 Task: Find connections with filter location Avion with filter topic #coachingwith filter profile language Potuguese with filter current company Startup India with filter school Jain (Deemed-to-be University) with filter industry Retail Florists with filter service category Consulting with filter keywords title Translator
Action: Mouse moved to (568, 82)
Screenshot: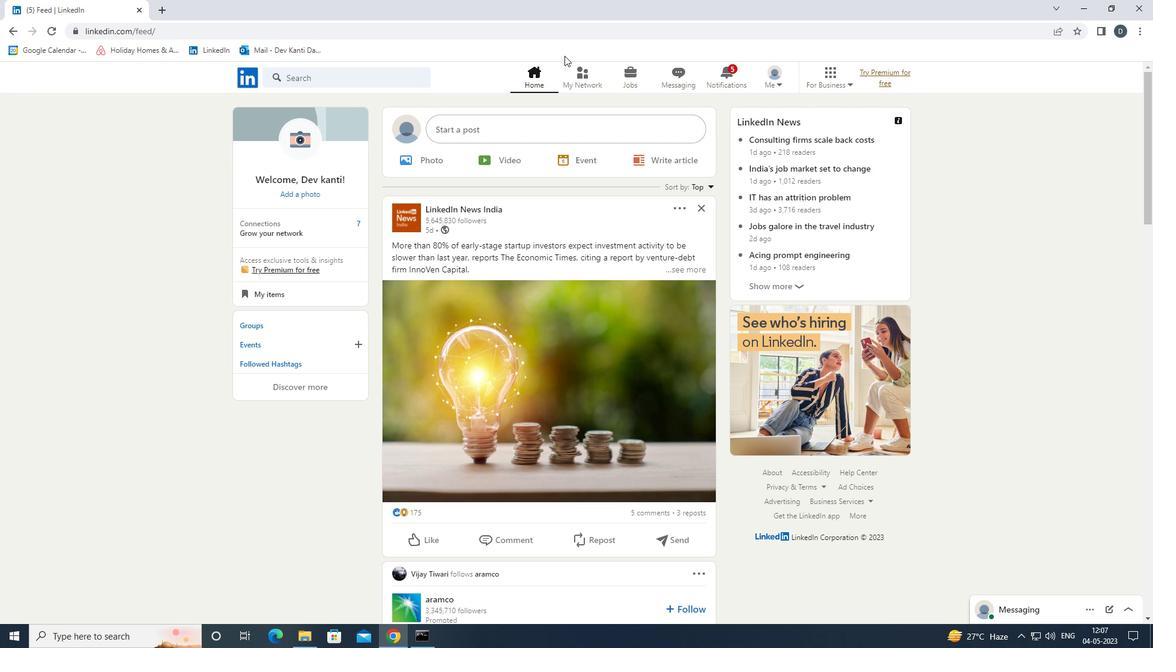 
Action: Mouse pressed left at (568, 82)
Screenshot: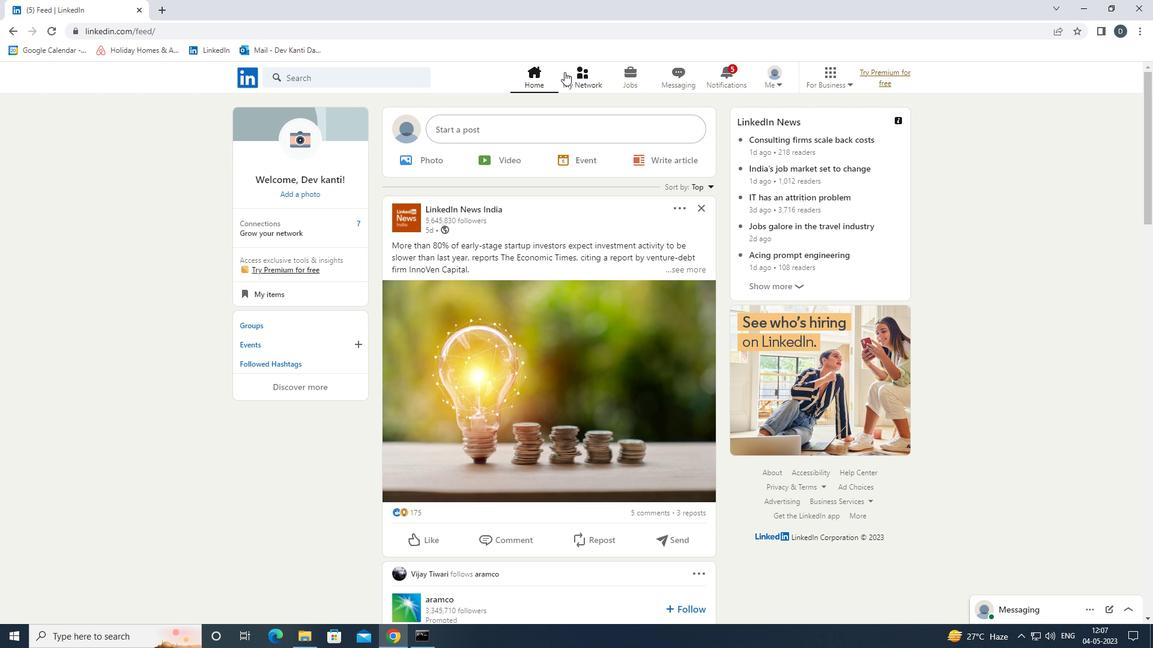 
Action: Mouse moved to (397, 145)
Screenshot: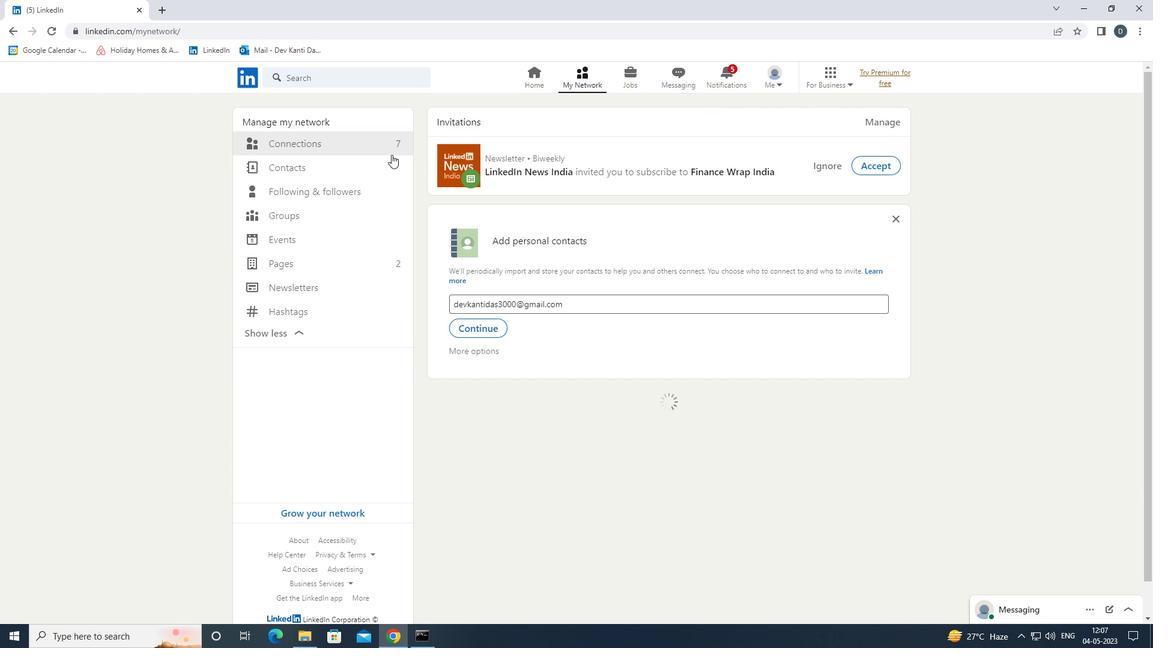 
Action: Mouse pressed left at (397, 145)
Screenshot: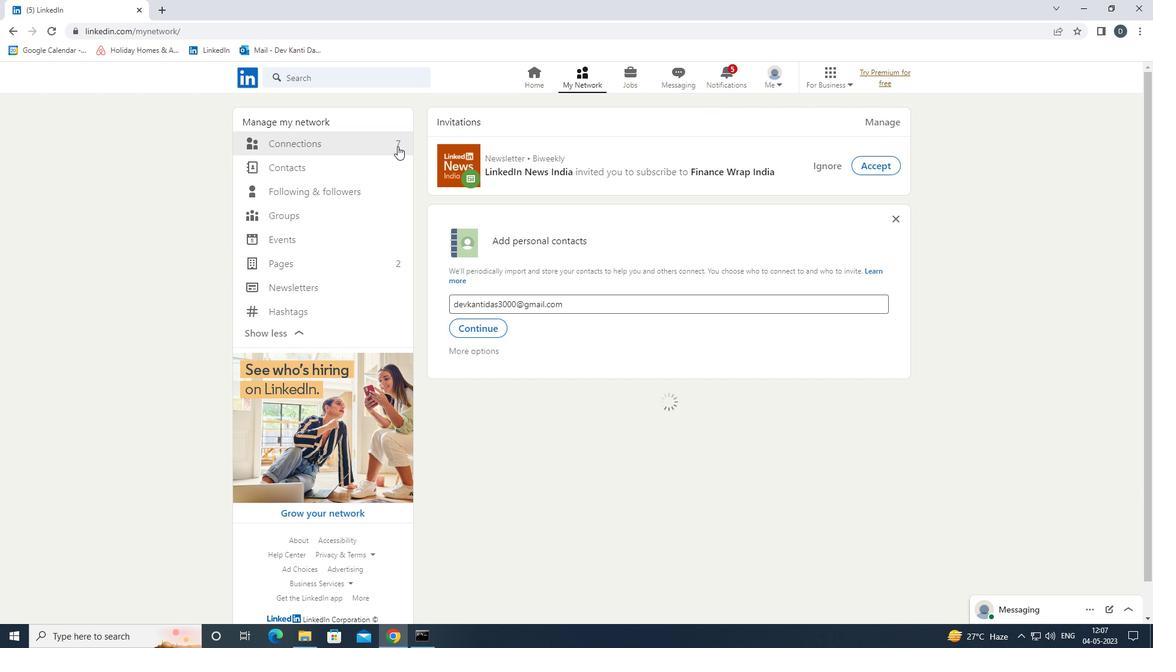 
Action: Mouse moved to (683, 142)
Screenshot: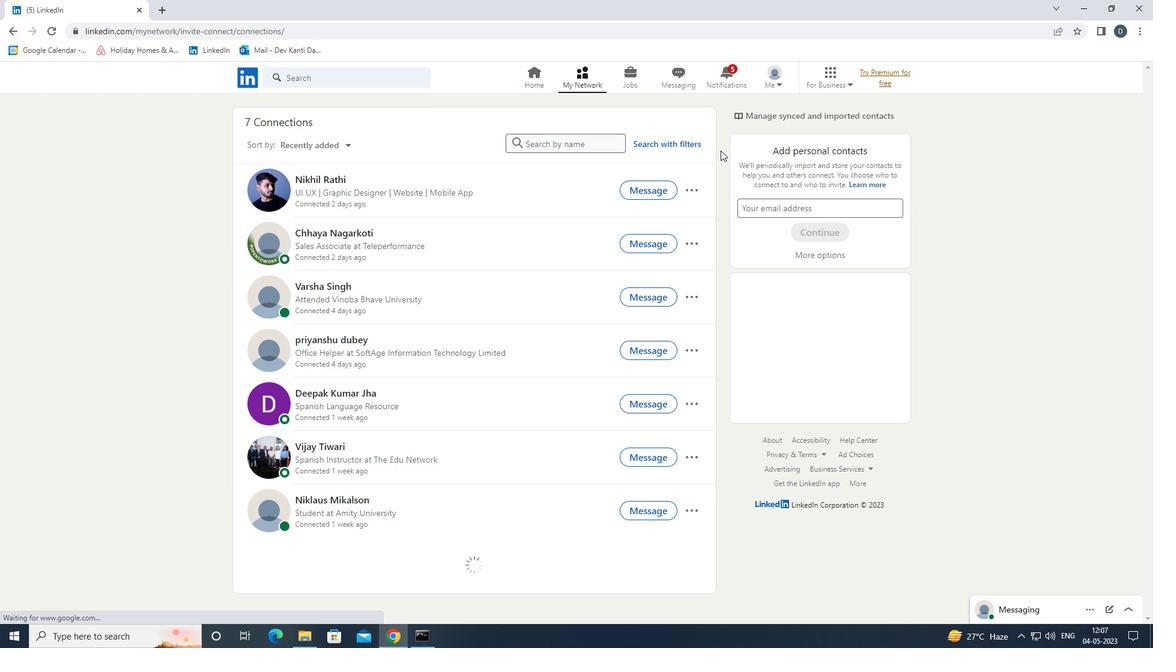 
Action: Mouse pressed left at (683, 142)
Screenshot: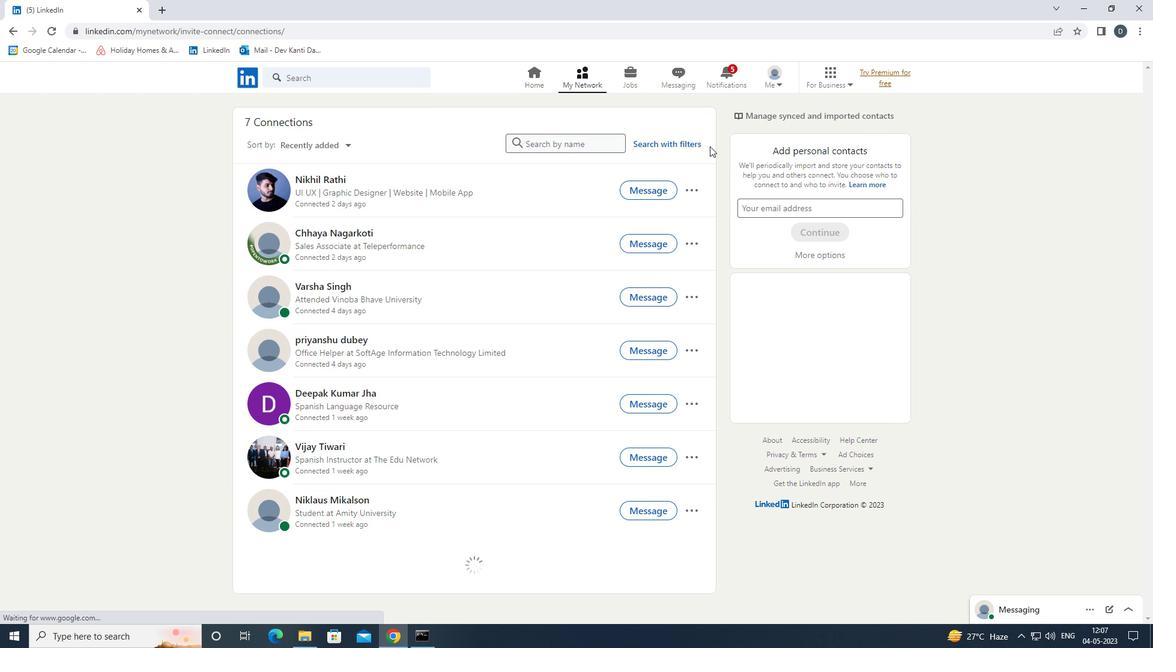 
Action: Mouse moved to (624, 112)
Screenshot: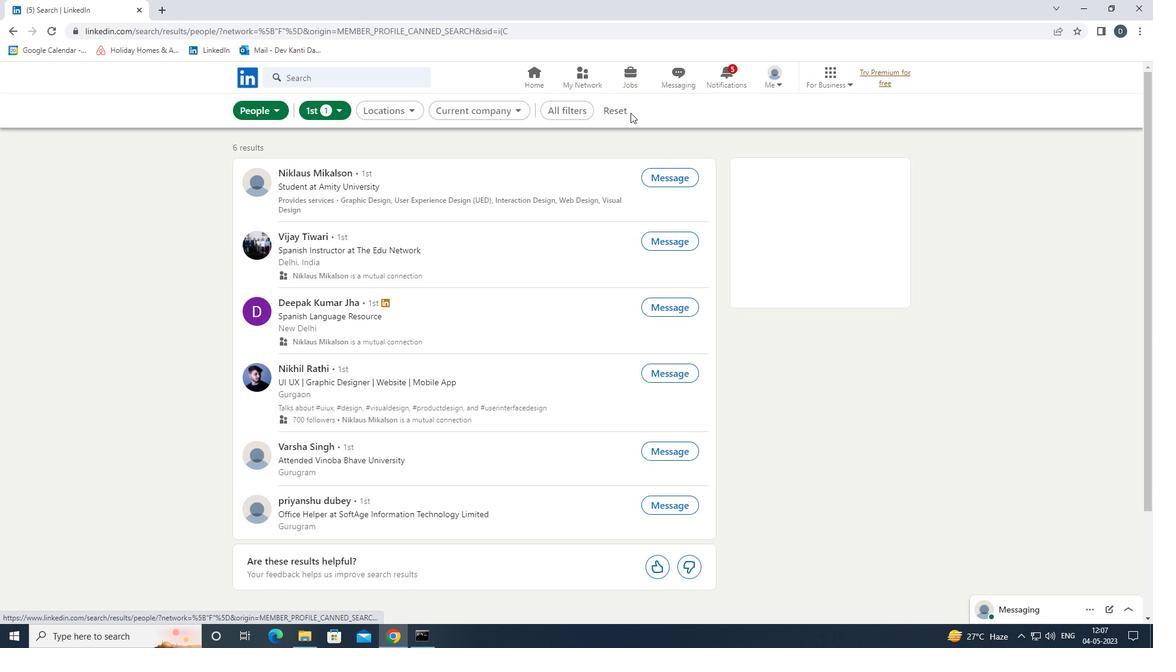 
Action: Mouse pressed left at (624, 112)
Screenshot: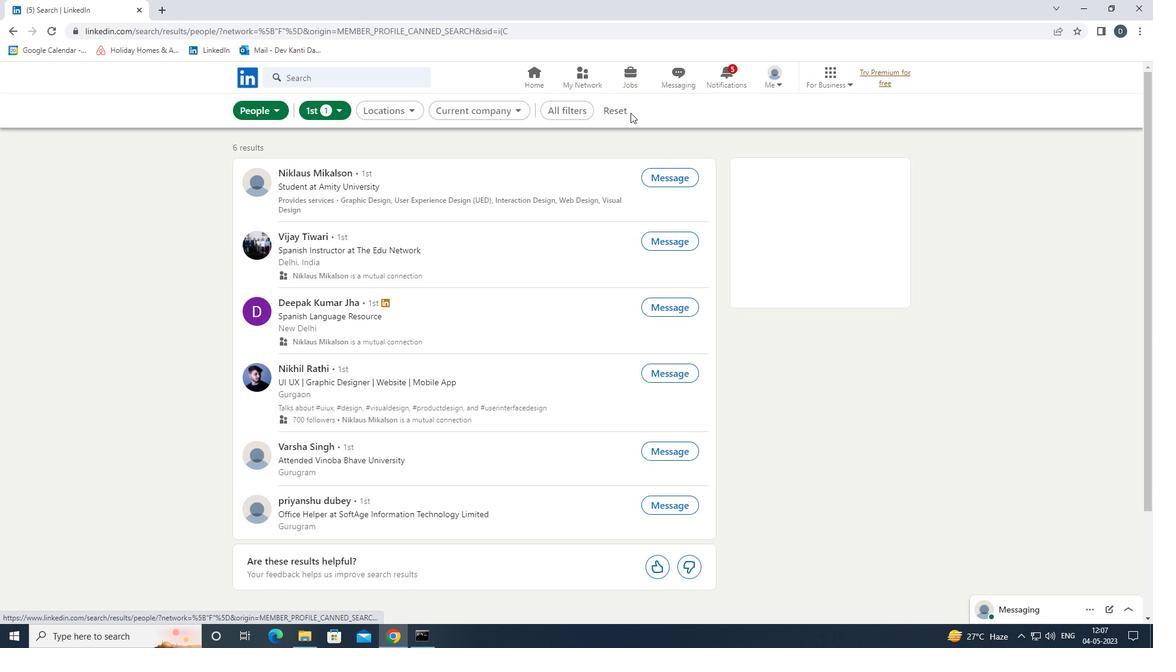
Action: Mouse moved to (591, 118)
Screenshot: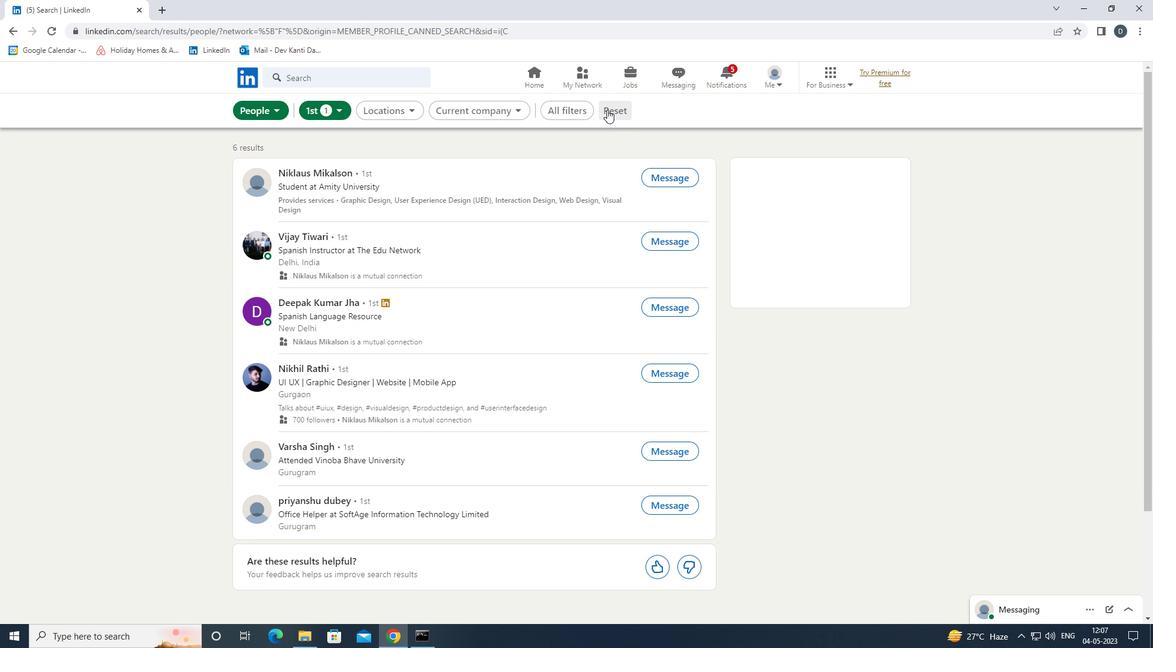 
Action: Mouse pressed left at (591, 118)
Screenshot: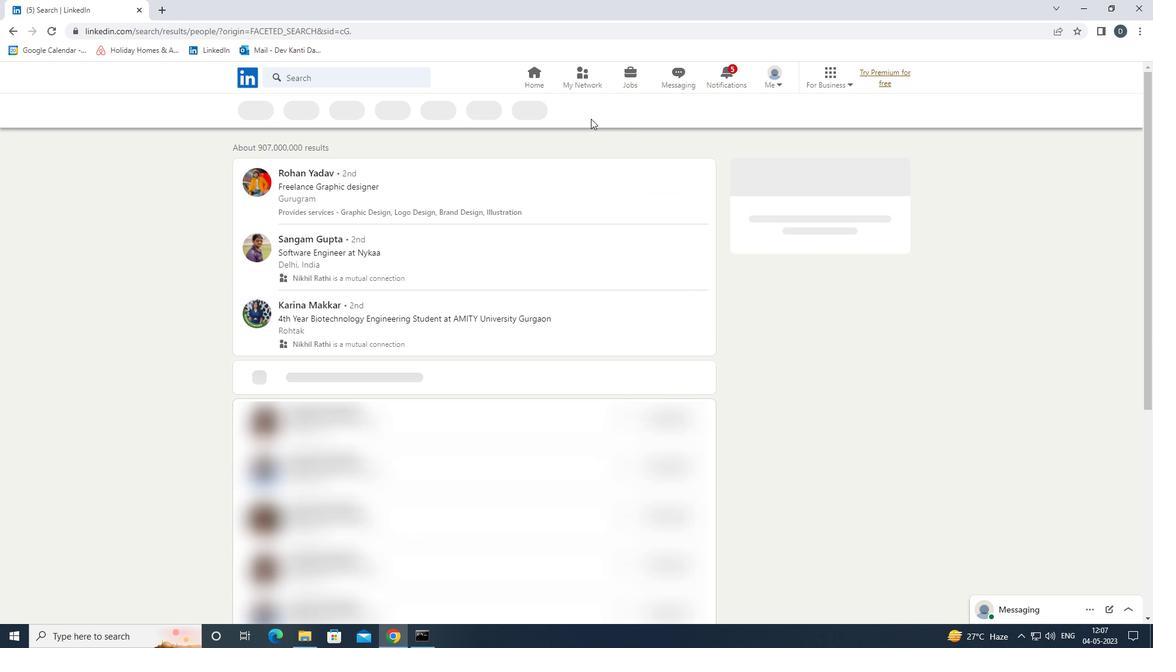 
Action: Mouse moved to (943, 294)
Screenshot: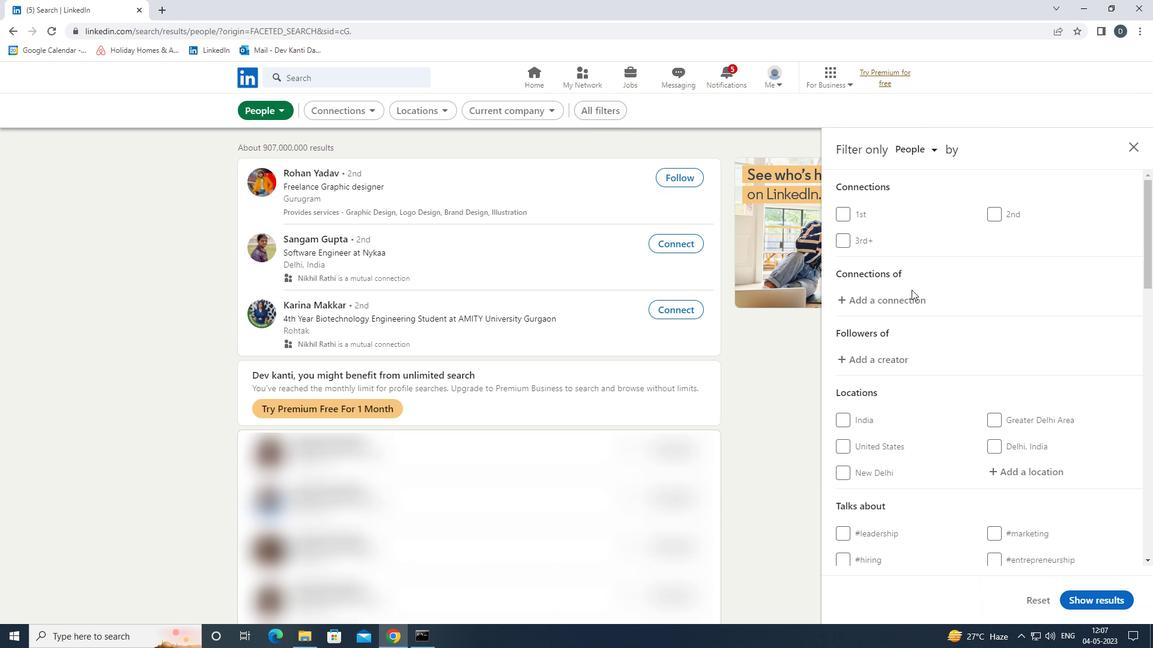 
Action: Mouse scrolled (943, 293) with delta (0, 0)
Screenshot: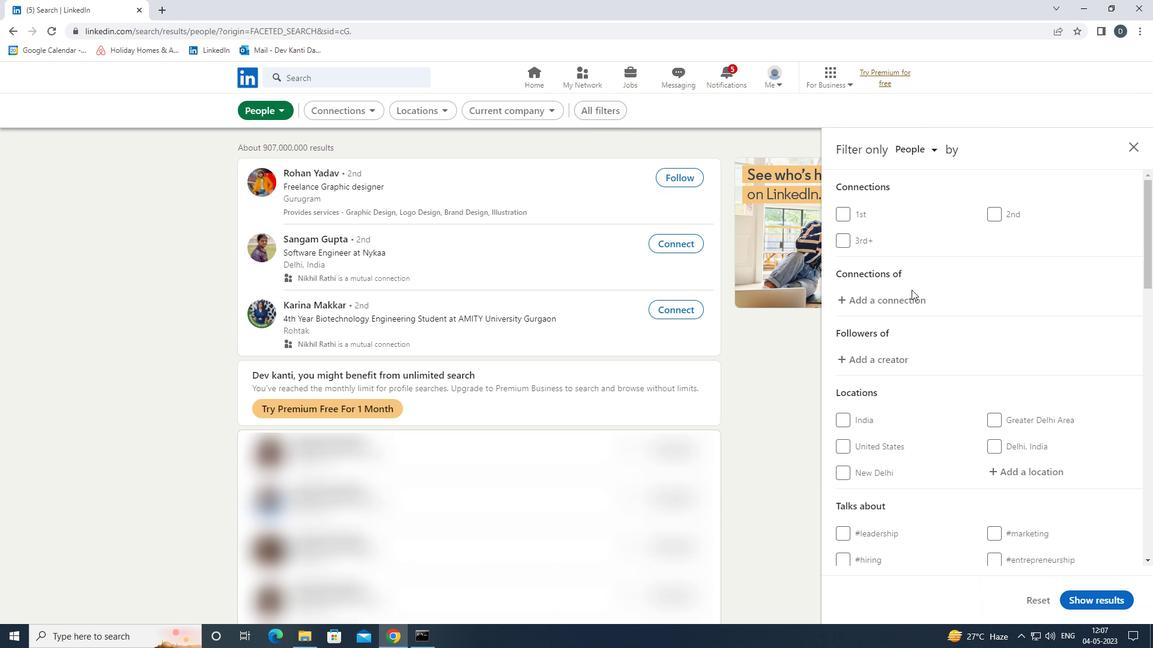 
Action: Mouse moved to (946, 296)
Screenshot: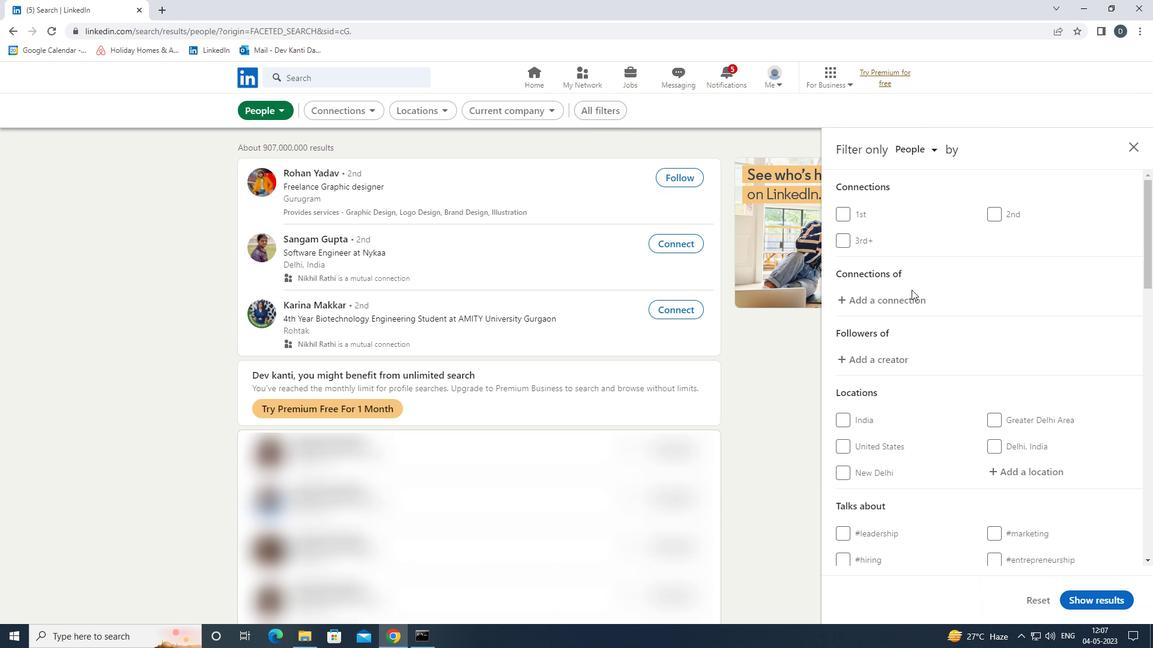 
Action: Mouse scrolled (946, 295) with delta (0, 0)
Screenshot: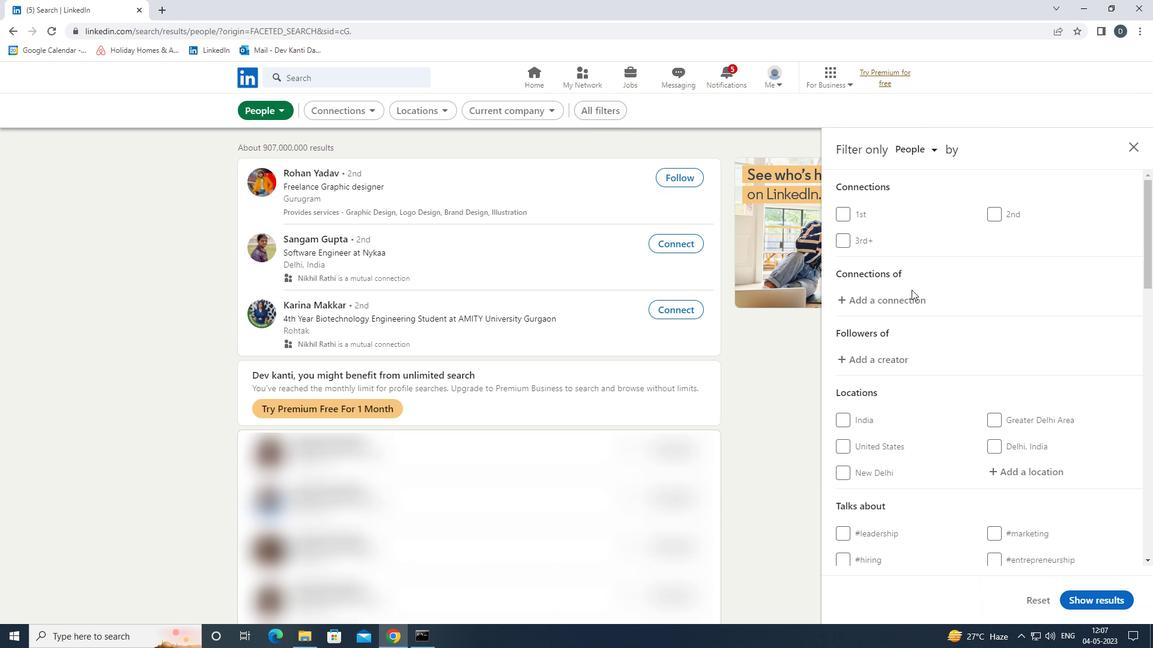 
Action: Mouse moved to (1048, 354)
Screenshot: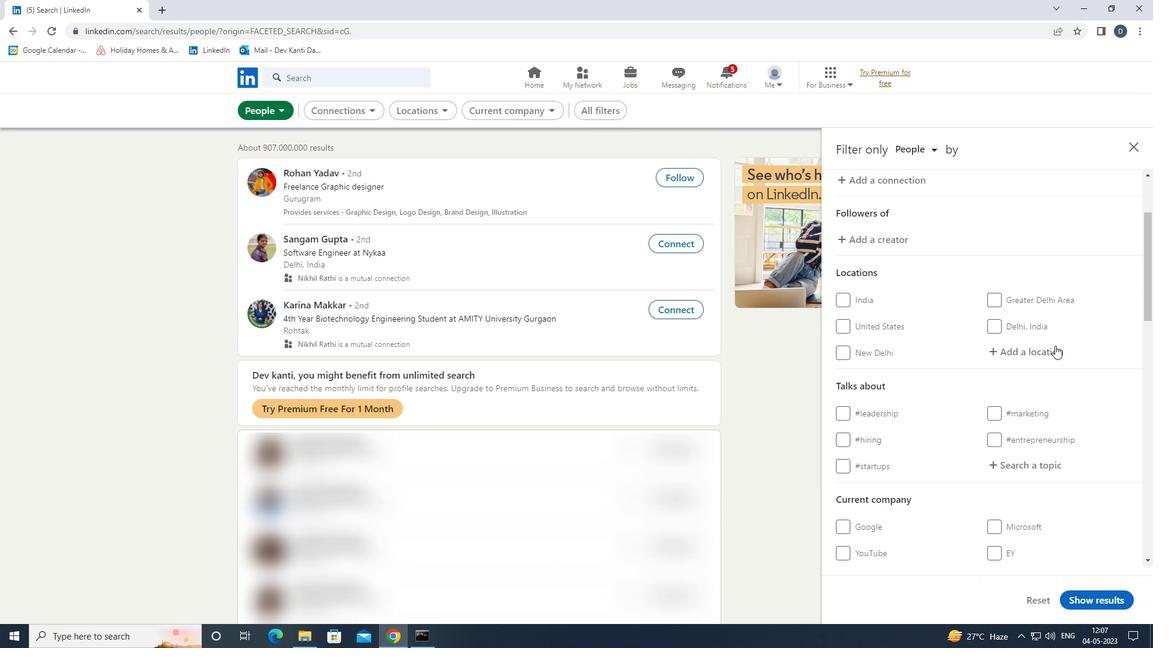 
Action: Mouse pressed left at (1048, 354)
Screenshot: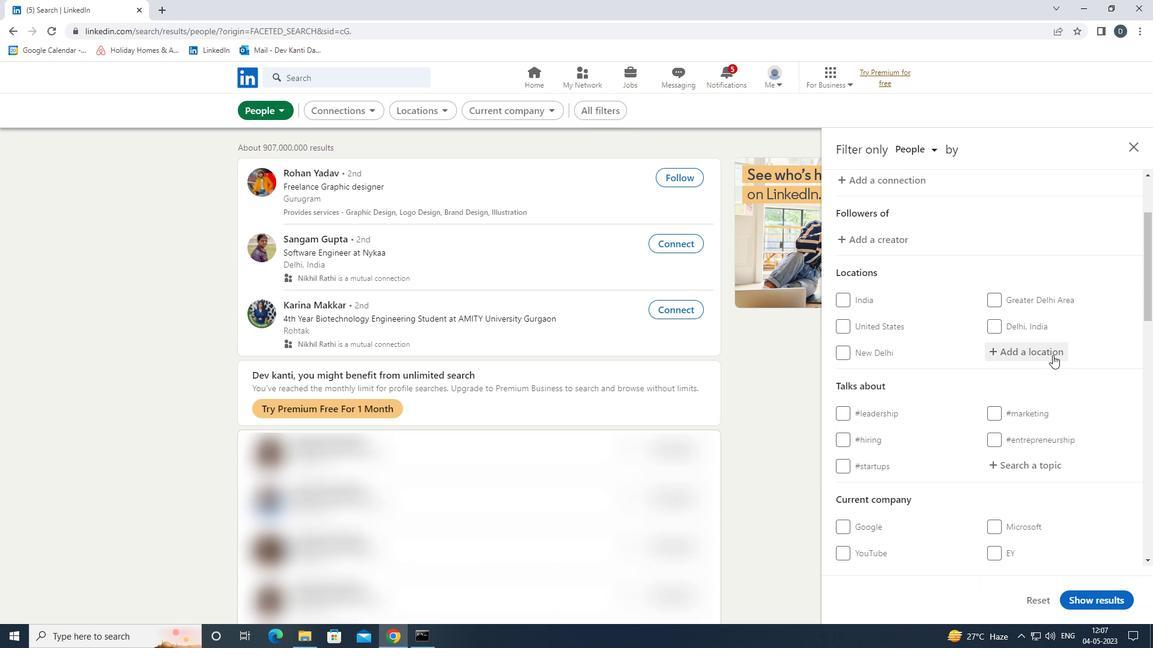 
Action: Mouse moved to (1035, 357)
Screenshot: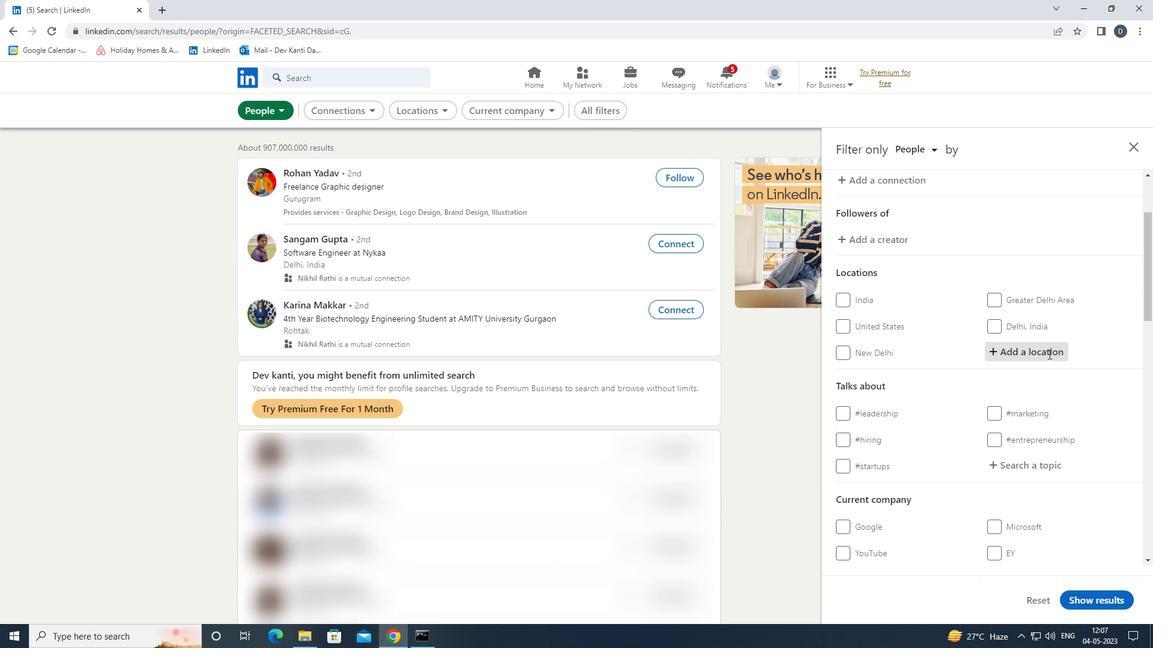 
Action: Key pressed <Key.shift>VION<Key.backspace><Key.backspace><Key.backspace><Key.backspace><Key.shift>AVION<Key.down><Key.enter>
Screenshot: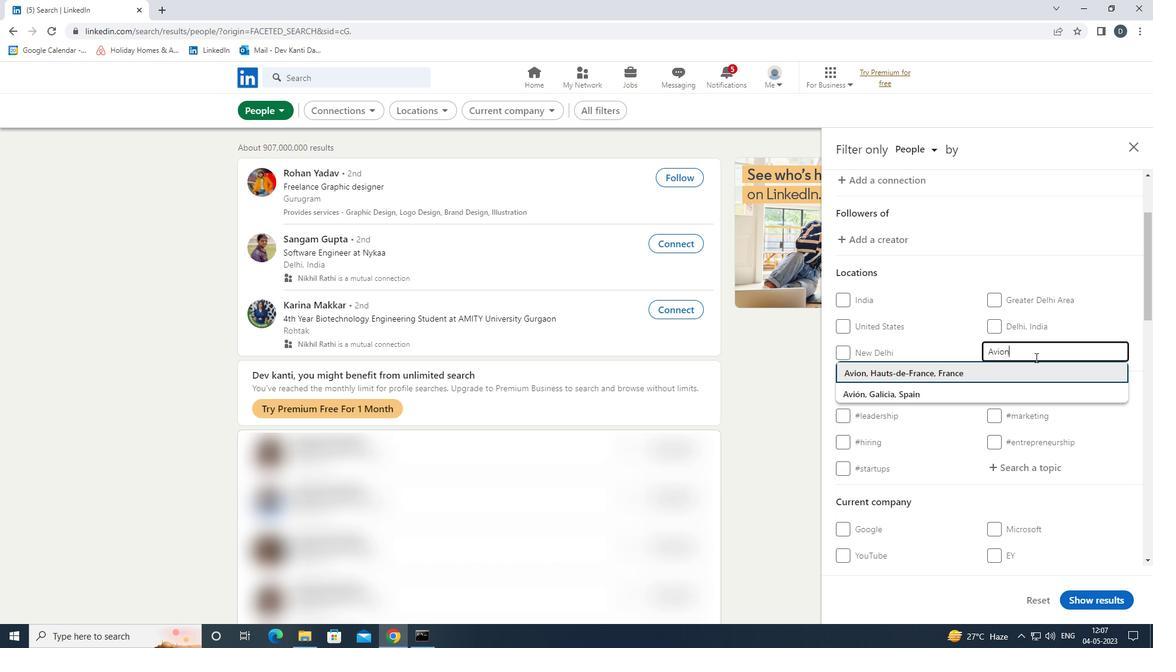 
Action: Mouse scrolled (1035, 357) with delta (0, 0)
Screenshot: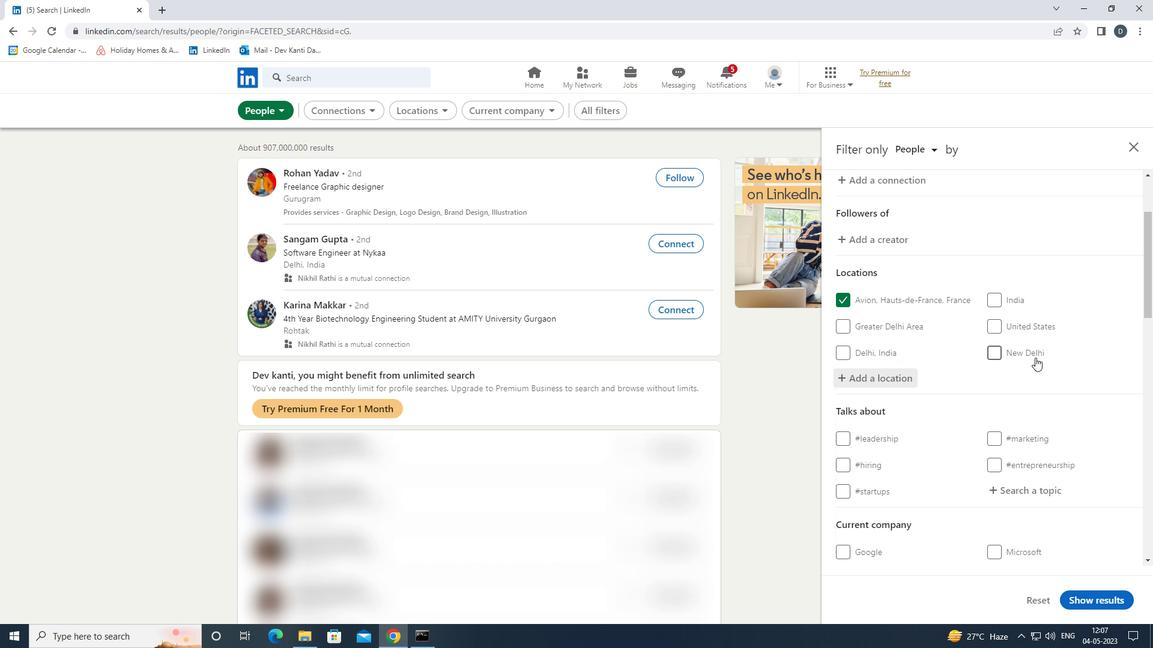
Action: Mouse scrolled (1035, 357) with delta (0, 0)
Screenshot: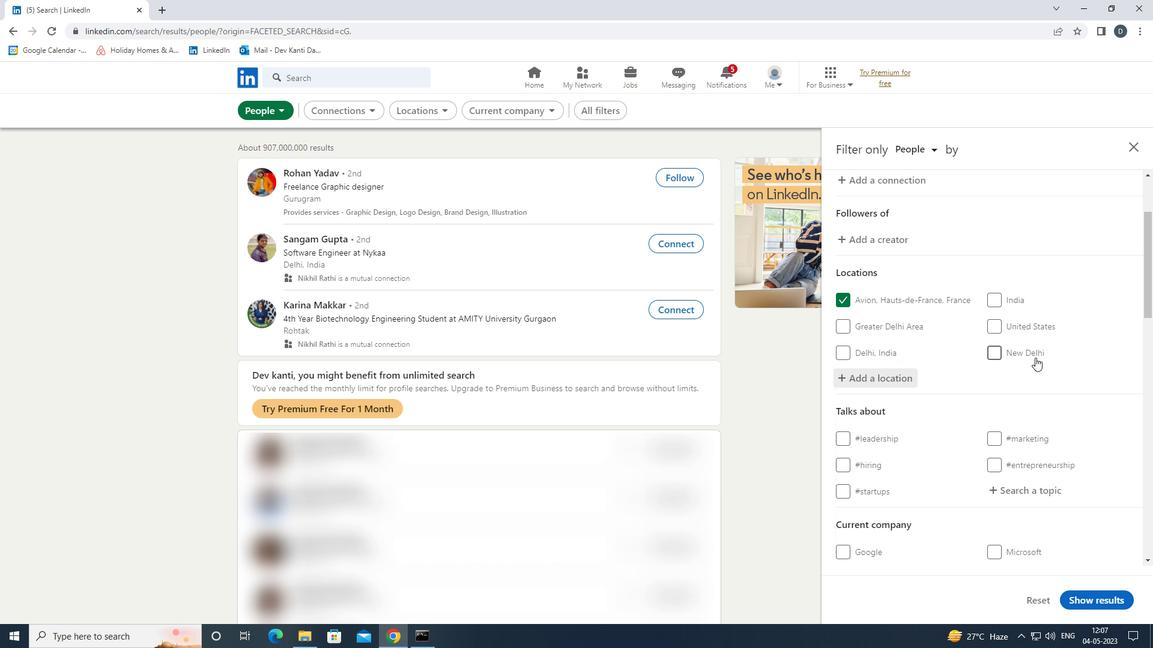 
Action: Mouse moved to (1022, 374)
Screenshot: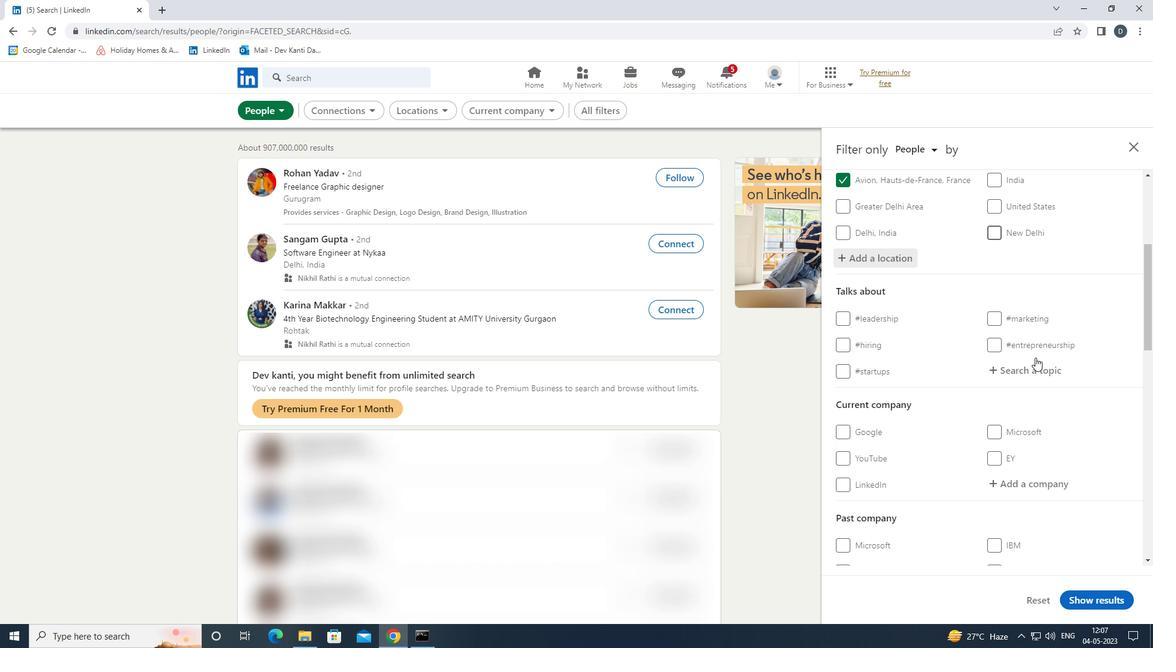 
Action: Mouse pressed left at (1022, 374)
Screenshot: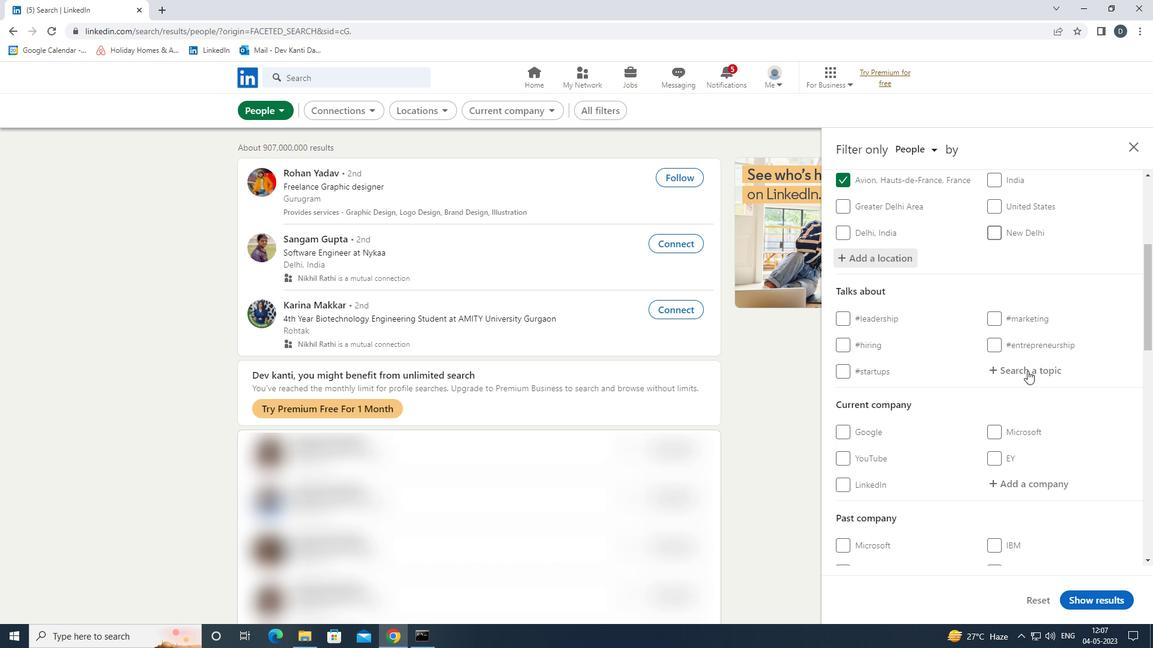 
Action: Mouse moved to (1022, 374)
Screenshot: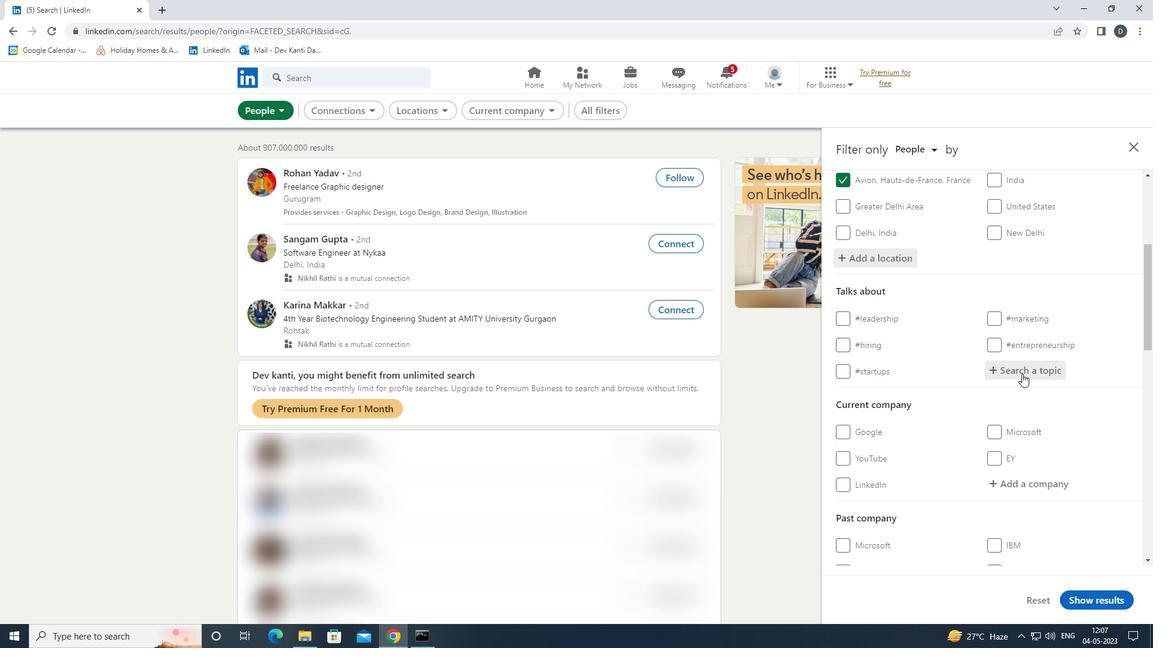 
Action: Key pressed COACHING<Key.down><Key.enter>
Screenshot: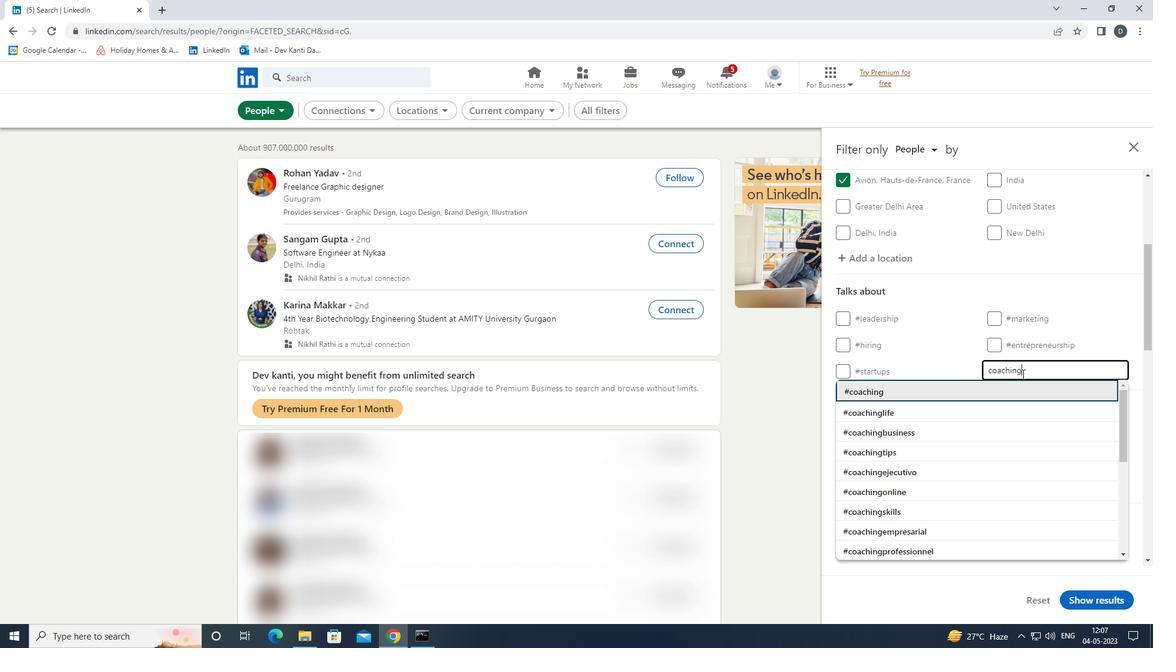
Action: Mouse moved to (1022, 385)
Screenshot: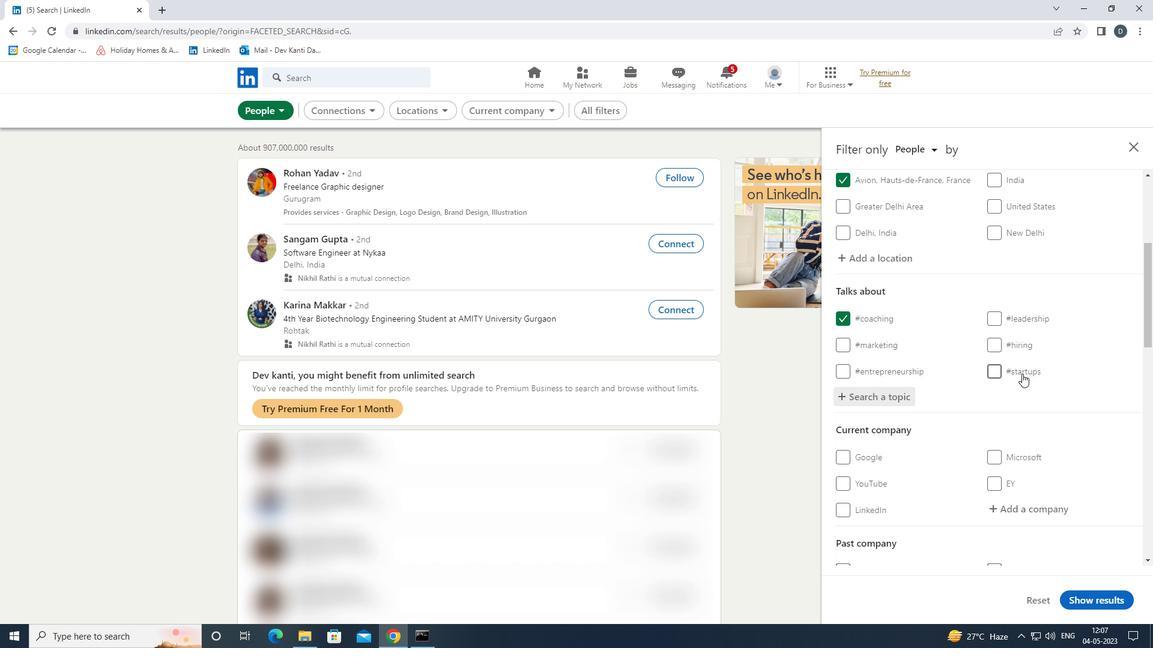 
Action: Mouse scrolled (1022, 385) with delta (0, 0)
Screenshot: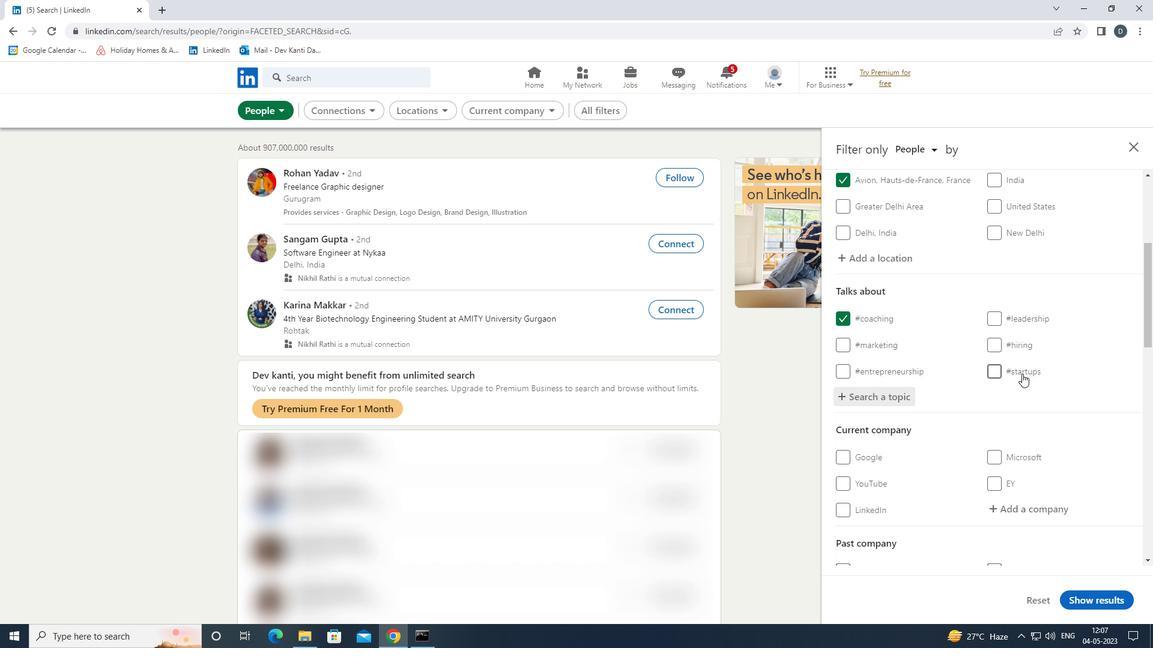 
Action: Mouse moved to (1022, 387)
Screenshot: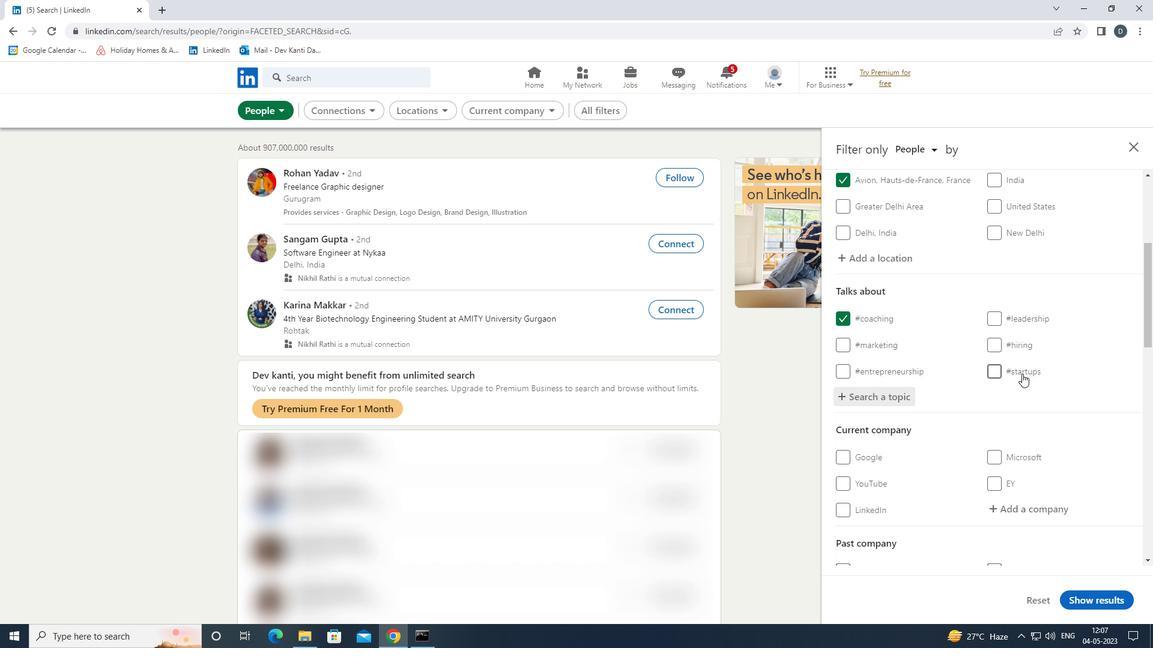 
Action: Mouse scrolled (1022, 386) with delta (0, 0)
Screenshot: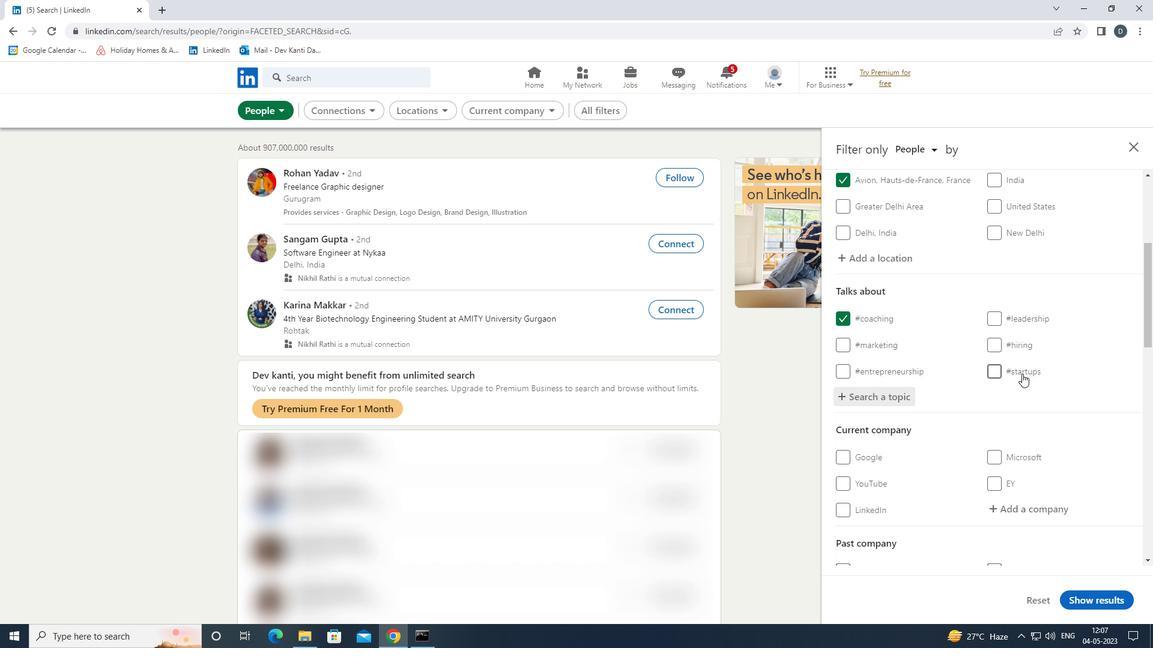 
Action: Mouse moved to (1024, 389)
Screenshot: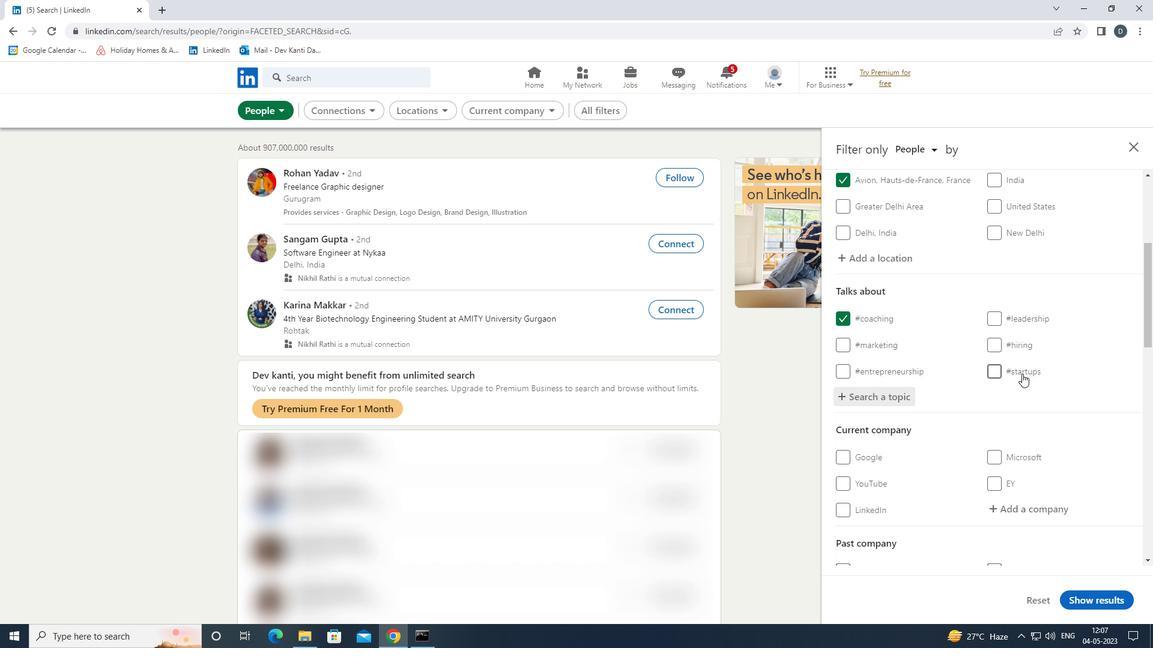 
Action: Mouse scrolled (1024, 388) with delta (0, 0)
Screenshot: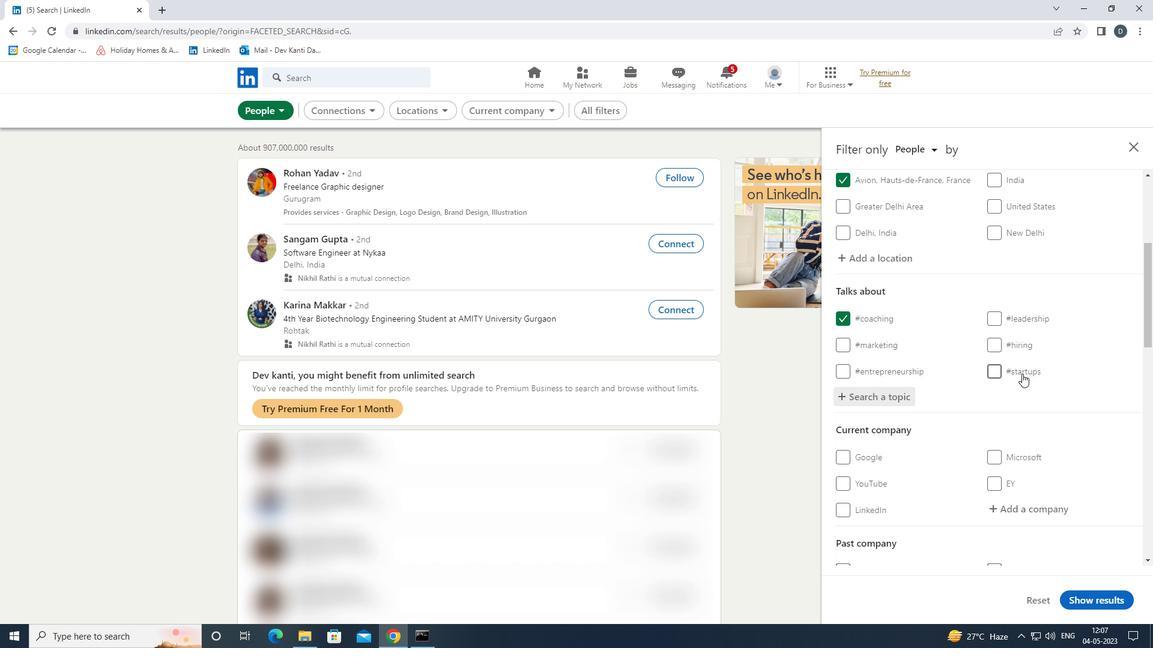 
Action: Mouse moved to (1029, 389)
Screenshot: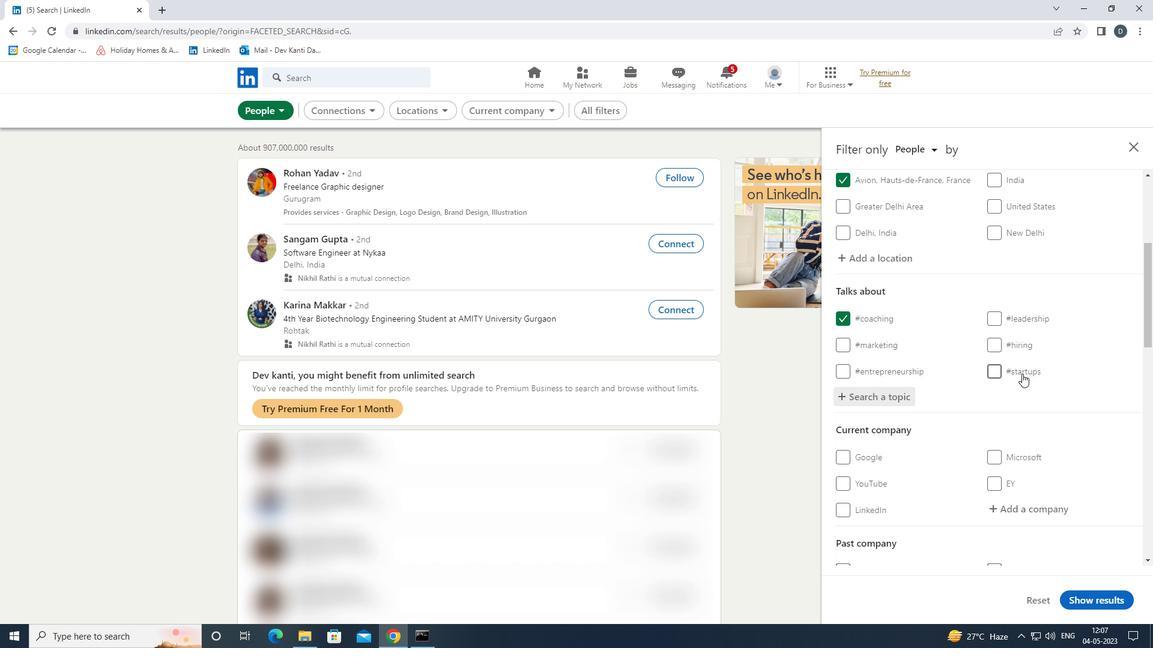 
Action: Mouse scrolled (1029, 389) with delta (0, 0)
Screenshot: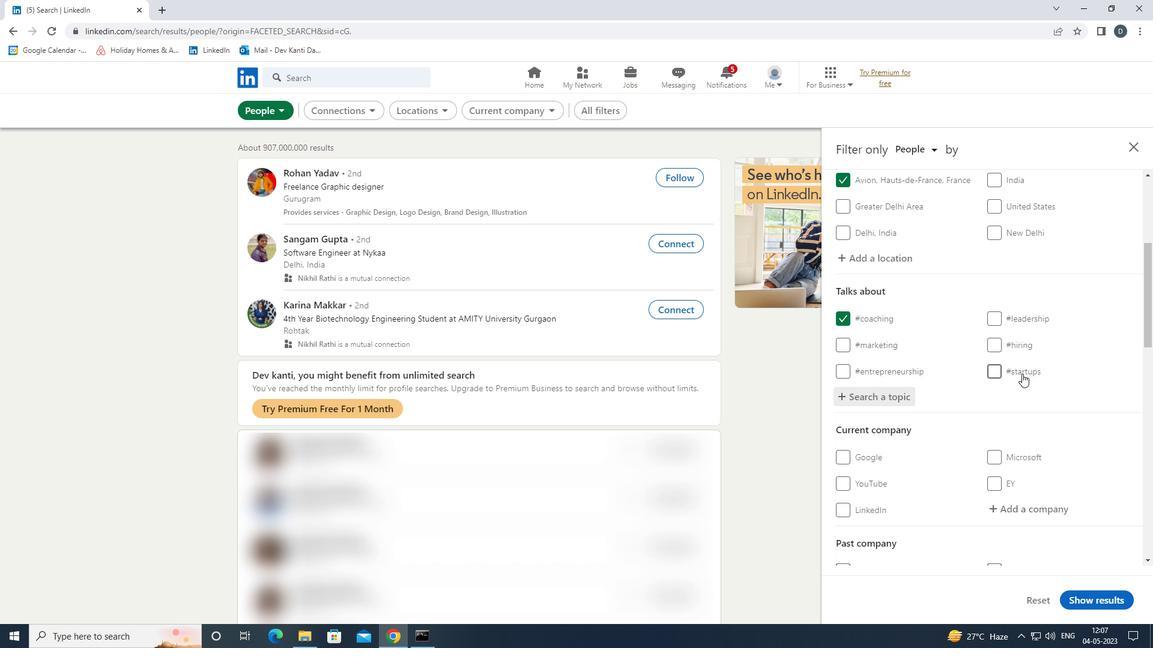 
Action: Mouse moved to (1033, 389)
Screenshot: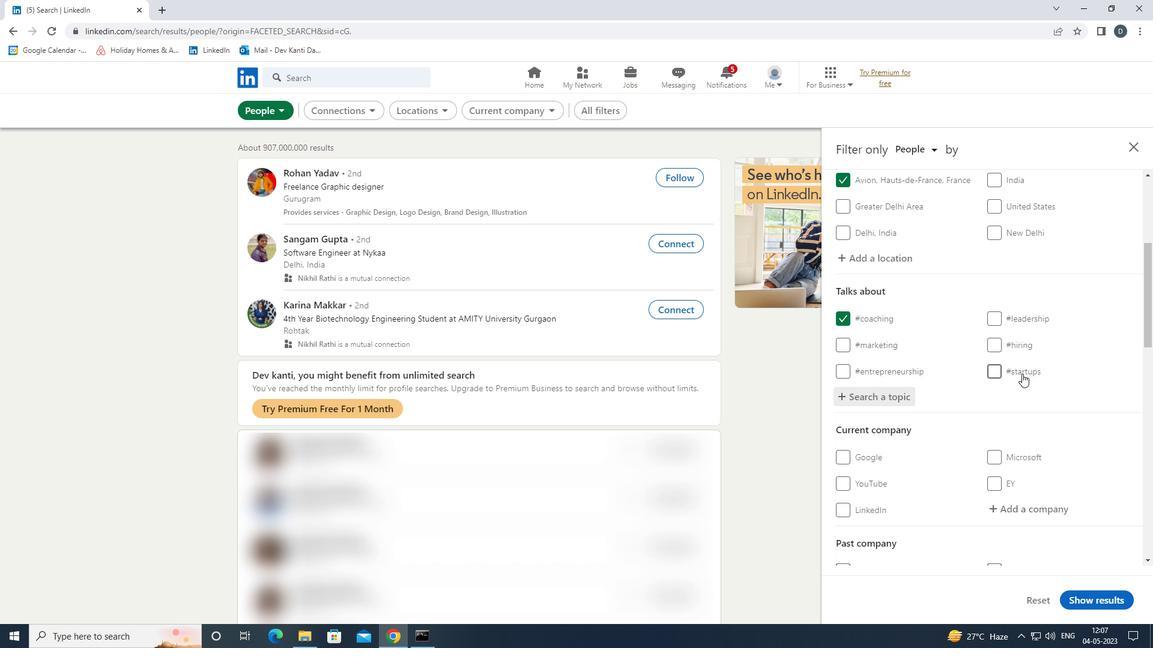 
Action: Mouse scrolled (1033, 389) with delta (0, 0)
Screenshot: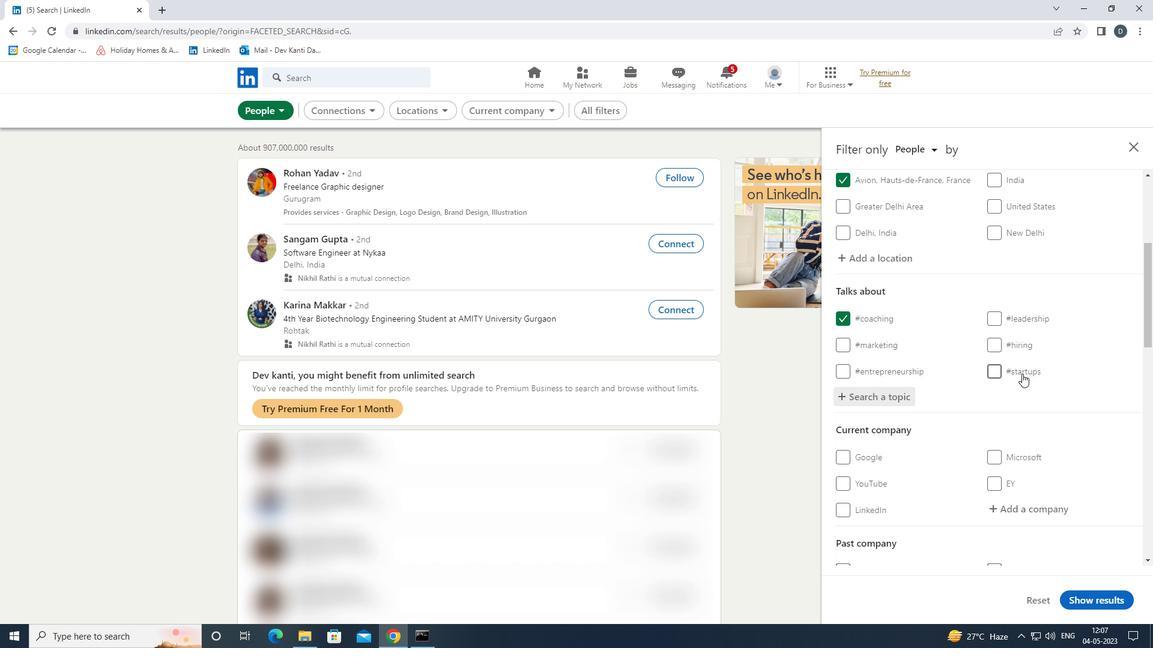
Action: Mouse moved to (1028, 392)
Screenshot: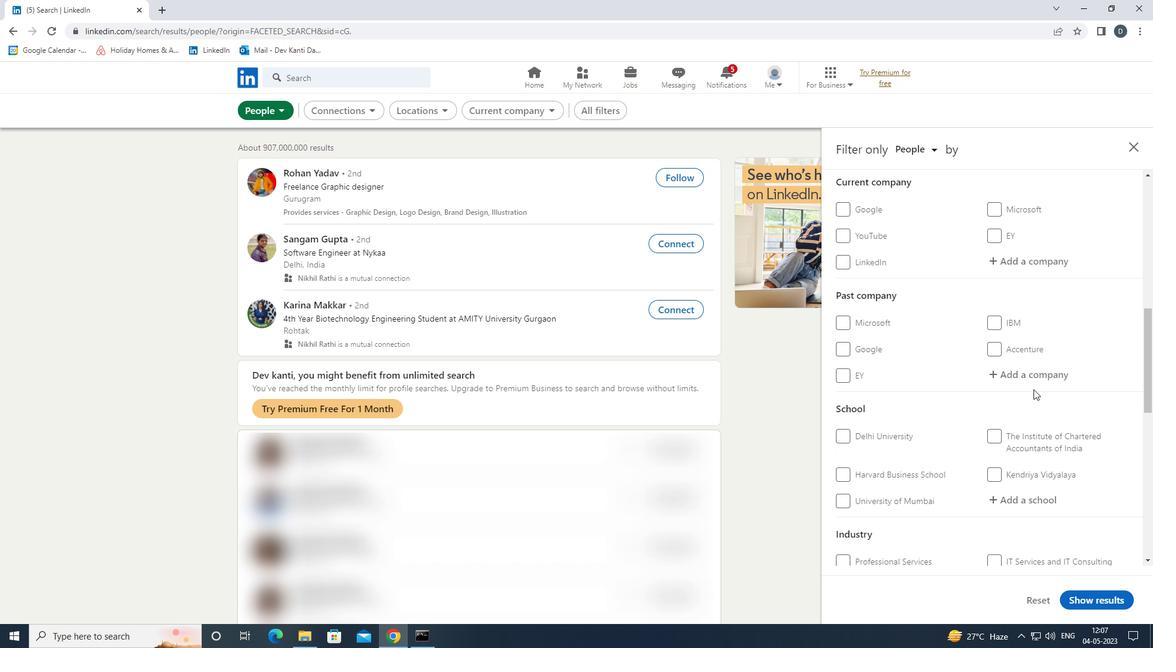 
Action: Mouse scrolled (1028, 391) with delta (0, 0)
Screenshot: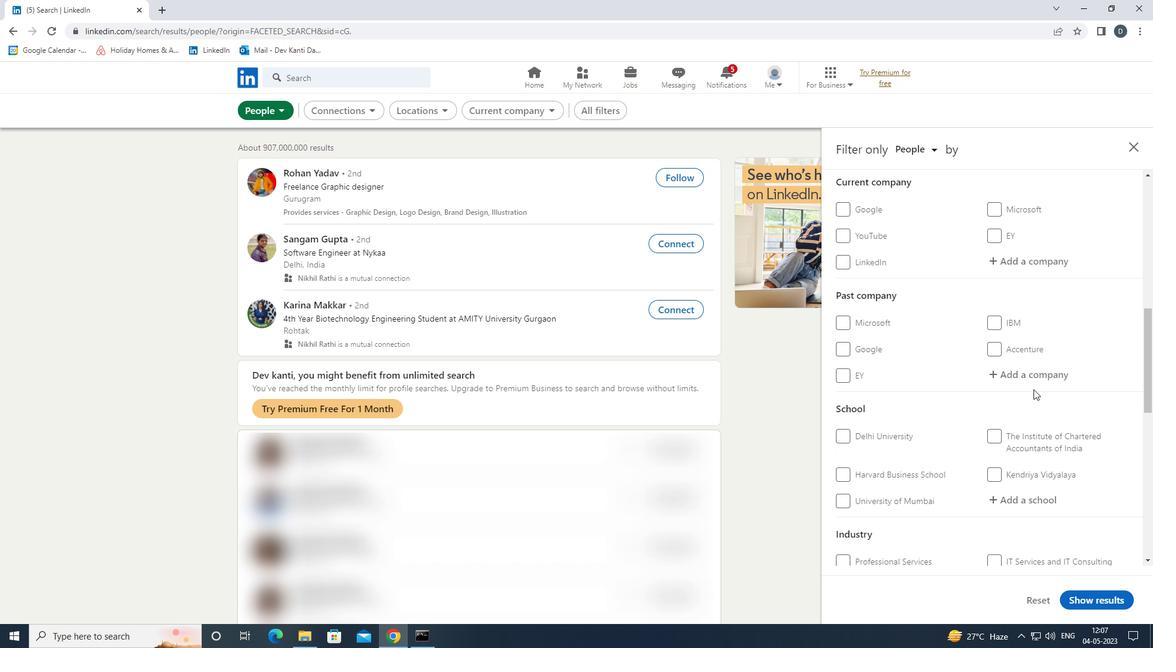 
Action: Mouse moved to (1027, 393)
Screenshot: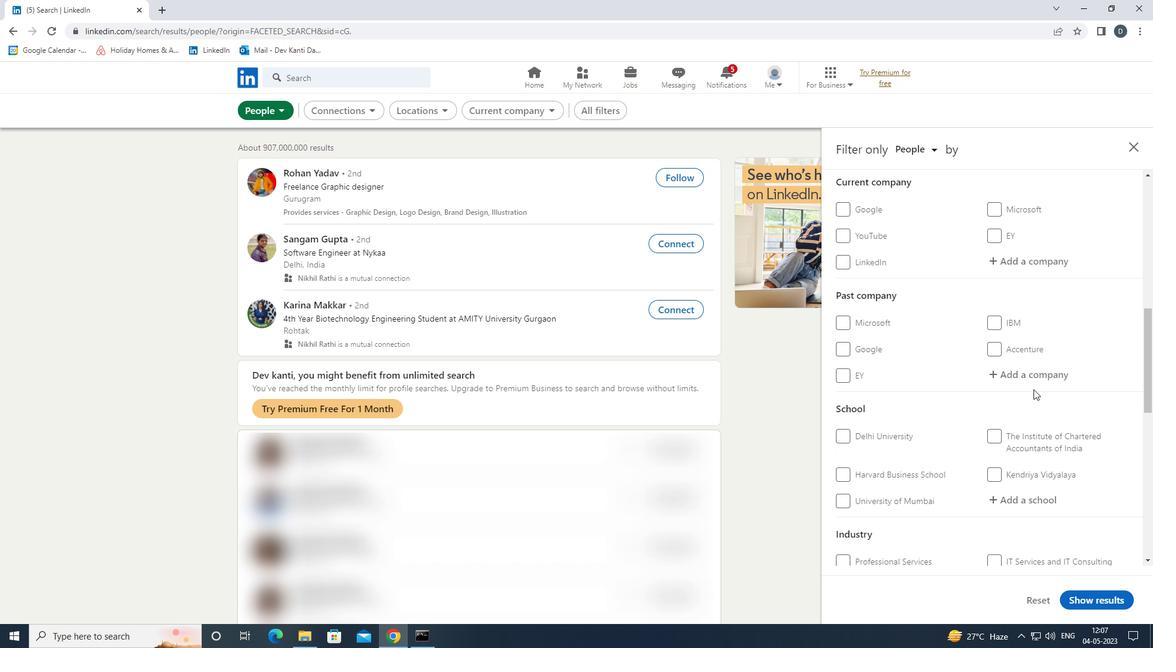 
Action: Mouse scrolled (1027, 392) with delta (0, 0)
Screenshot: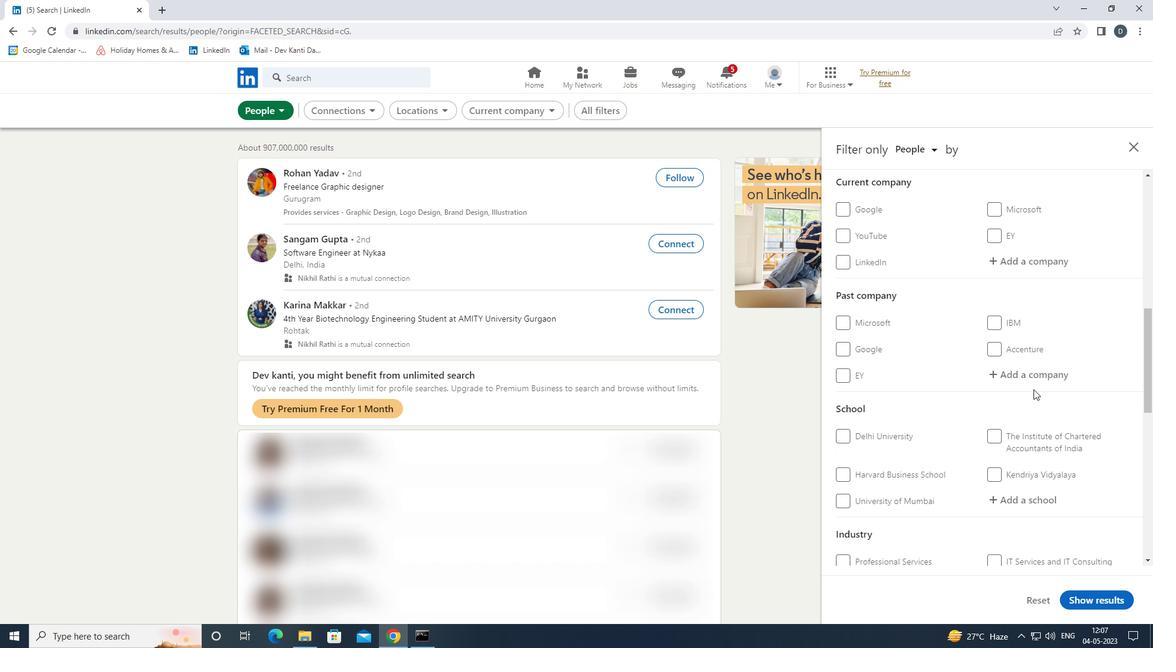 
Action: Mouse moved to (1027, 393)
Screenshot: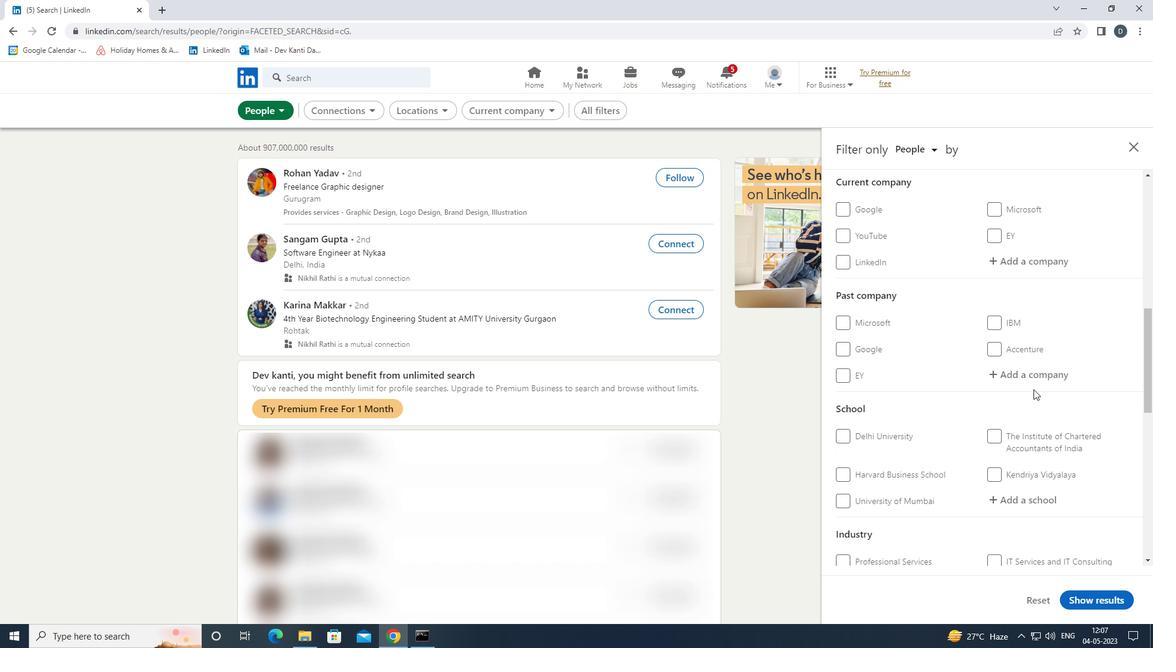 
Action: Mouse scrolled (1027, 392) with delta (0, 0)
Screenshot: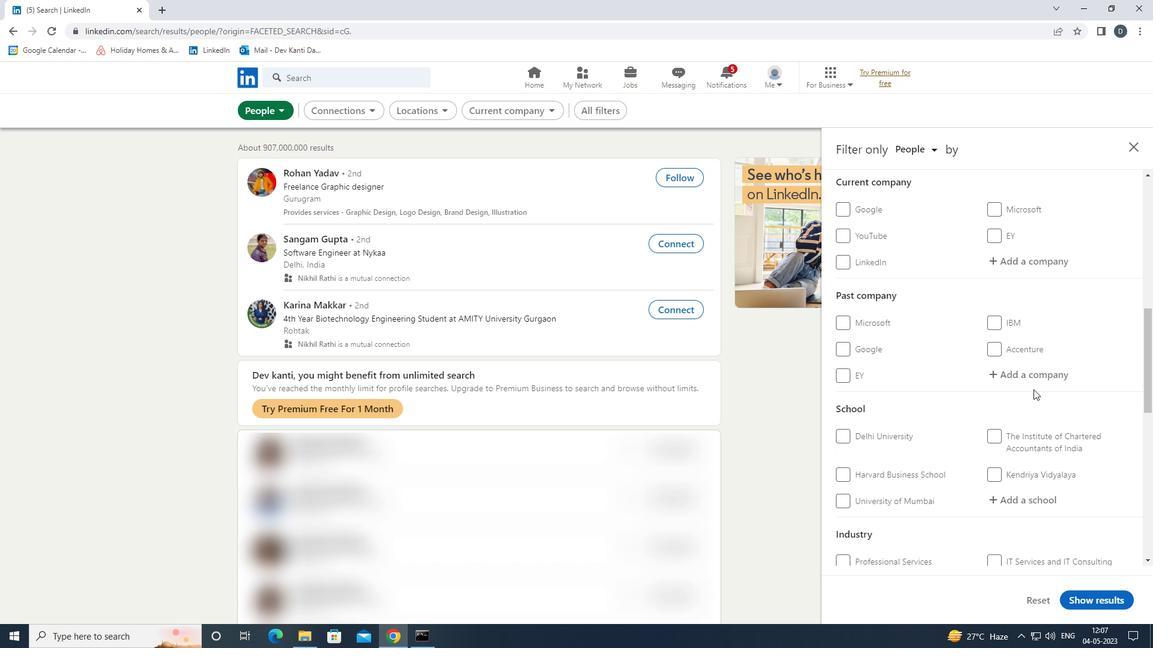 
Action: Mouse moved to (1013, 497)
Screenshot: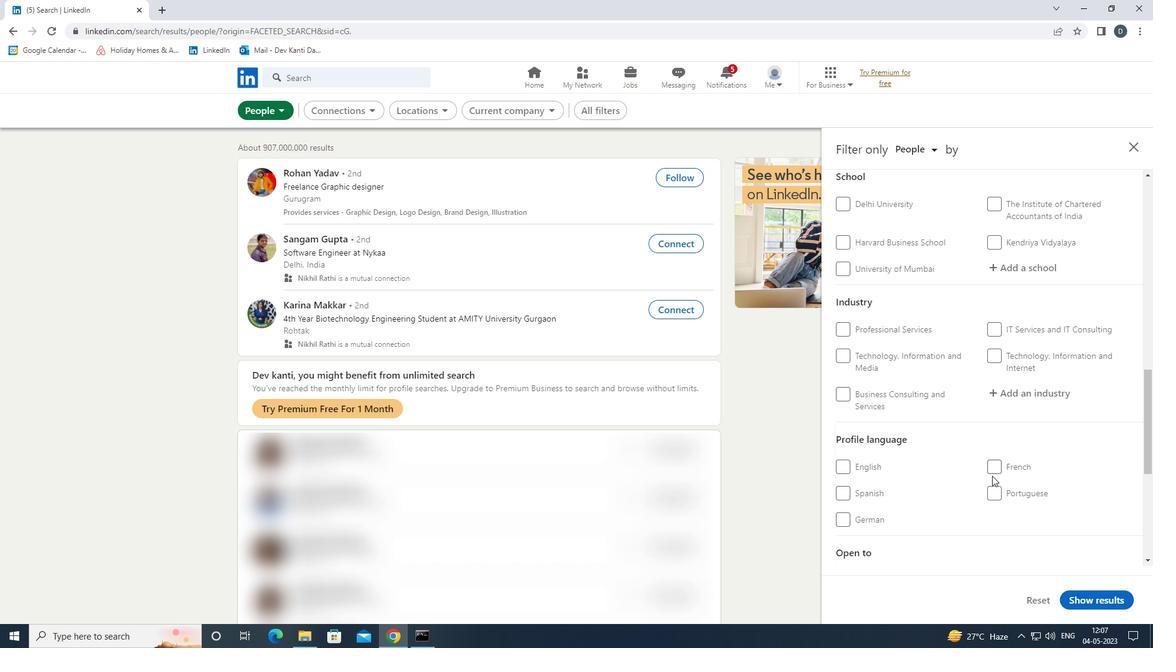 
Action: Mouse pressed left at (1013, 497)
Screenshot: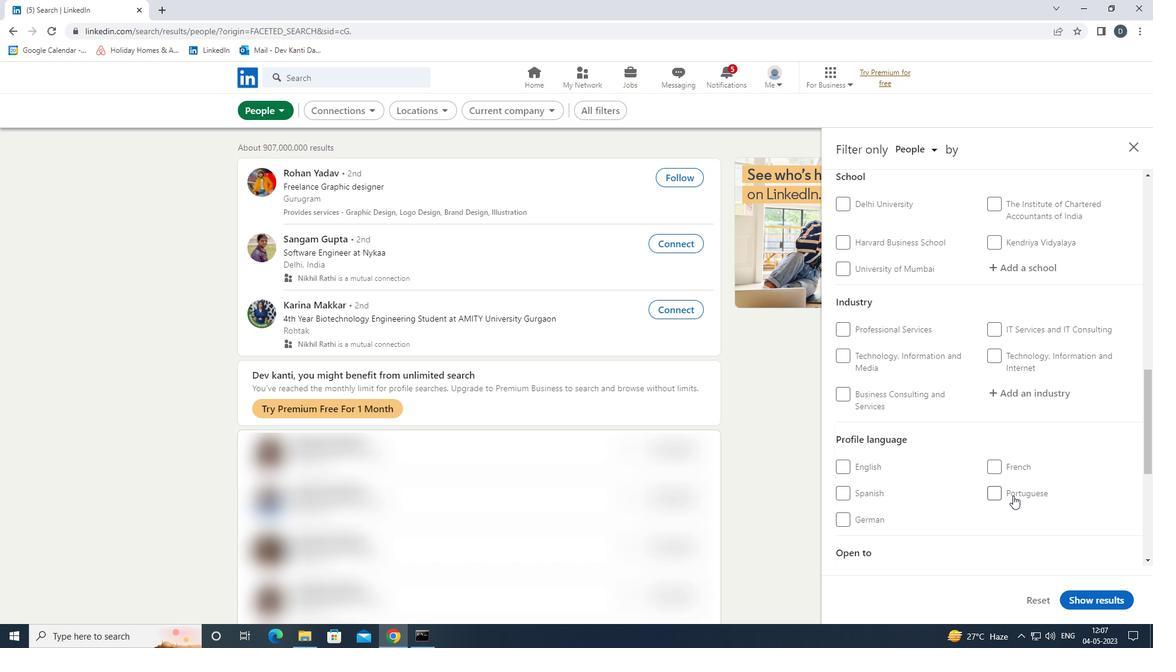 
Action: Mouse moved to (1013, 497)
Screenshot: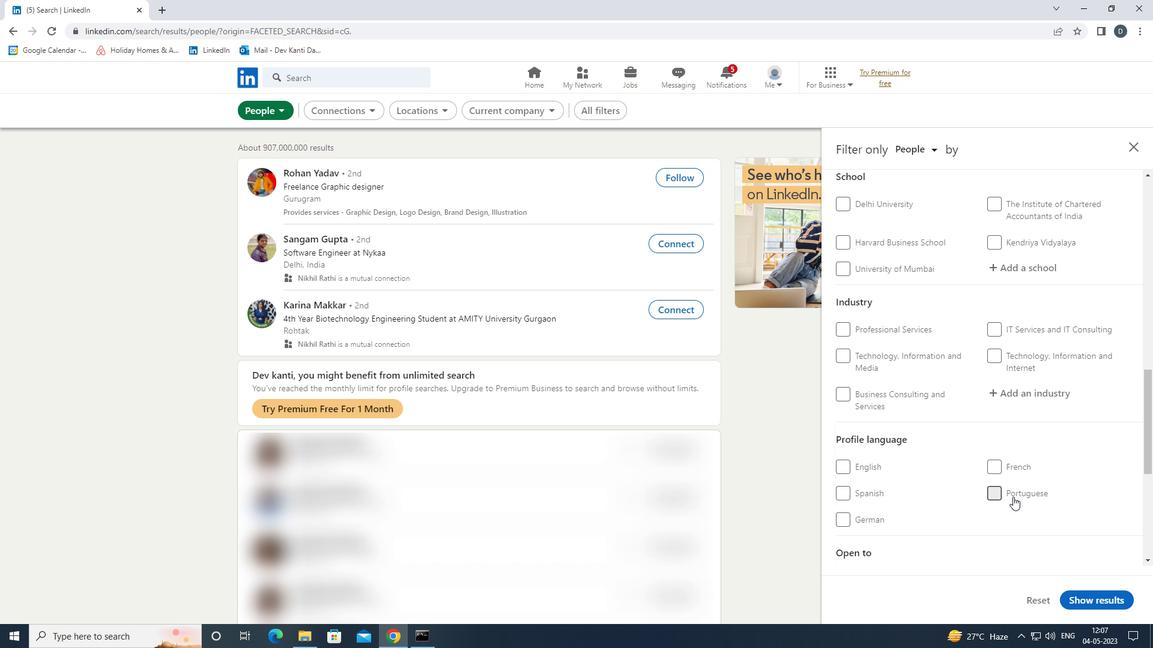 
Action: Mouse scrolled (1013, 497) with delta (0, 0)
Screenshot: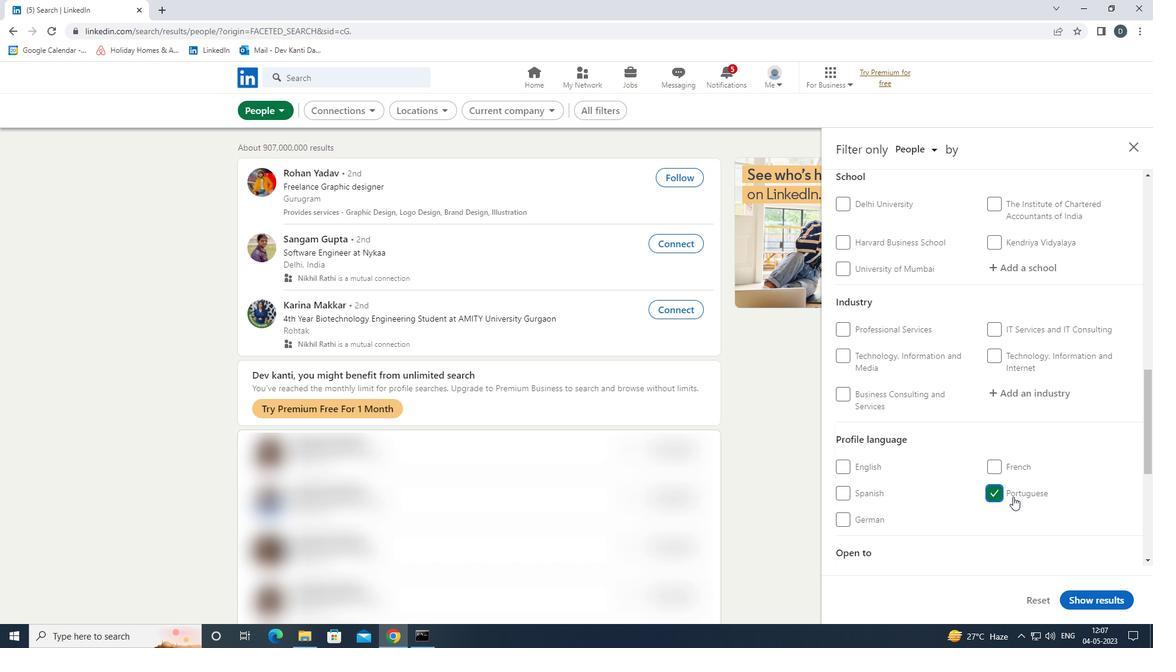 
Action: Mouse scrolled (1013, 497) with delta (0, 0)
Screenshot: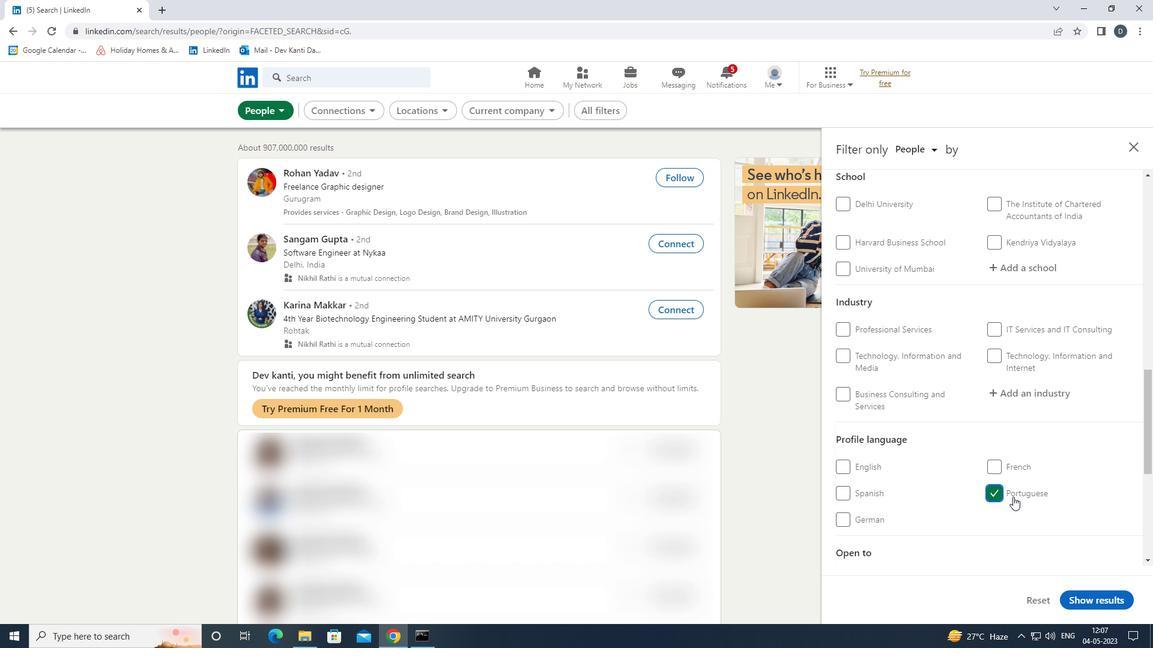 
Action: Mouse scrolled (1013, 497) with delta (0, 0)
Screenshot: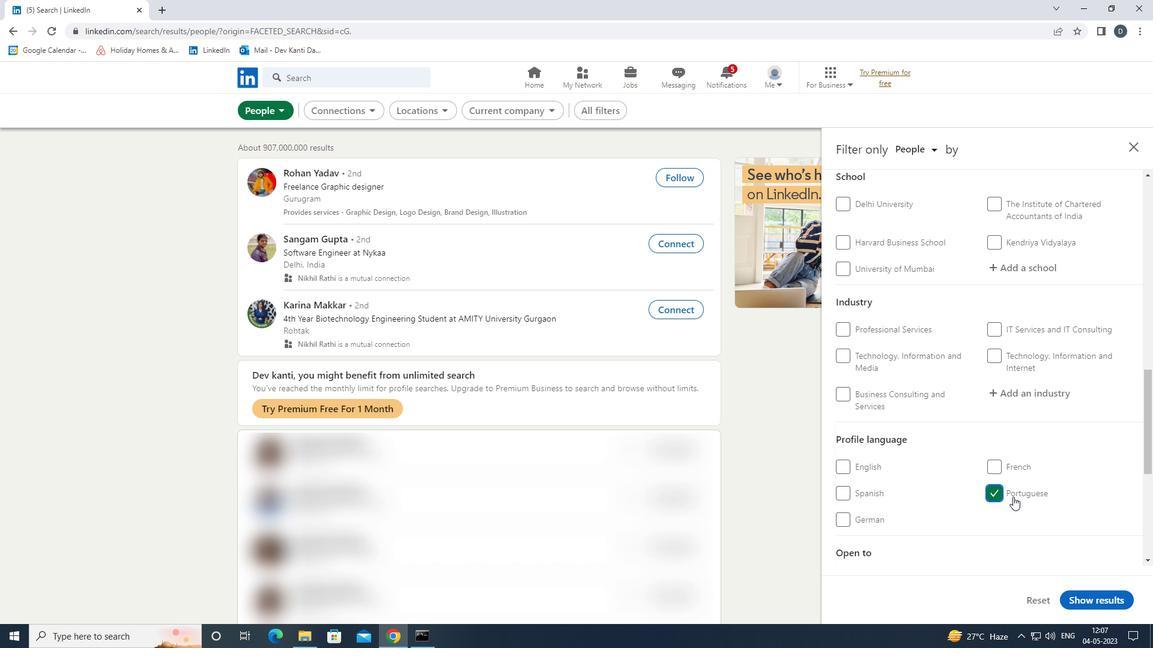 
Action: Mouse scrolled (1013, 497) with delta (0, 0)
Screenshot: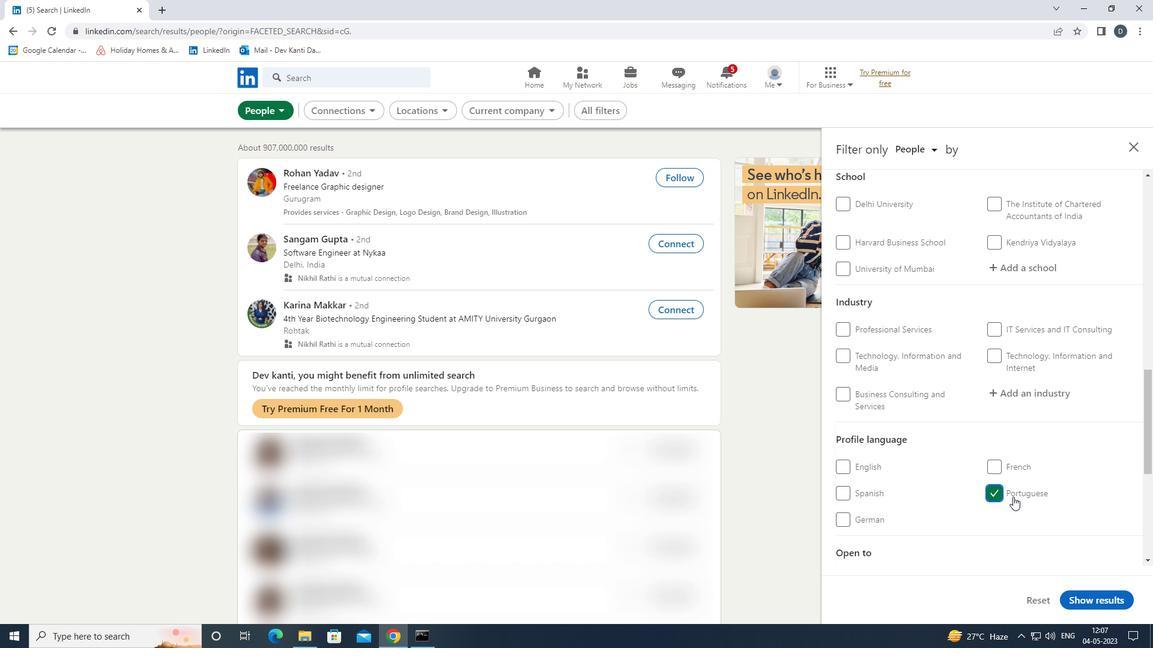 
Action: Mouse scrolled (1013, 497) with delta (0, 0)
Screenshot: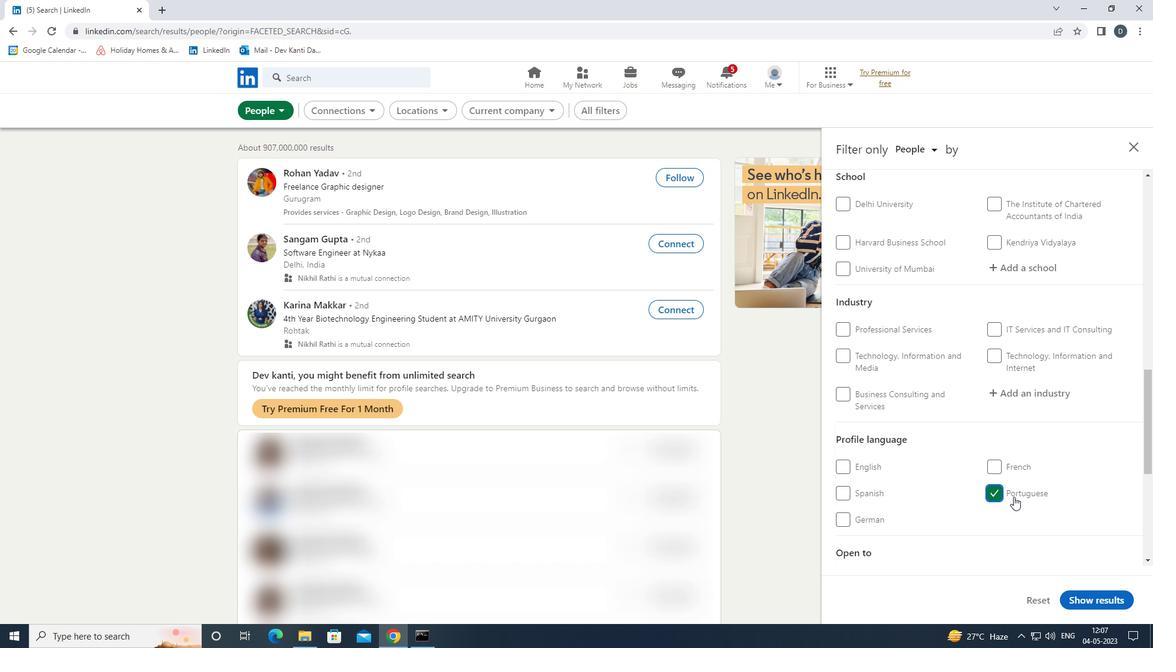 
Action: Mouse moved to (1013, 494)
Screenshot: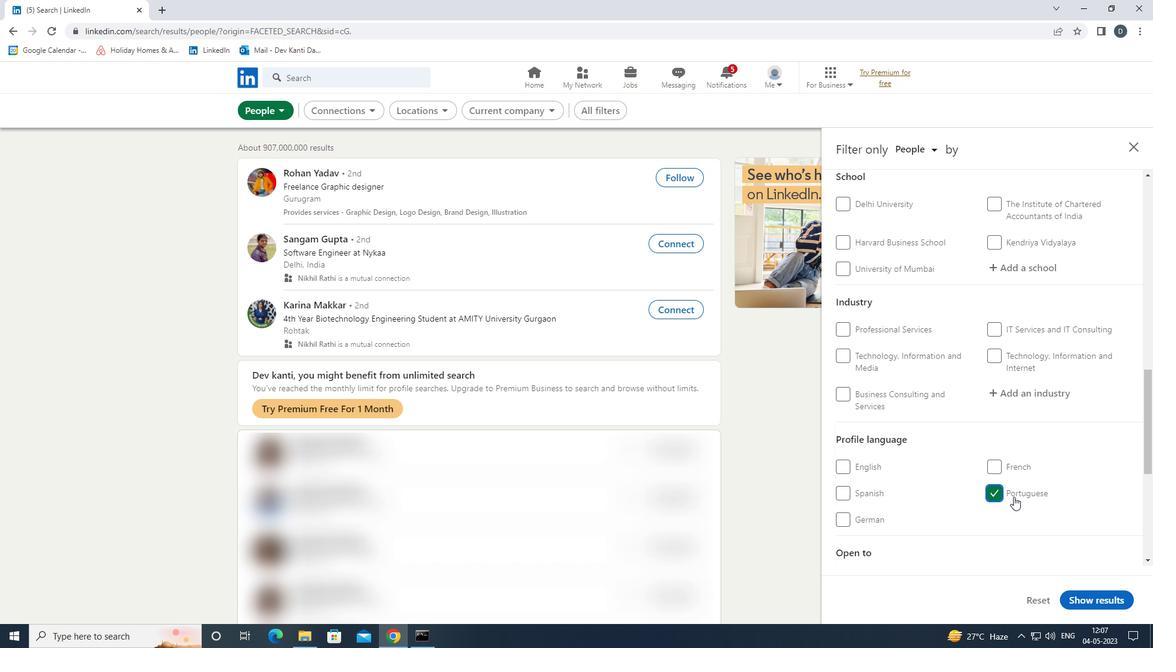 
Action: Mouse scrolled (1013, 494) with delta (0, 0)
Screenshot: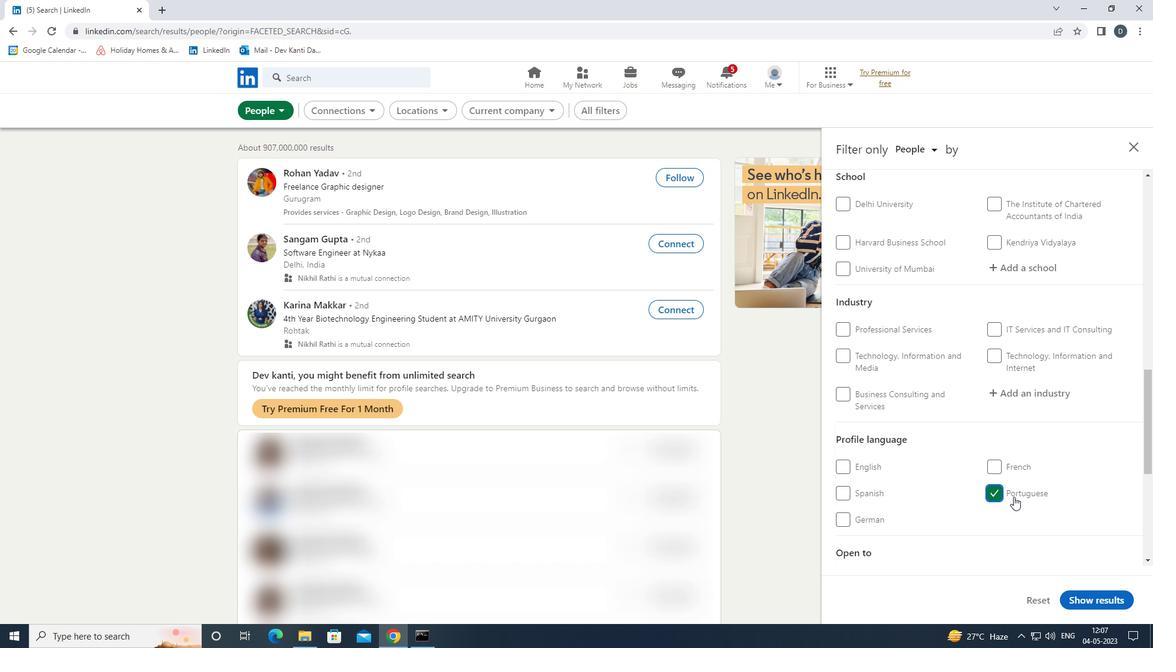 
Action: Mouse moved to (1021, 389)
Screenshot: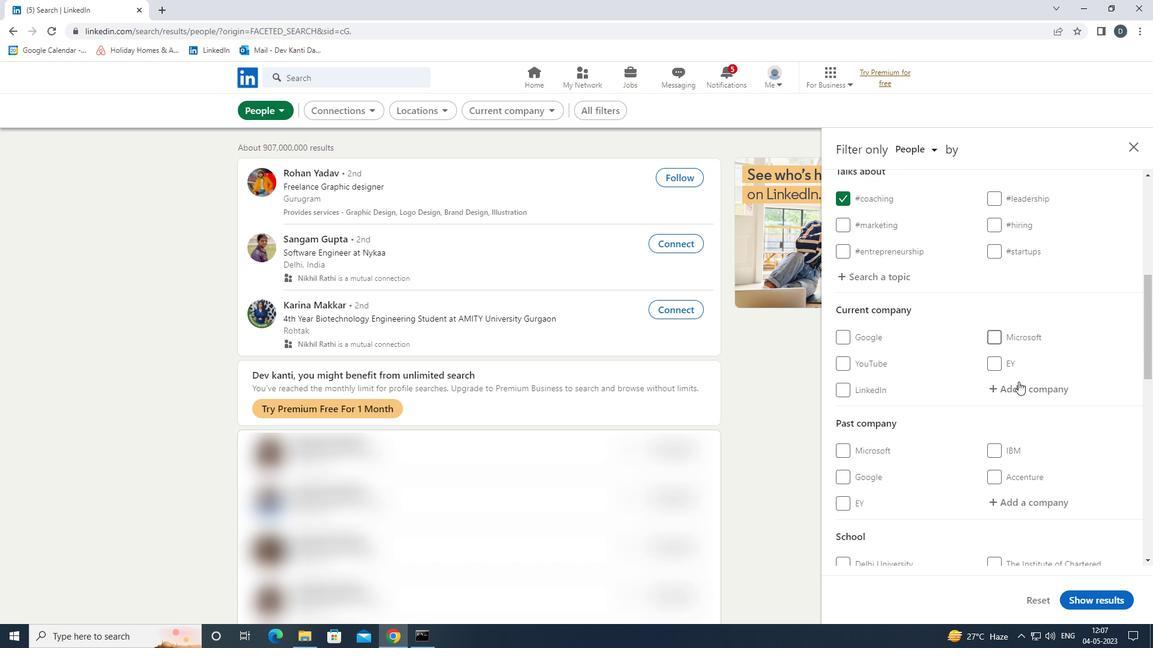 
Action: Mouse pressed left at (1021, 389)
Screenshot: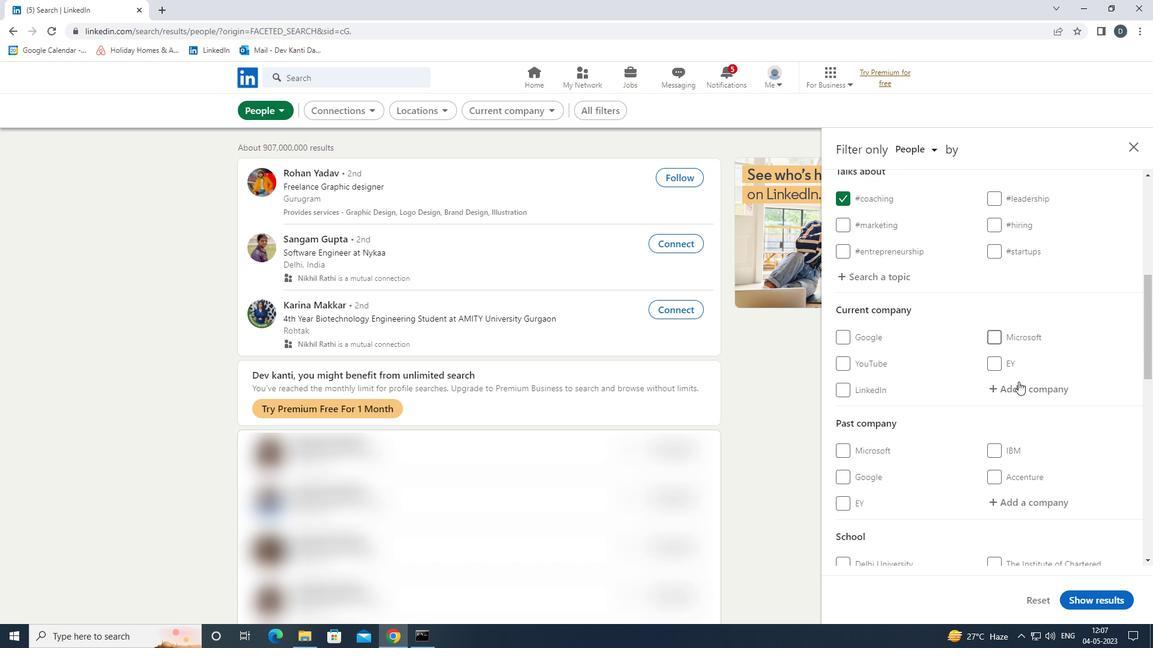 
Action: Mouse moved to (1021, 391)
Screenshot: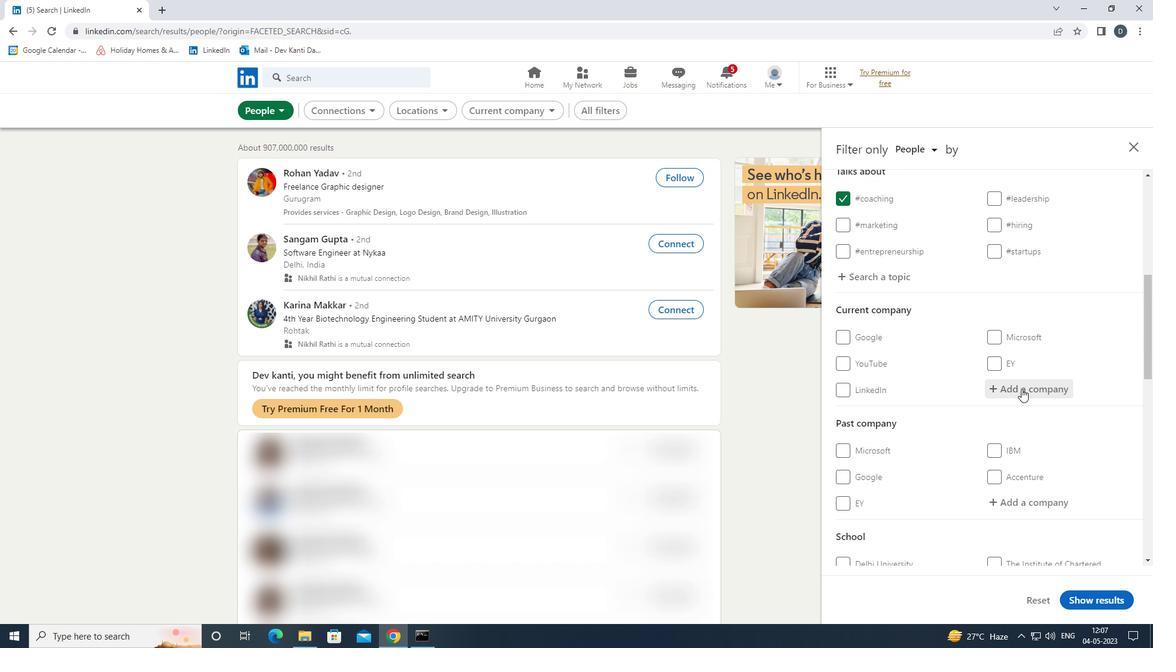 
Action: Key pressed <Key.shift>STARTUP<Key.space><Key.shift>INDIA<Key.down><Key.enter>
Screenshot: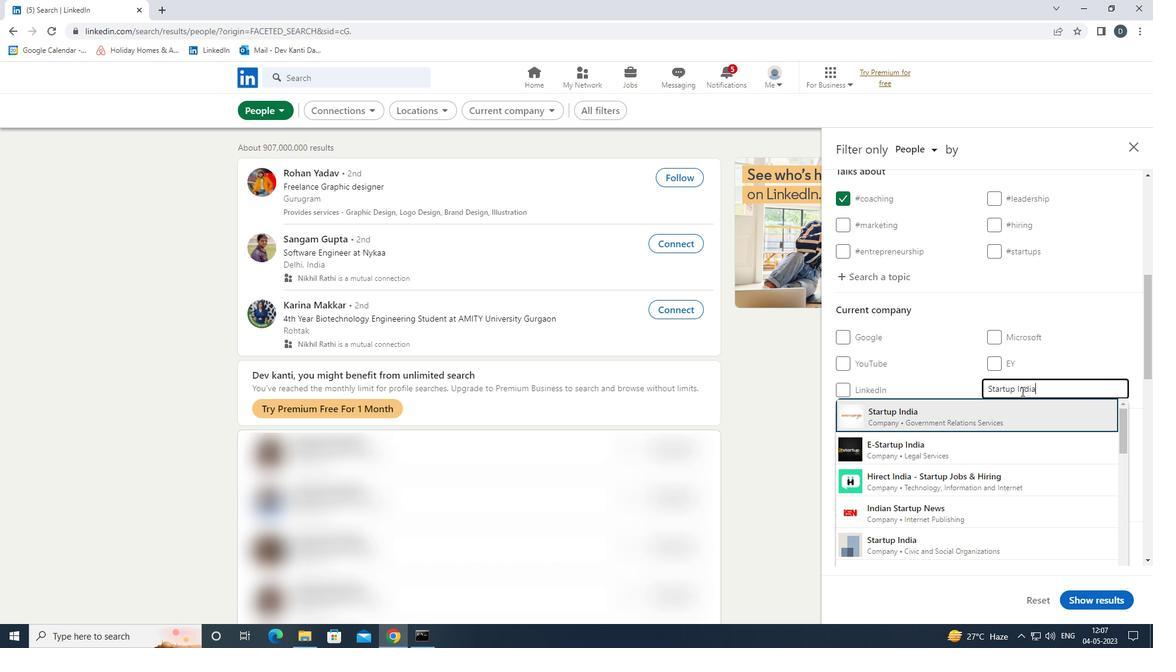 
Action: Mouse moved to (1048, 390)
Screenshot: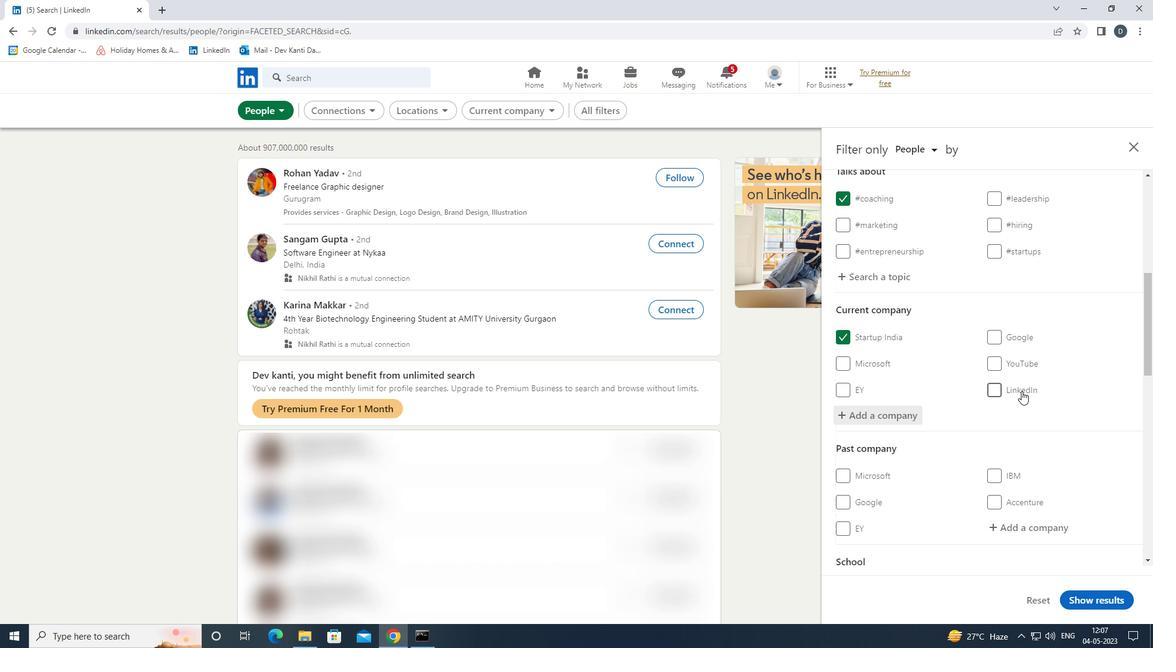 
Action: Mouse scrolled (1048, 389) with delta (0, 0)
Screenshot: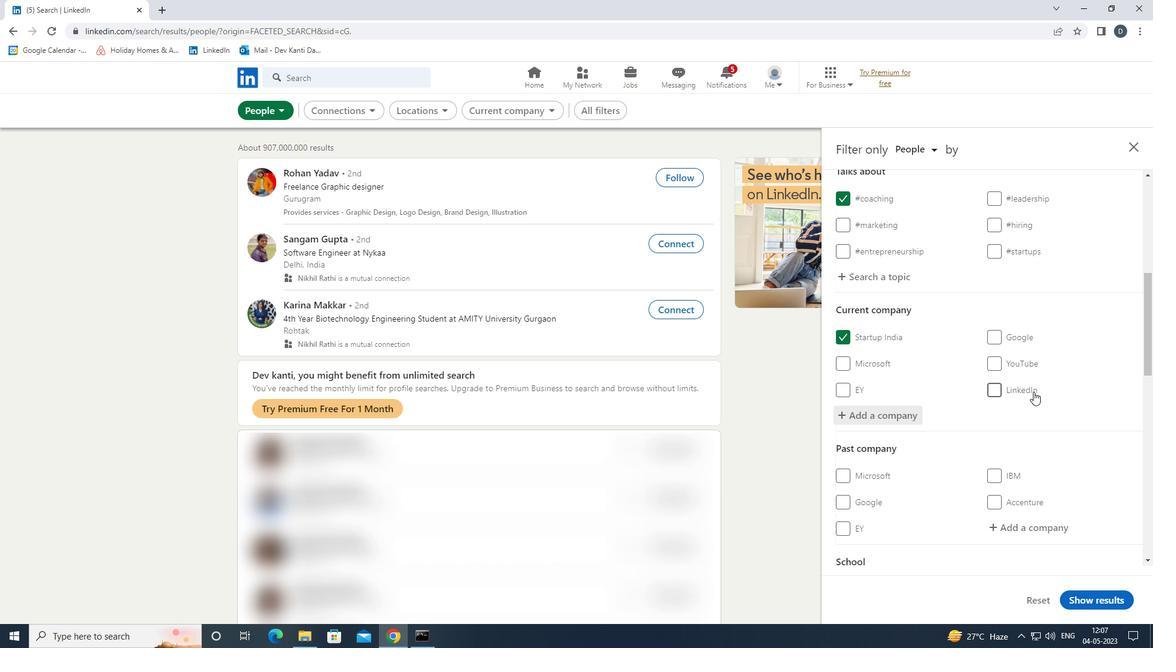 
Action: Mouse scrolled (1048, 389) with delta (0, 0)
Screenshot: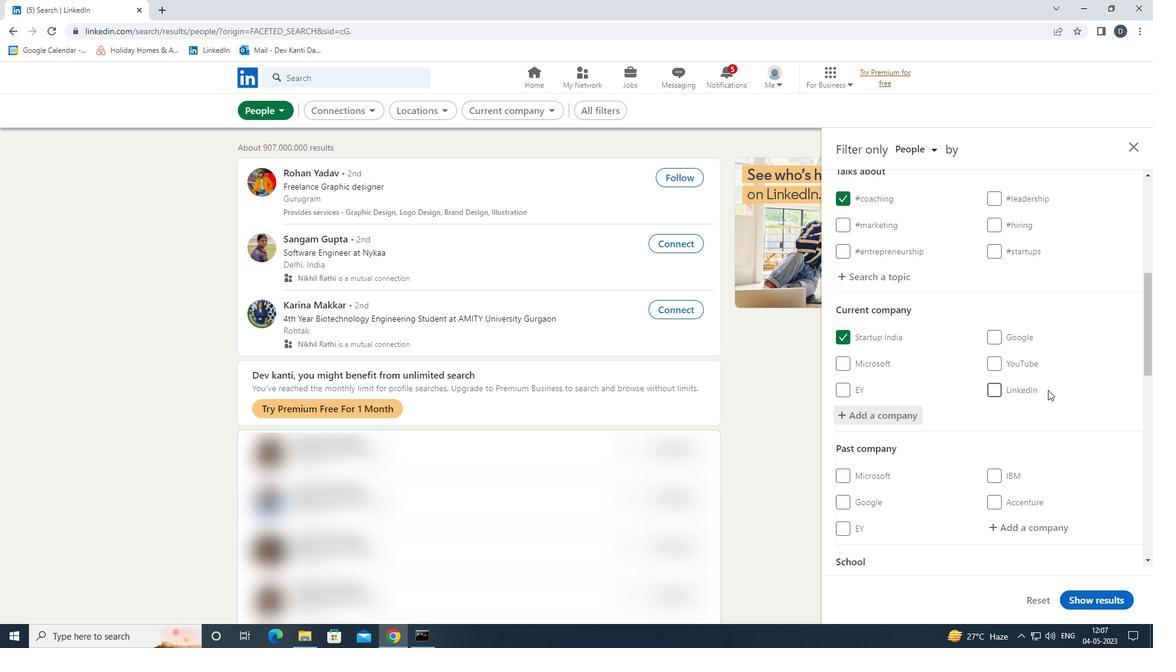 
Action: Mouse scrolled (1048, 389) with delta (0, 0)
Screenshot: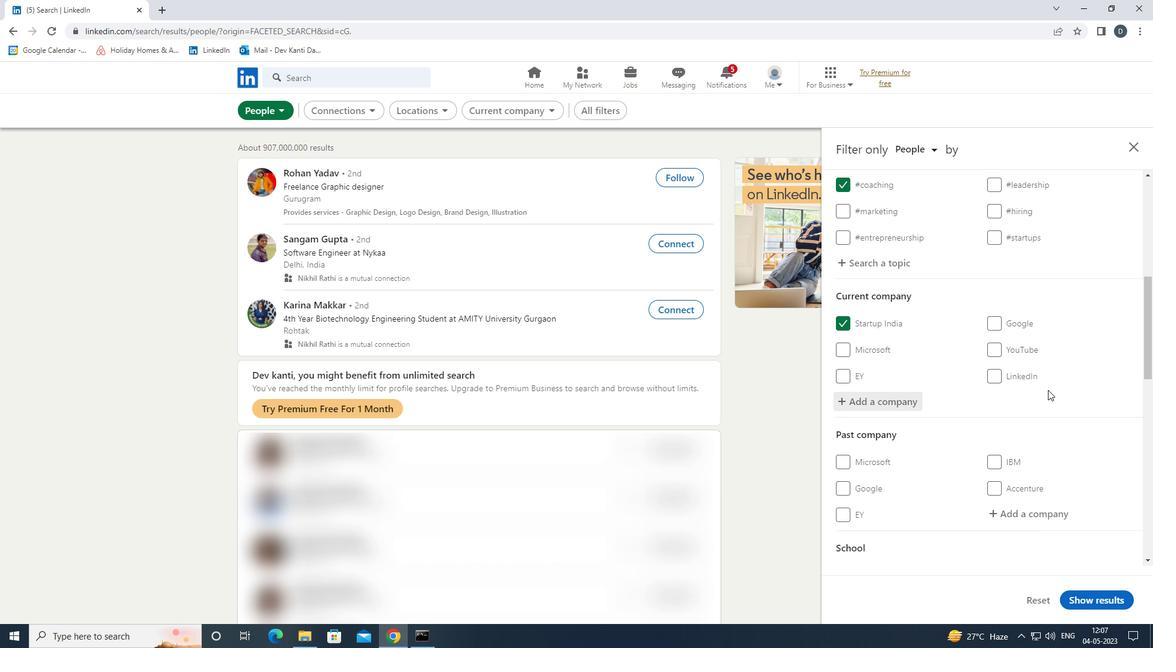 
Action: Mouse scrolled (1048, 389) with delta (0, 0)
Screenshot: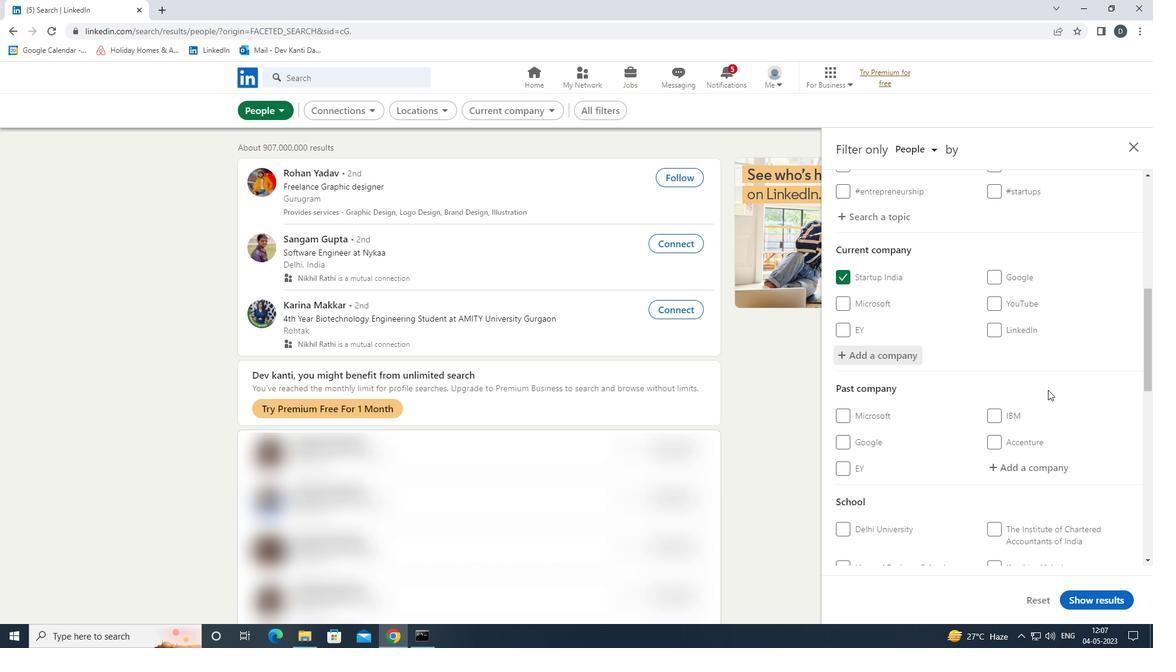 
Action: Mouse moved to (1021, 413)
Screenshot: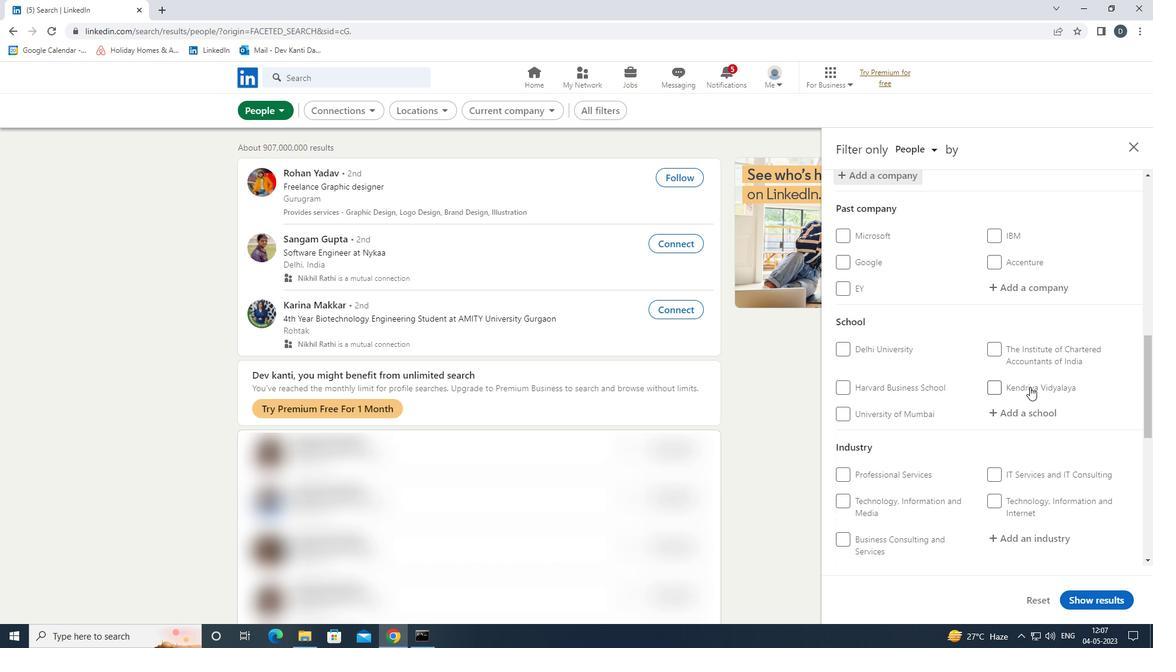 
Action: Mouse pressed left at (1021, 413)
Screenshot: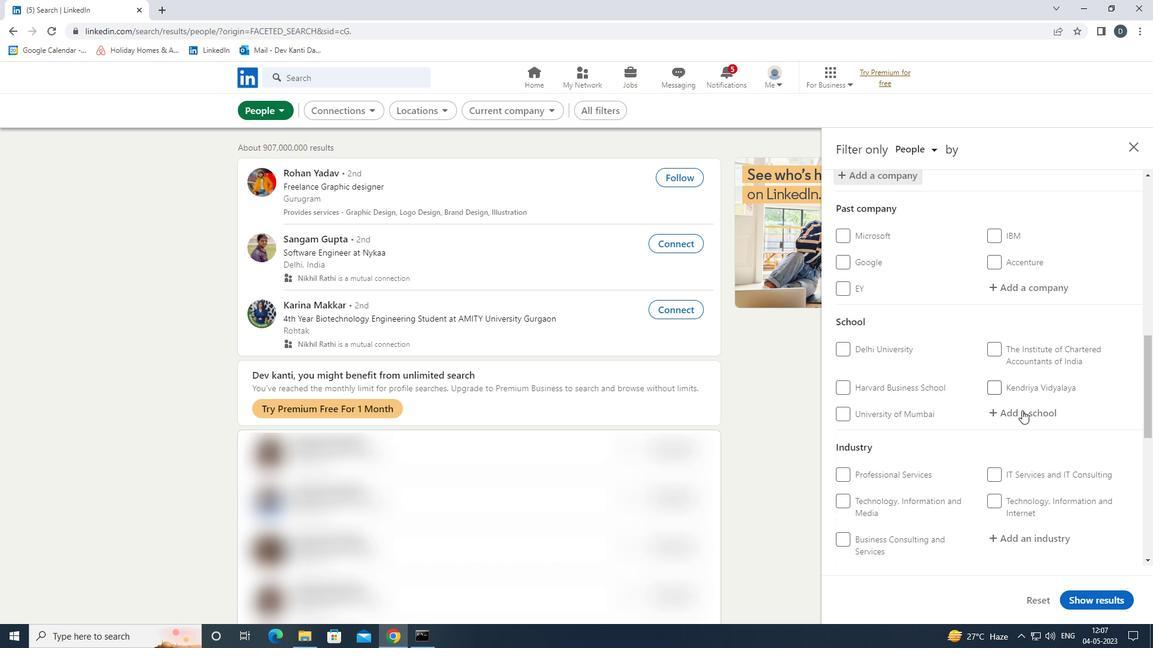 
Action: Mouse moved to (1021, 415)
Screenshot: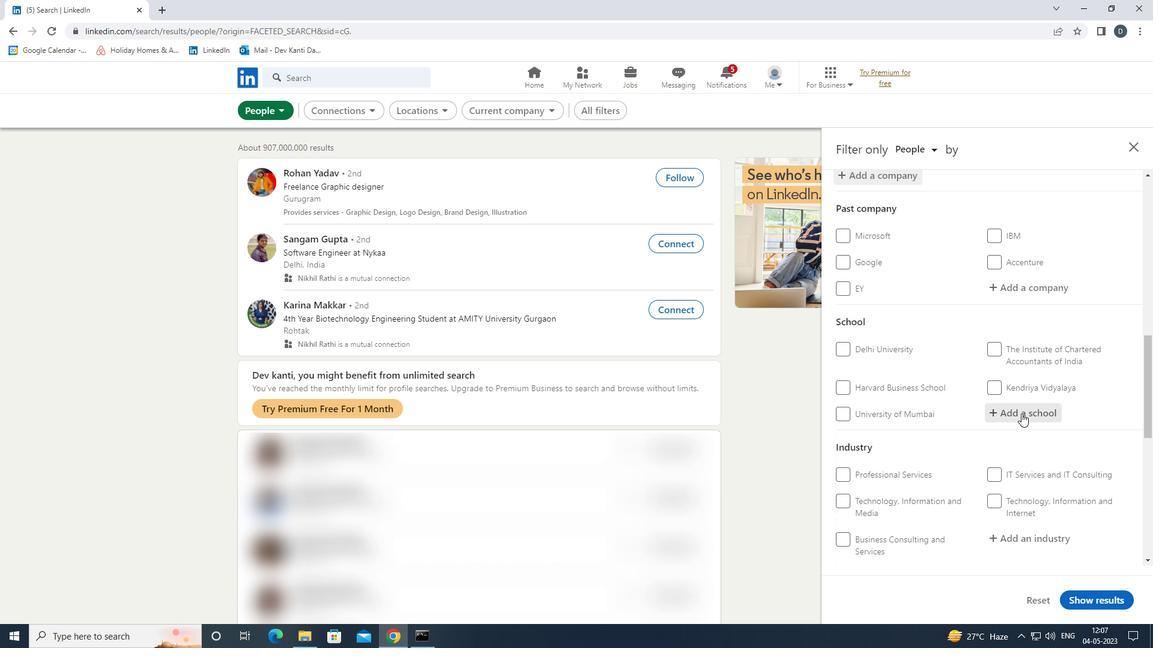 
Action: Key pressed <Key.shift>JAIN<Key.space><Key.down><Key.enter>
Screenshot: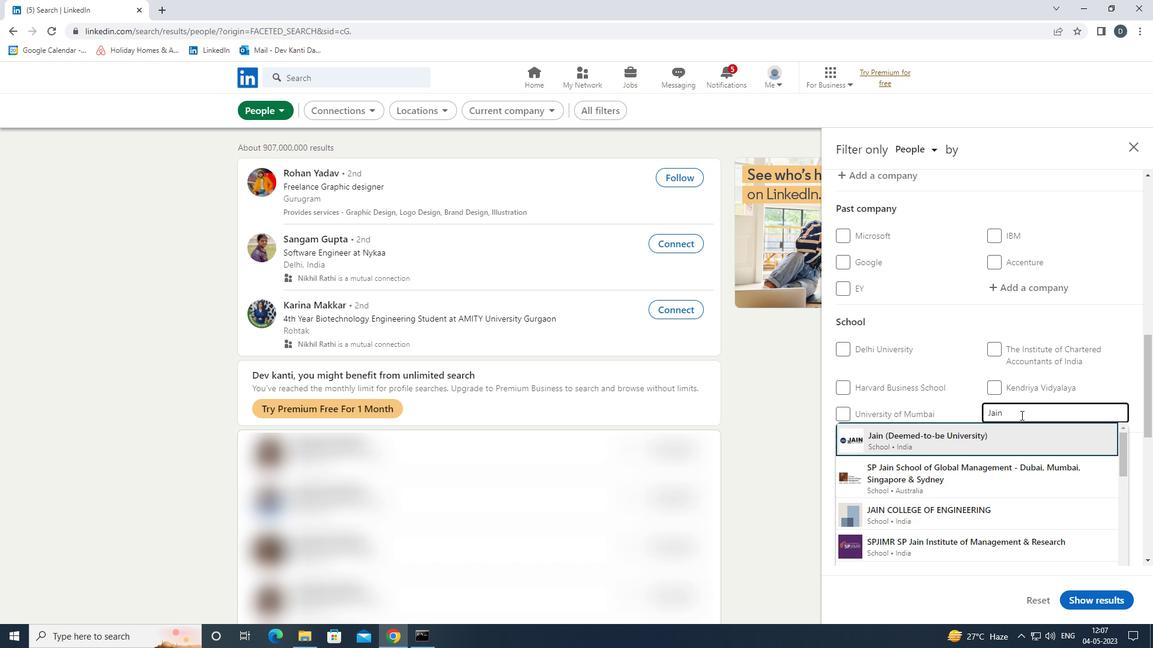 
Action: Mouse moved to (848, 351)
Screenshot: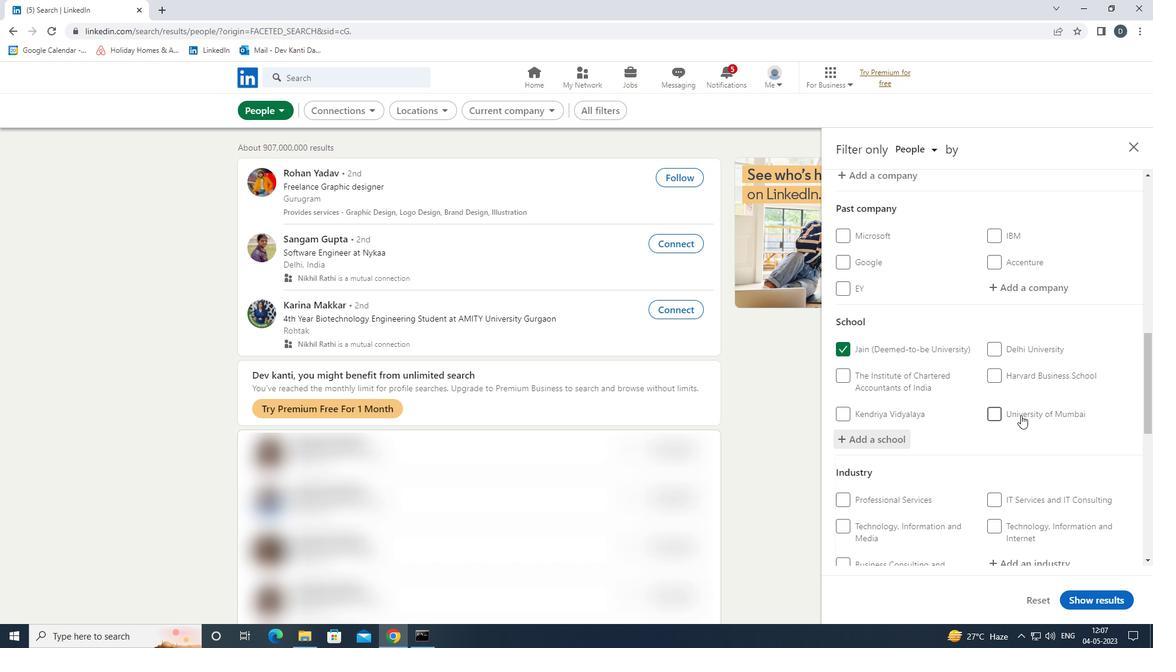 
Action: Mouse scrolled (848, 351) with delta (0, 0)
Screenshot: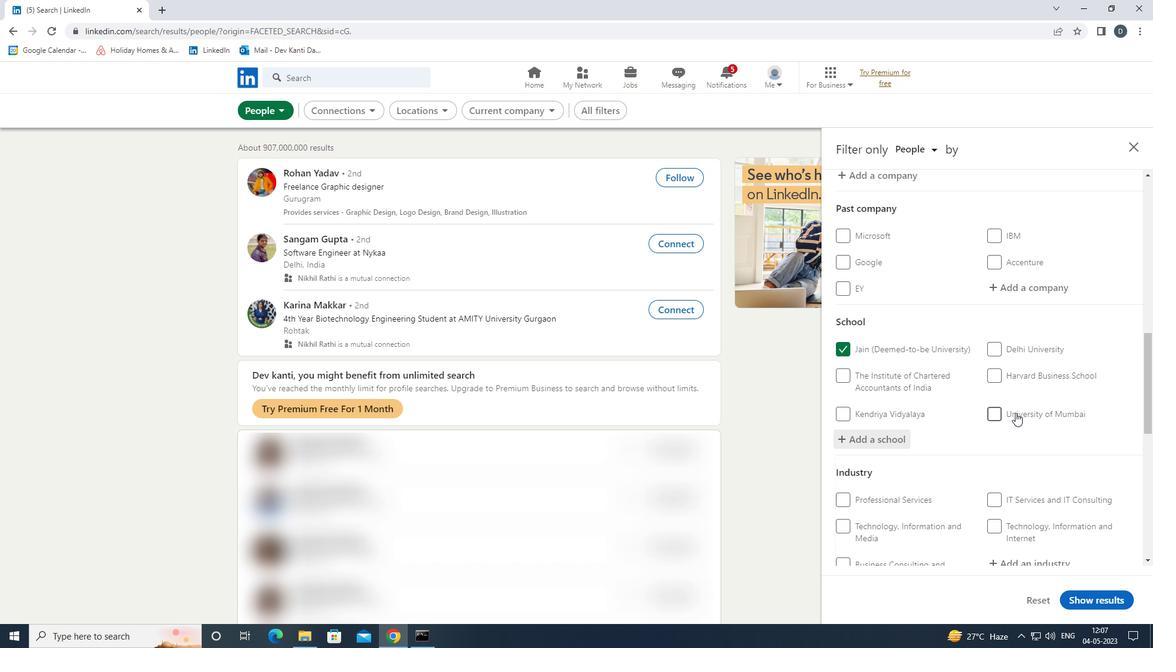 
Action: Mouse scrolled (848, 351) with delta (0, 0)
Screenshot: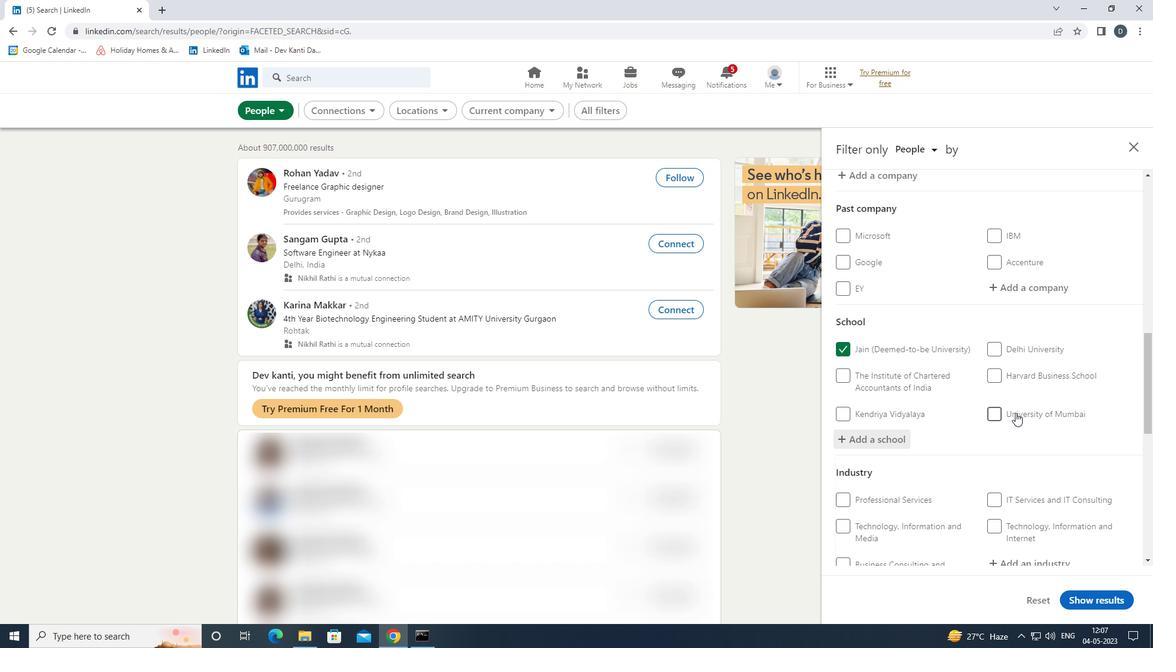 
Action: Mouse scrolled (848, 351) with delta (0, 0)
Screenshot: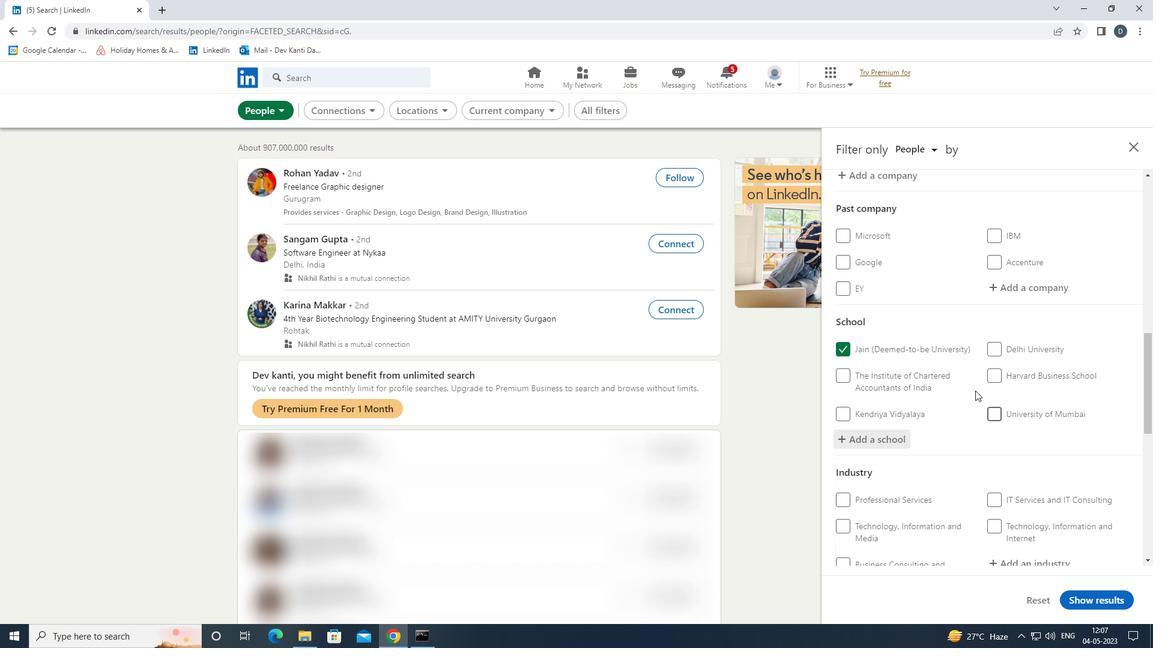 
Action: Mouse moved to (1009, 384)
Screenshot: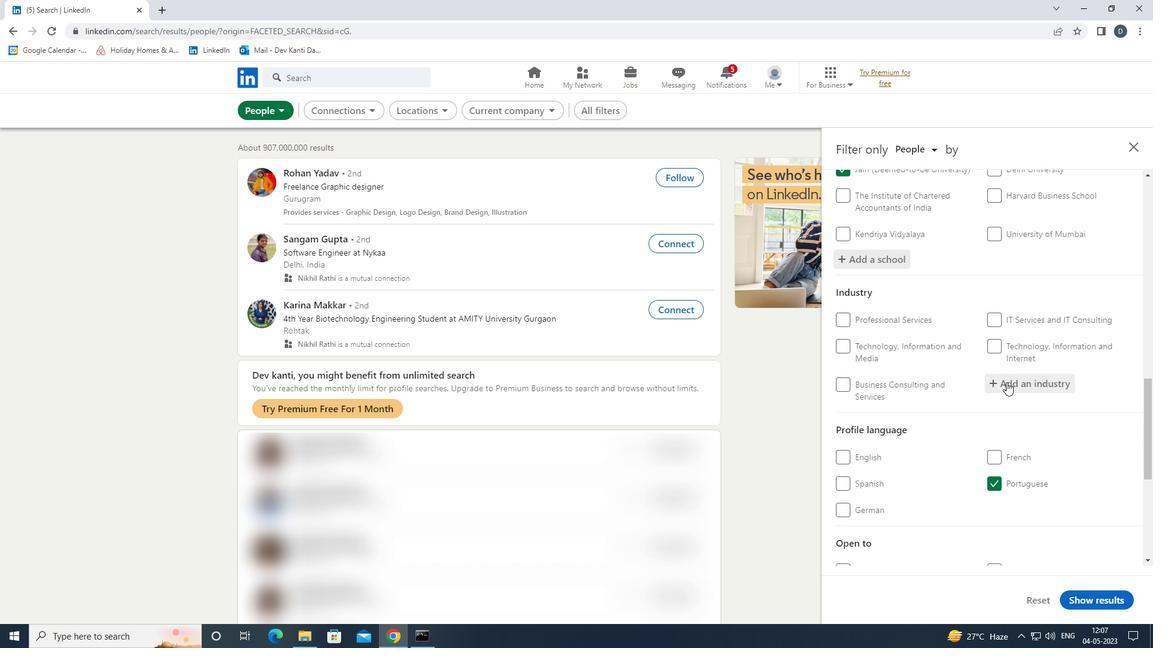 
Action: Mouse pressed left at (1009, 384)
Screenshot: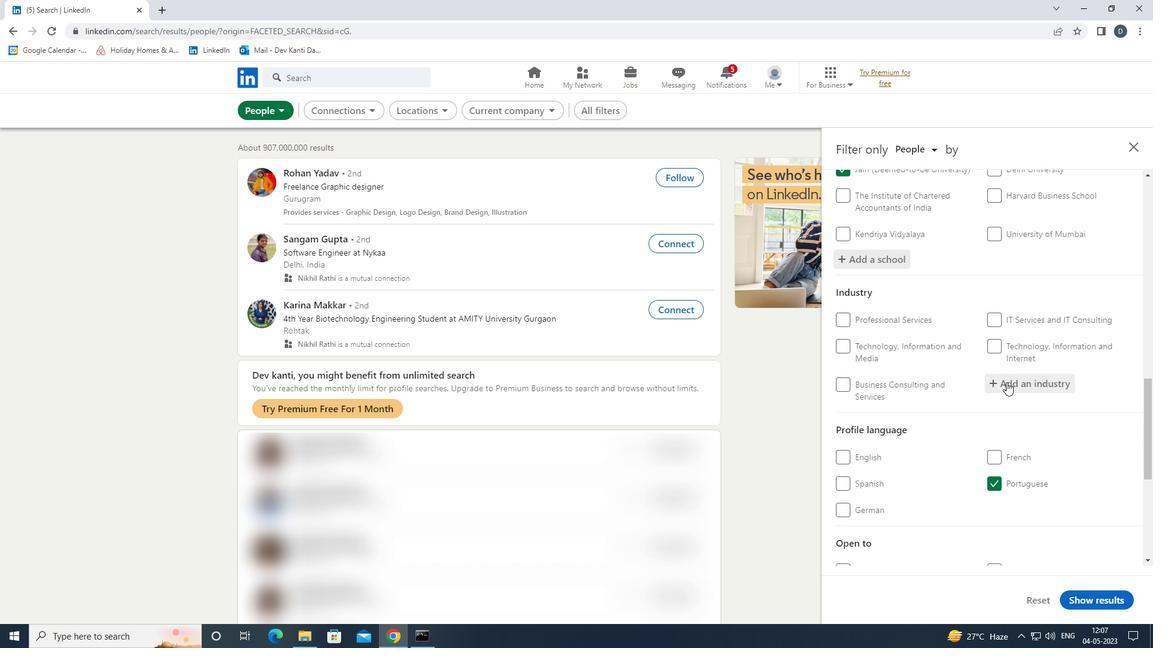 
Action: Mouse moved to (1014, 384)
Screenshot: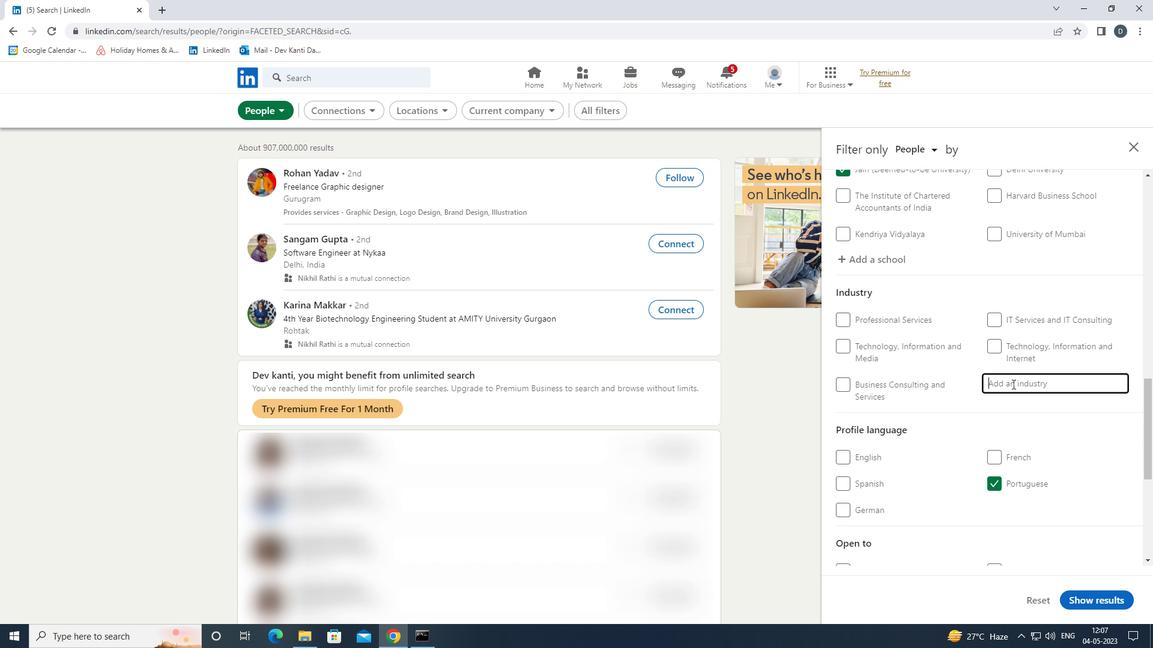 
Action: Key pressed <Key.shift>RETAIL<Key.space><Key.shift><Key.shift>FLO<Key.down><Key.enter>
Screenshot: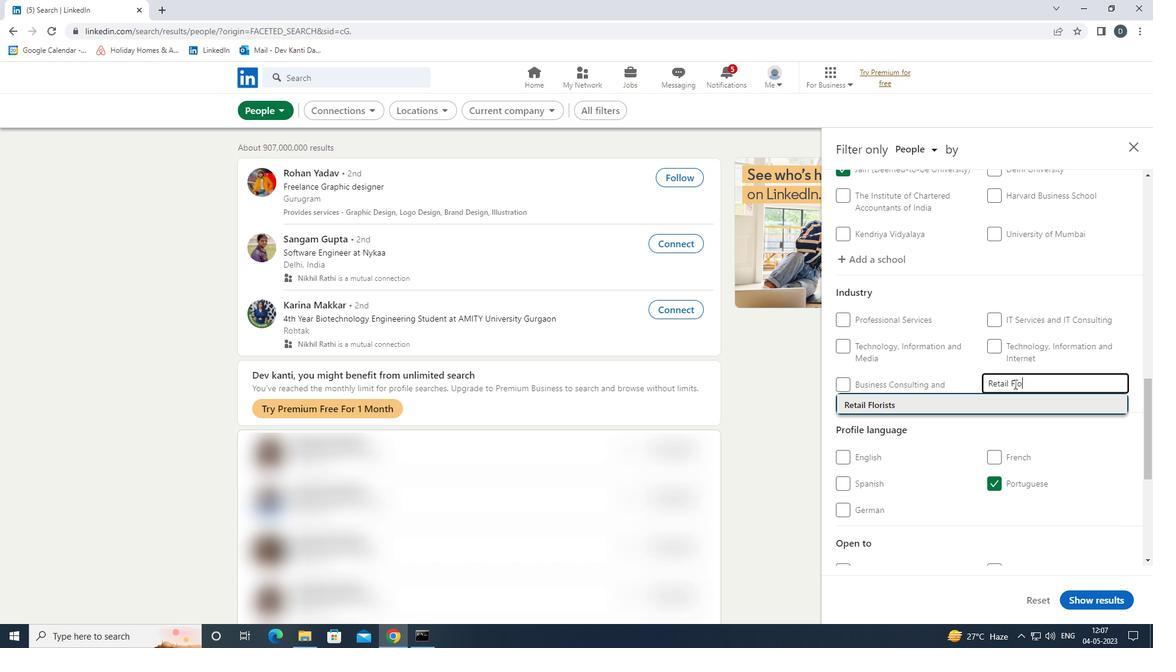 
Action: Mouse moved to (1015, 385)
Screenshot: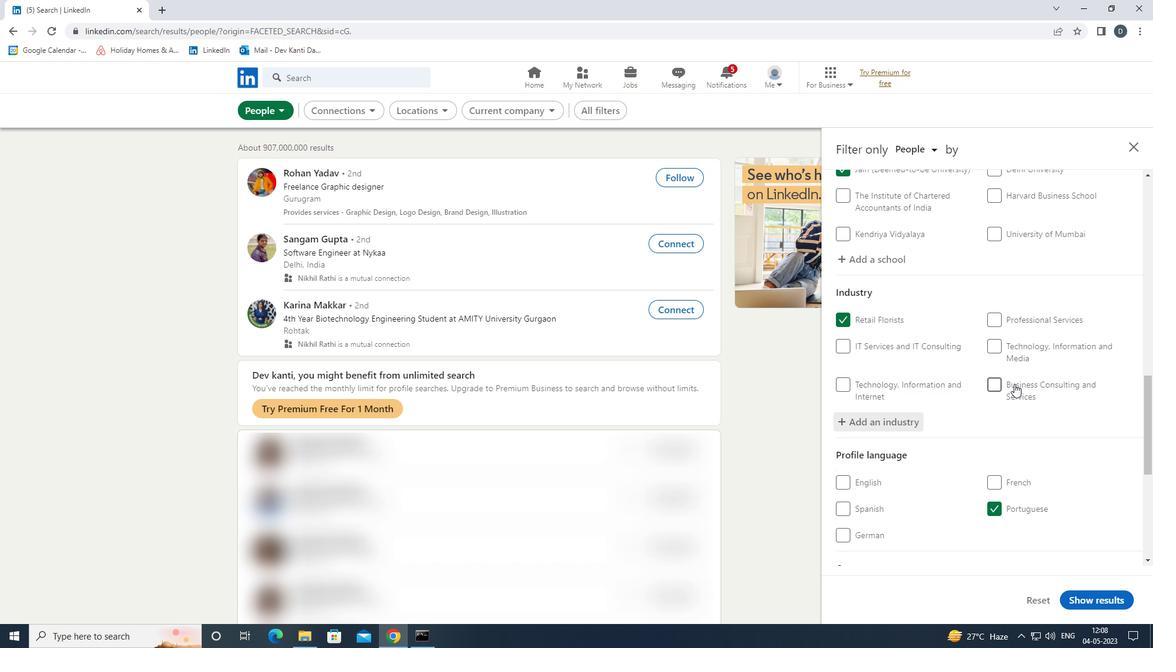 
Action: Mouse scrolled (1015, 385) with delta (0, 0)
Screenshot: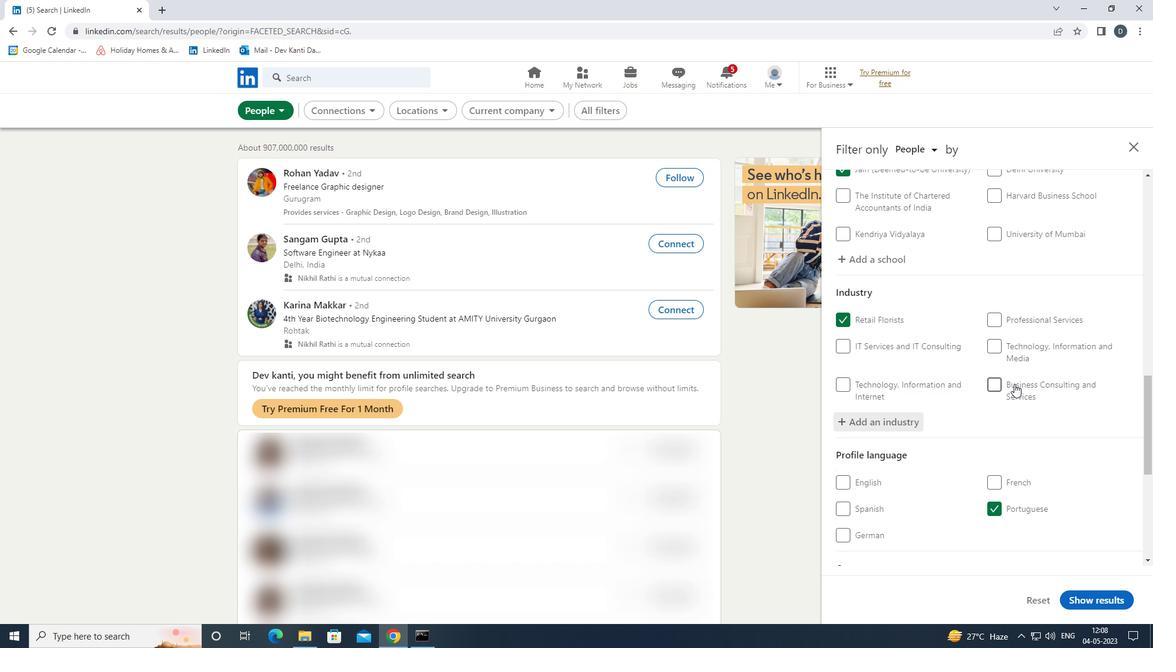 
Action: Mouse moved to (1016, 388)
Screenshot: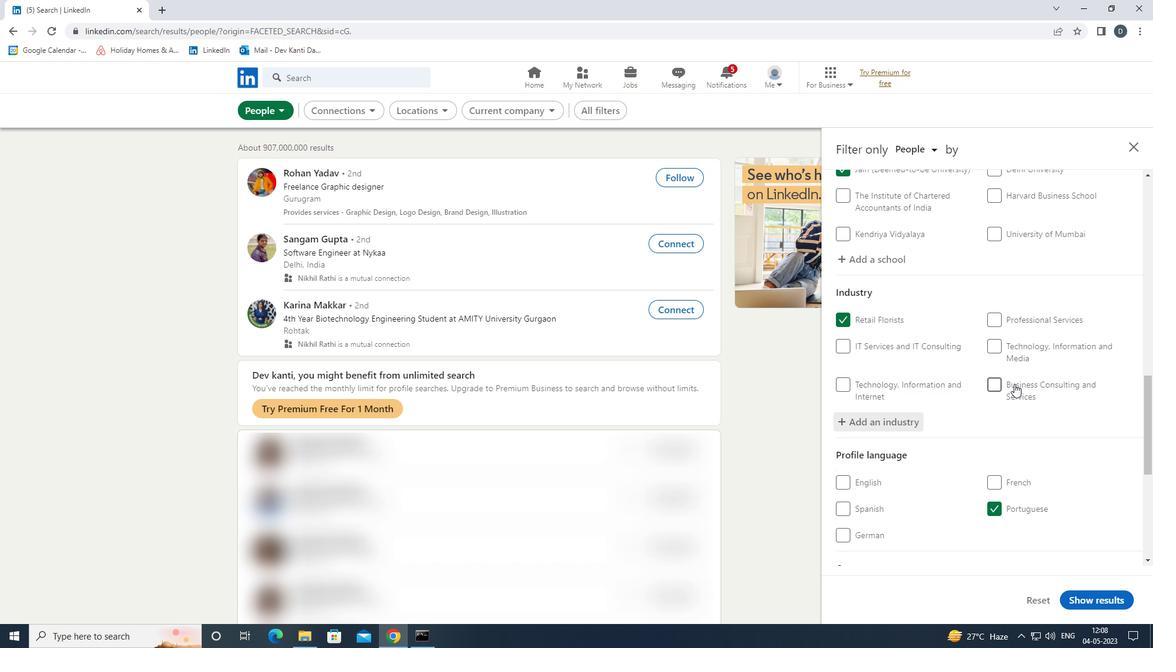 
Action: Mouse scrolled (1016, 387) with delta (0, 0)
Screenshot: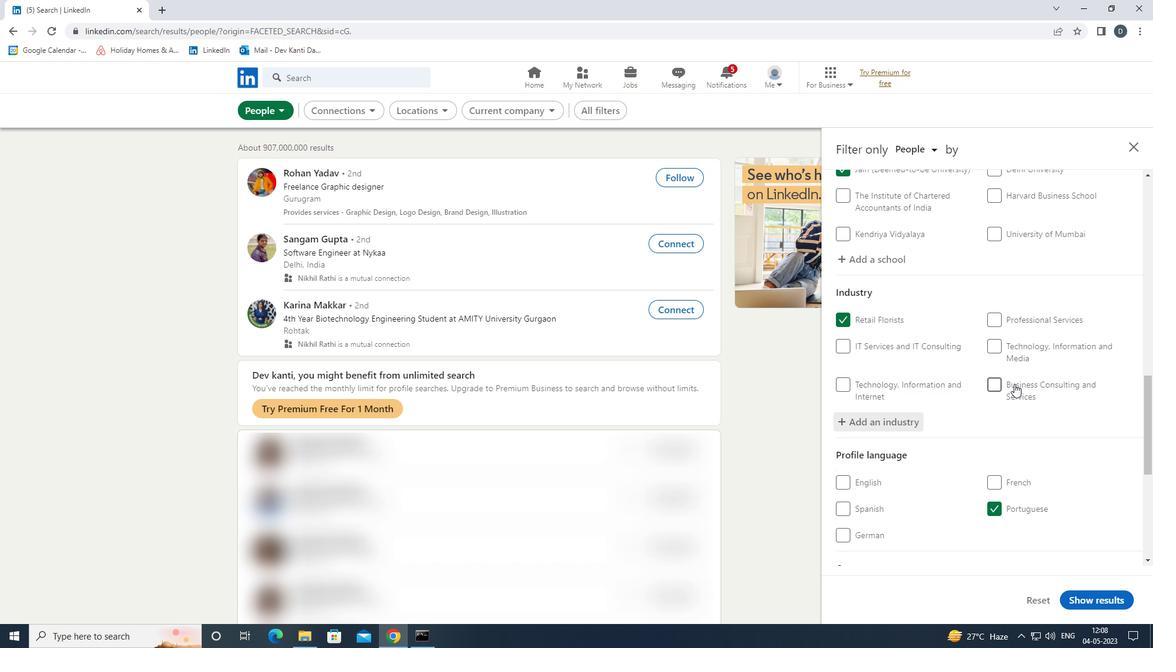 
Action: Mouse scrolled (1016, 387) with delta (0, 0)
Screenshot: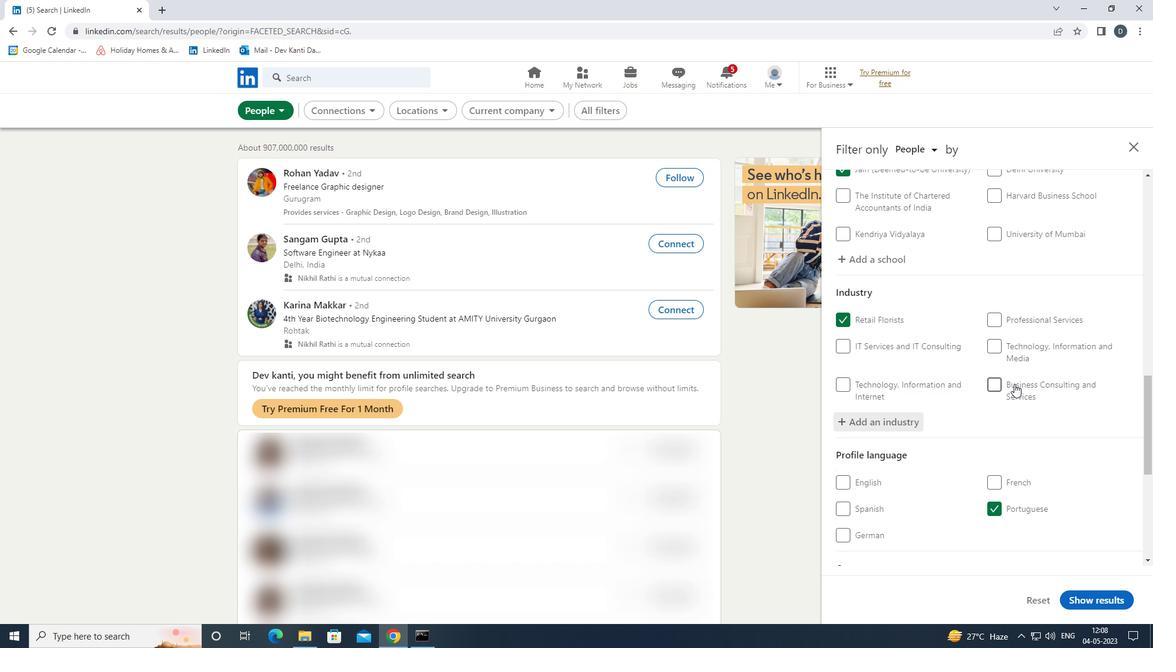 
Action: Mouse scrolled (1016, 387) with delta (0, 0)
Screenshot: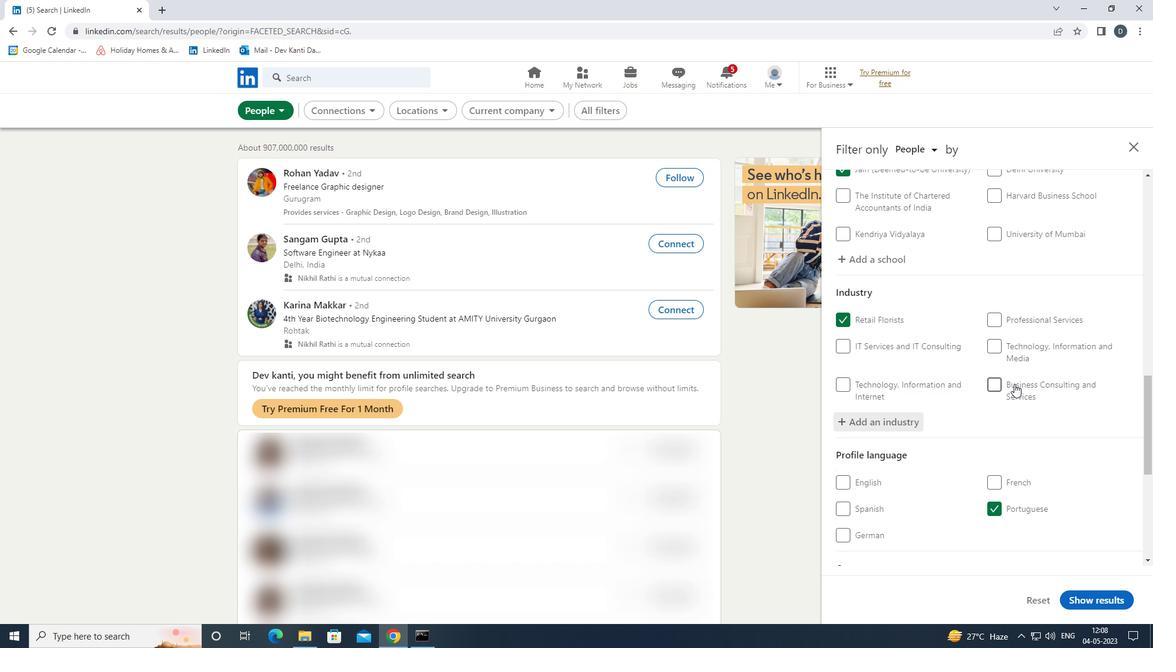 
Action: Mouse scrolled (1016, 387) with delta (0, 0)
Screenshot: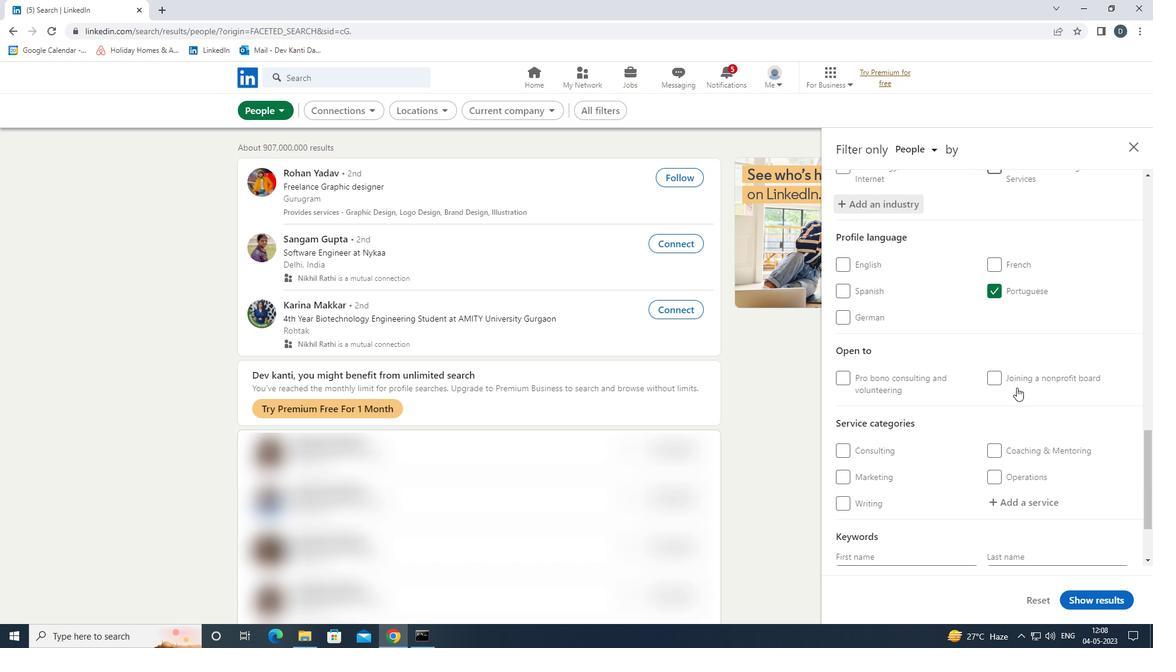 
Action: Mouse scrolled (1016, 387) with delta (0, 0)
Screenshot: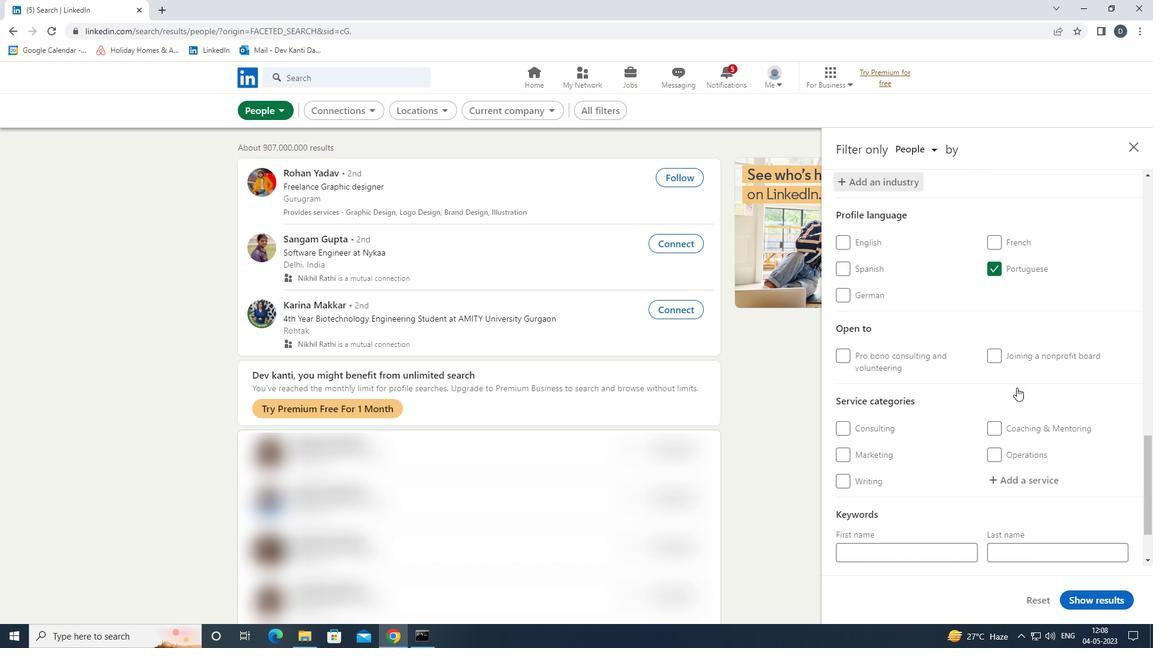 
Action: Mouse moved to (1050, 404)
Screenshot: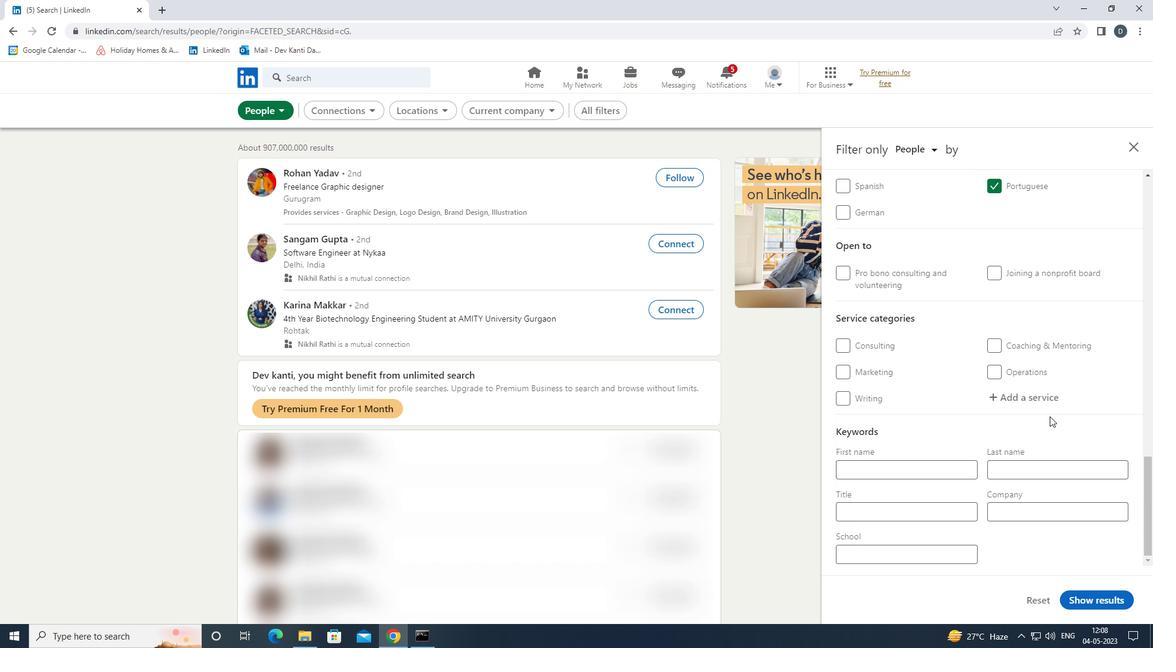
Action: Mouse pressed left at (1050, 404)
Screenshot: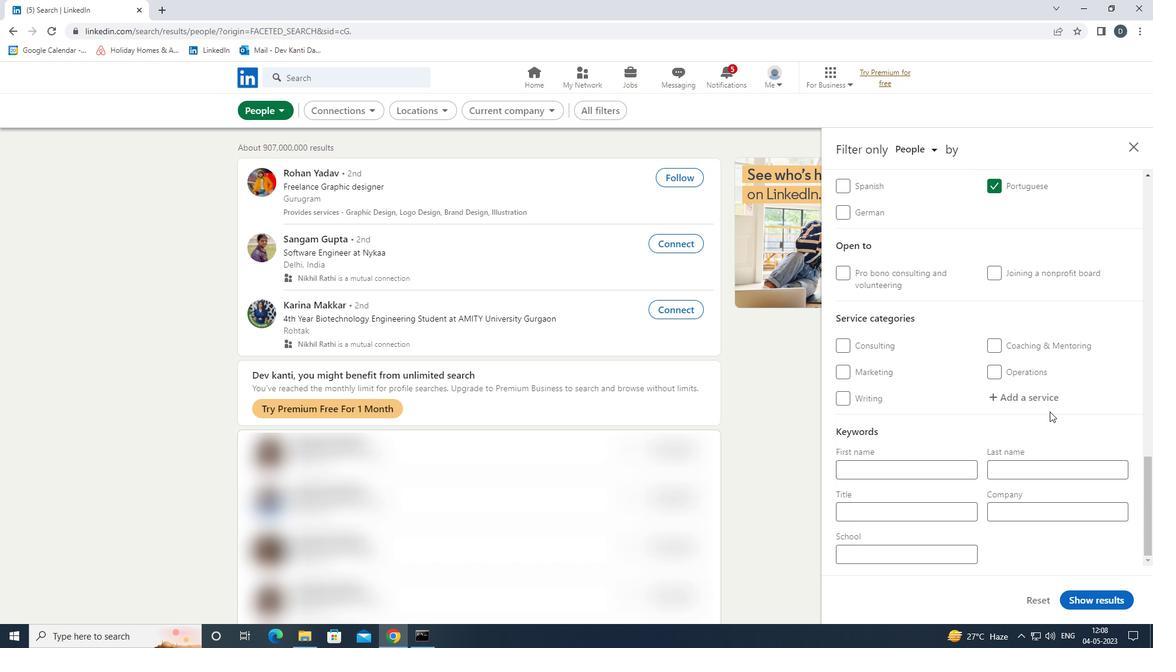 
Action: Key pressed <Key.shift>CNSULTIUNBG<Key.backspace><Key.backspace><Key.backspace><Key.backspace><Key.backspace><Key.backspace><Key.backspace><Key.backspace><Key.backspace><Key.backspace>ONSULTING<Key.enter>
Screenshot: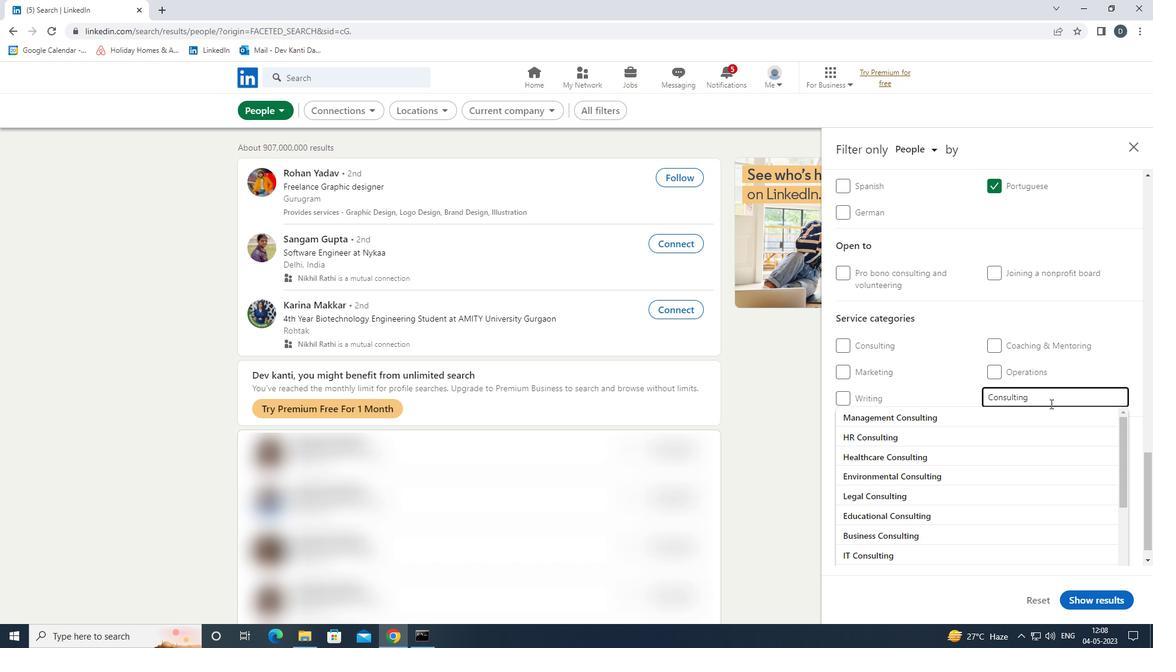 
Action: Mouse moved to (1043, 407)
Screenshot: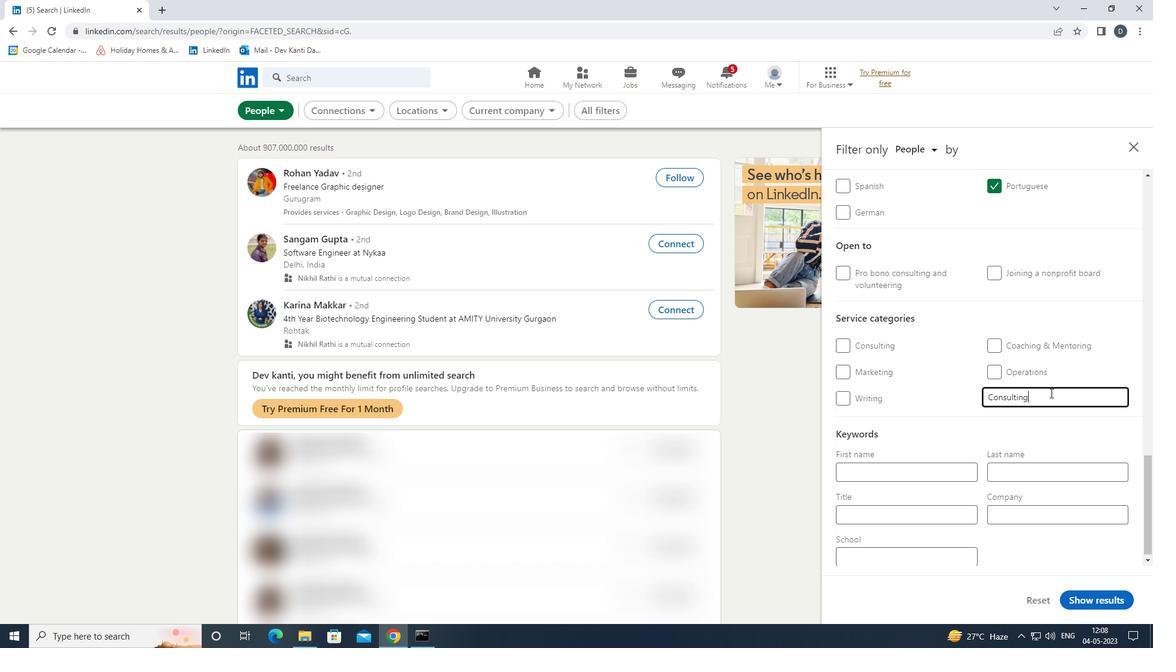 
Action: Mouse scrolled (1043, 406) with delta (0, 0)
Screenshot: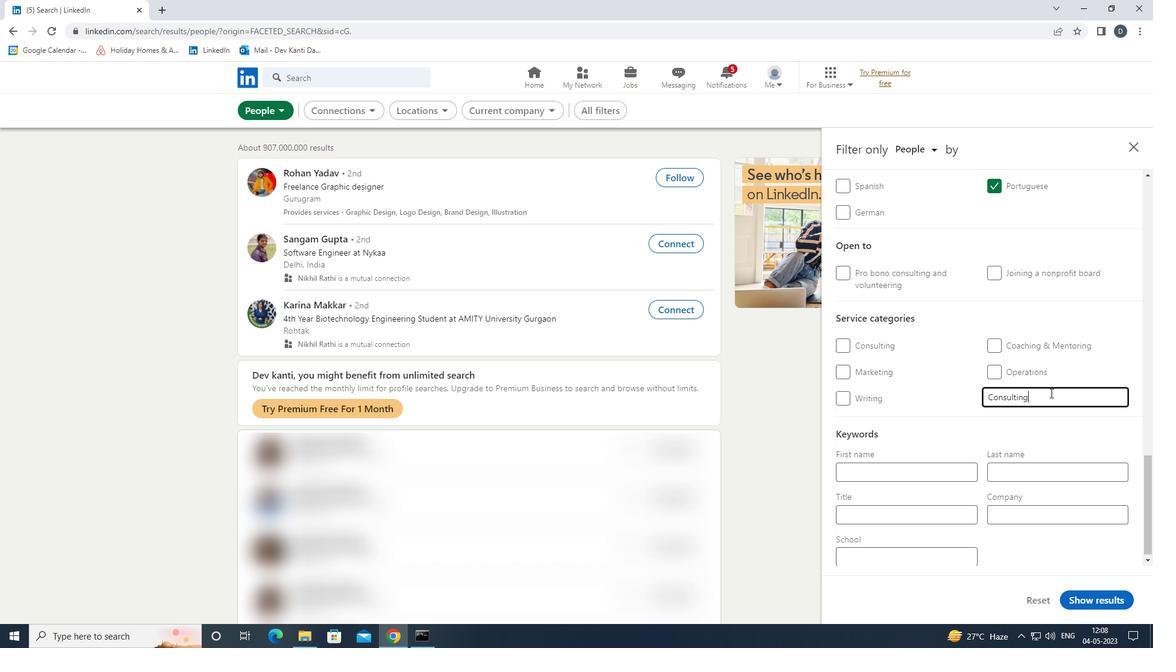 
Action: Mouse moved to (1040, 409)
Screenshot: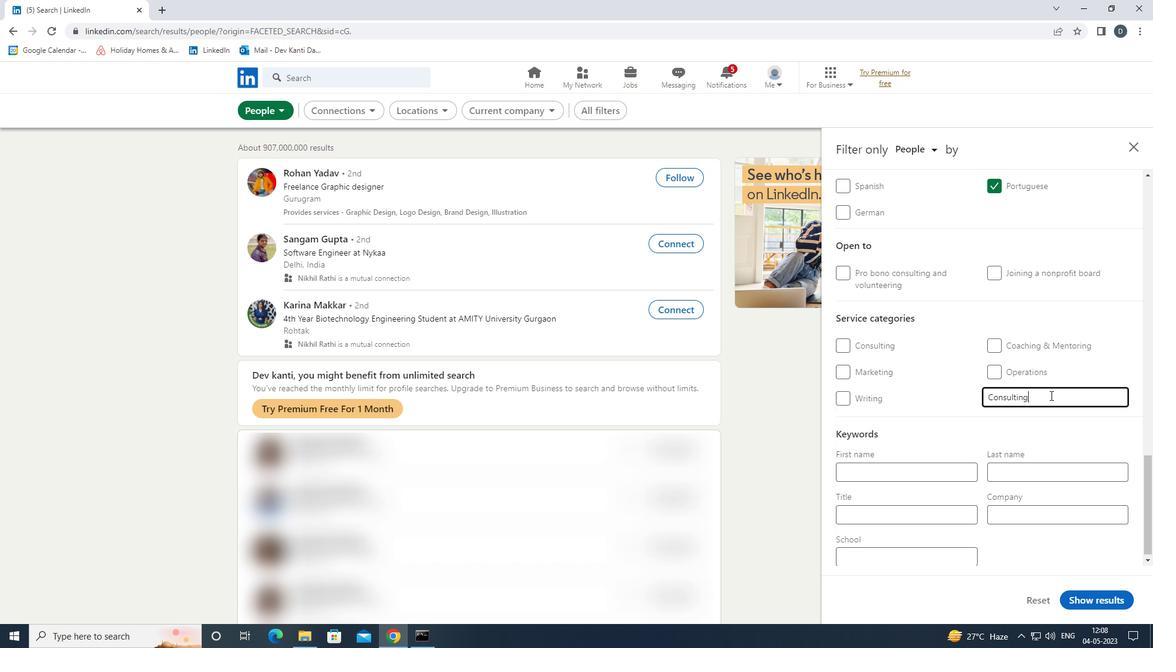 
Action: Mouse scrolled (1040, 408) with delta (0, 0)
Screenshot: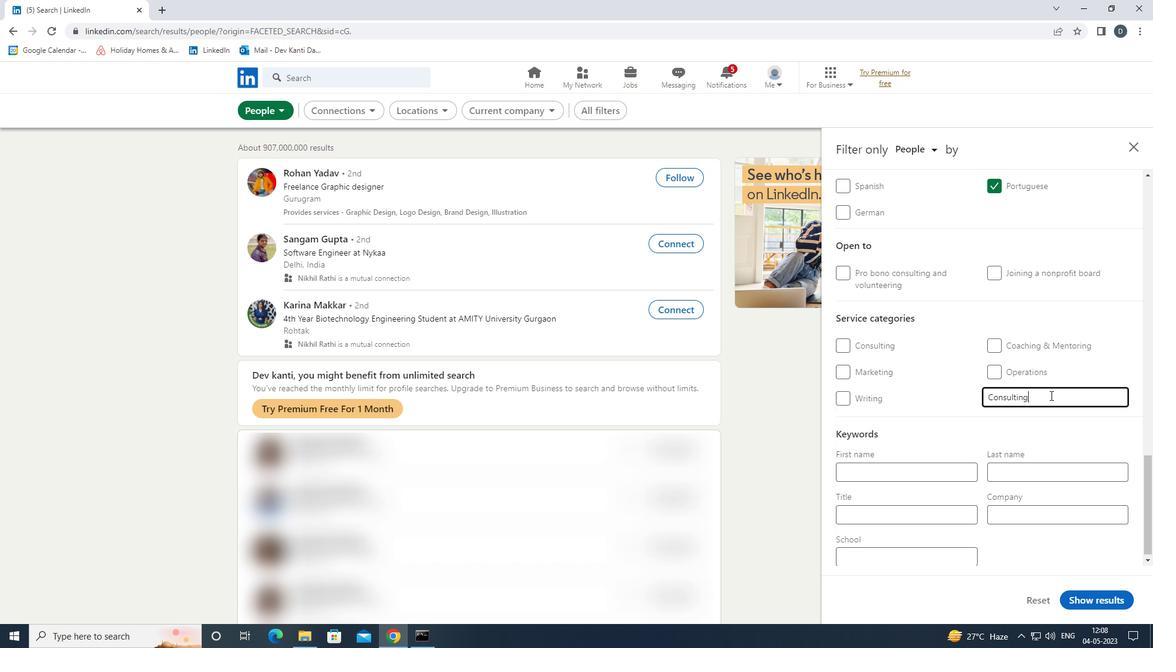 
Action: Mouse moved to (1039, 409)
Screenshot: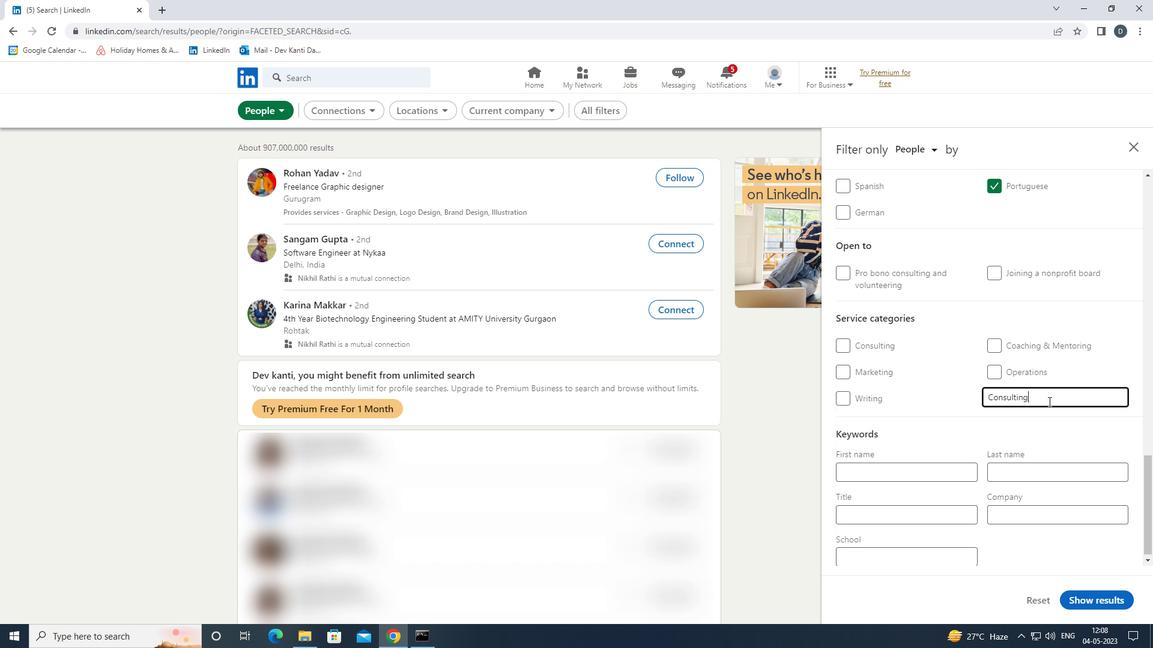 
Action: Mouse scrolled (1039, 409) with delta (0, 0)
Screenshot: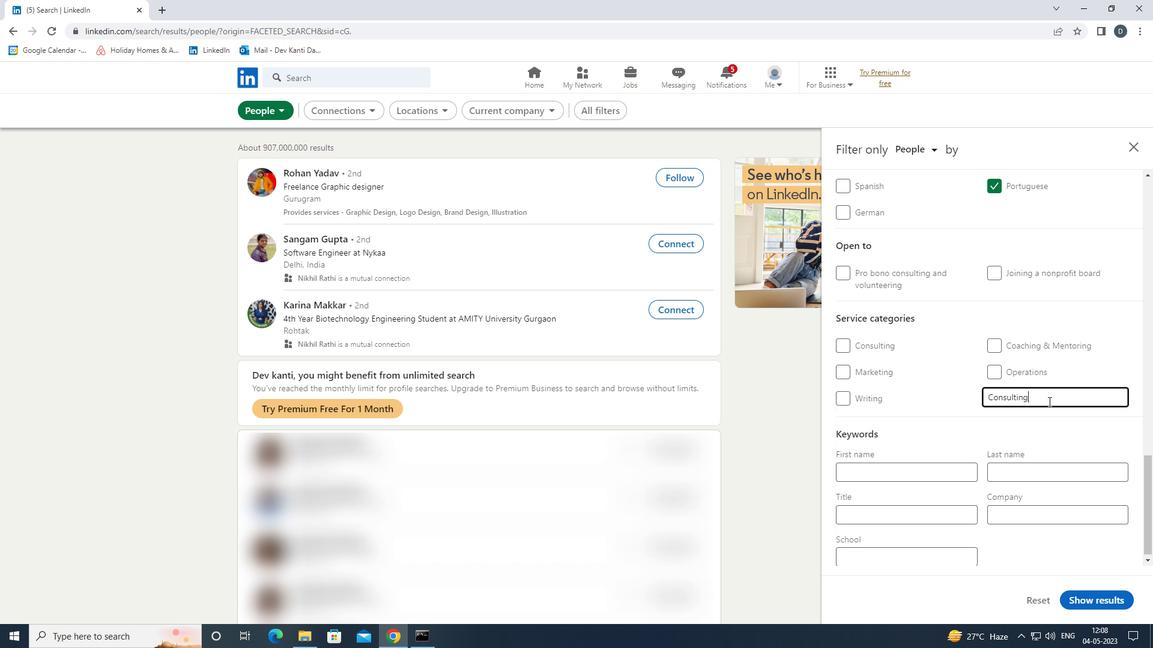 
Action: Mouse moved to (891, 506)
Screenshot: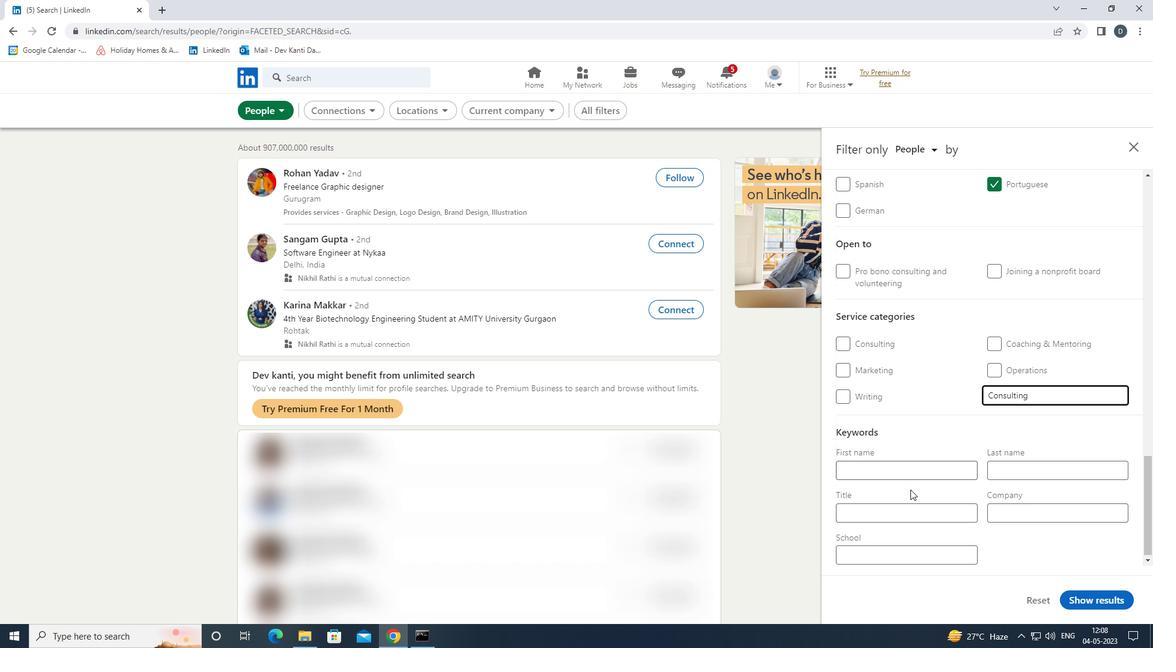 
Action: Mouse pressed left at (891, 506)
Screenshot: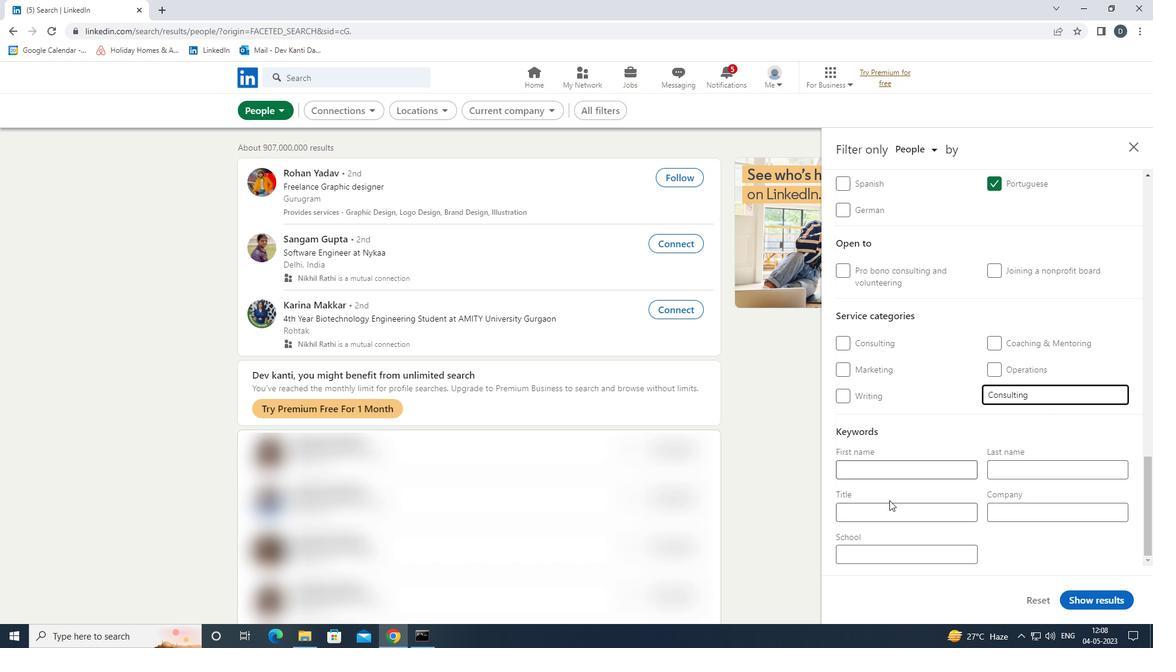 
Action: Key pressed <Key.shift><Key.shift><Key.shift><Key.shift><Key.shift><Key.shift><Key.shift><Key.shift><Key.shift><Key.shift><Key.shift><Key.shift><Key.shift><Key.shift><Key.shift><Key.shift><Key.shift><Key.shift><Key.shift><Key.shift>TRANSLATOR
Screenshot: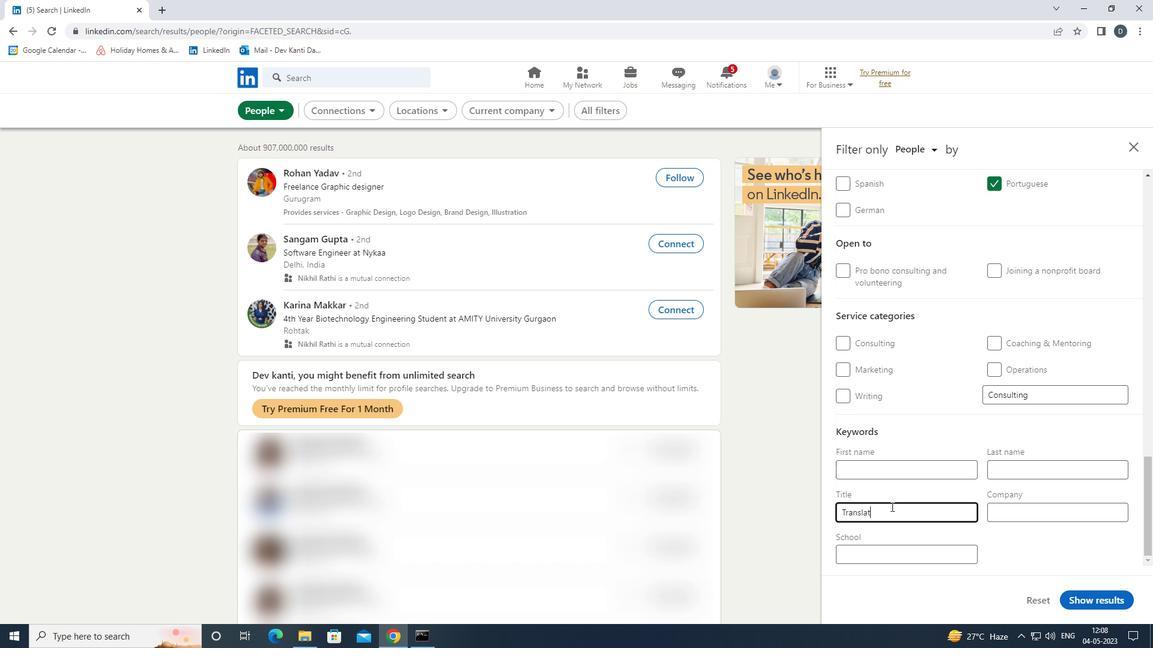 
Action: Mouse moved to (1082, 599)
Screenshot: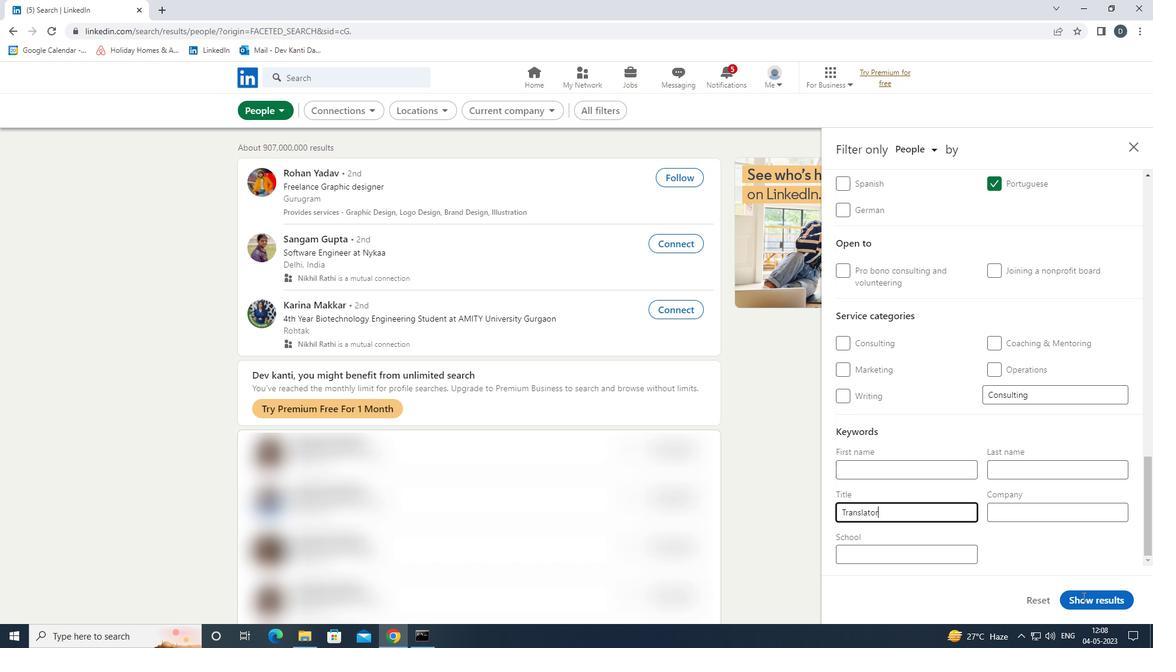
Action: Mouse pressed left at (1082, 599)
Screenshot: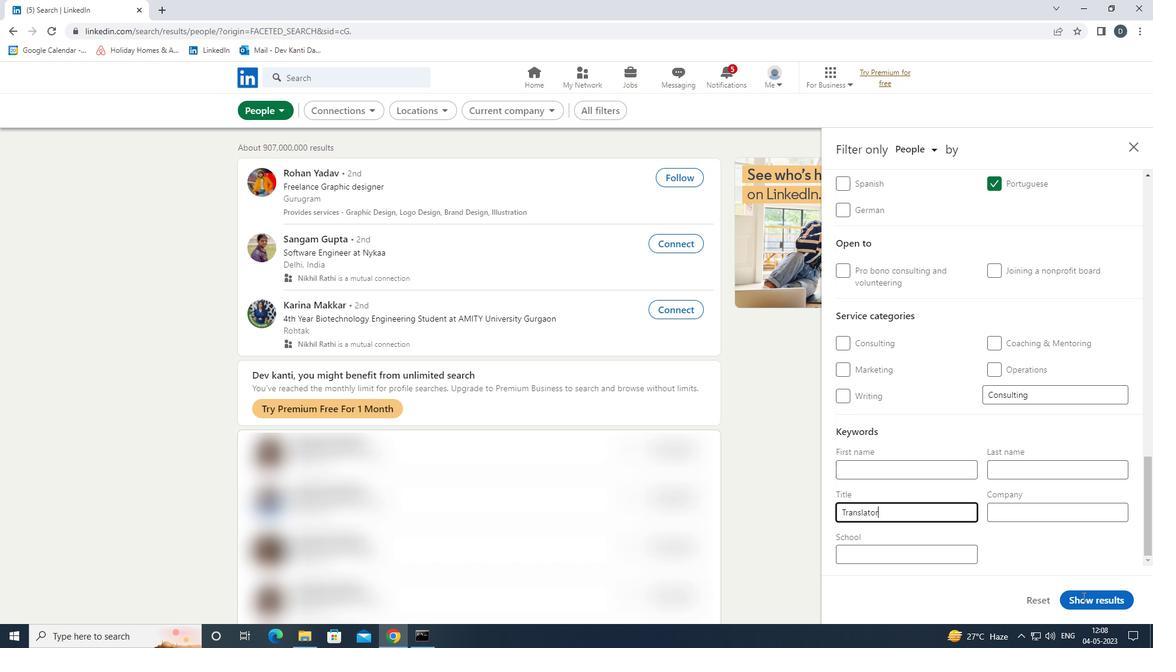 
Action: Mouse moved to (510, 223)
Screenshot: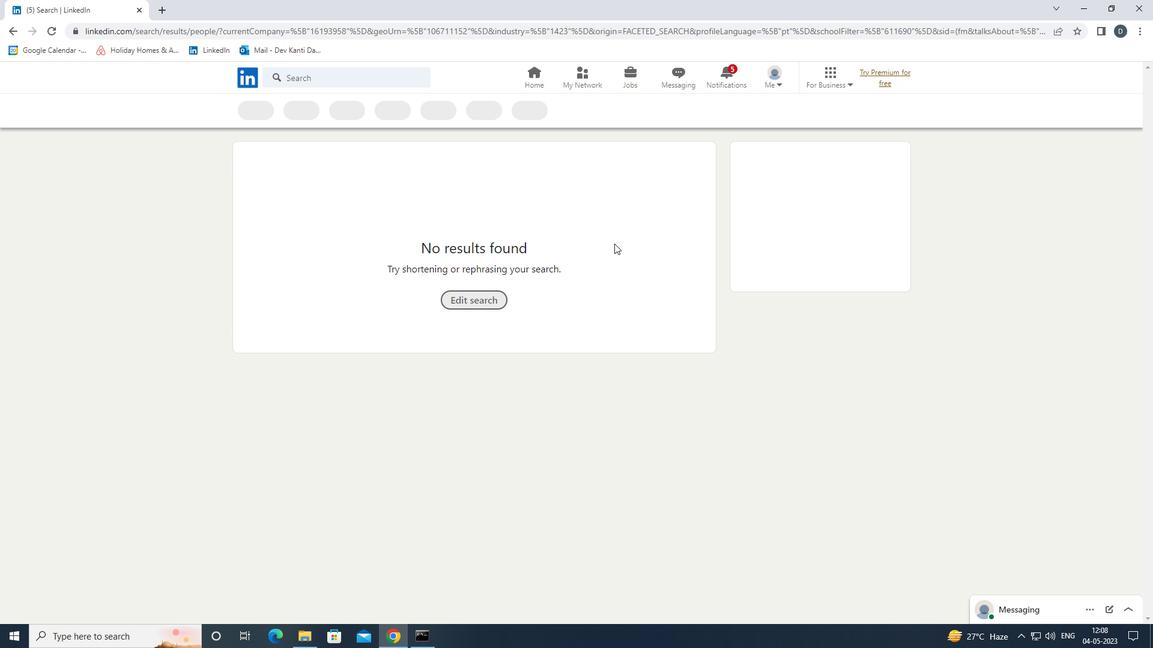 
